 Task: Look for space in Murcia, Spain from 8th June, 2023 to 16th June, 2023 for 2 adults in price range Rs.10000 to Rs.15000. Place can be entire place with 1  bedroom having 1 bed and 1 bathroom. Property type can be house, flat, guest house, hotel. Amenities needed are: wifi. Booking option can be shelf check-in. Required host language is English.
Action: Mouse moved to (513, 108)
Screenshot: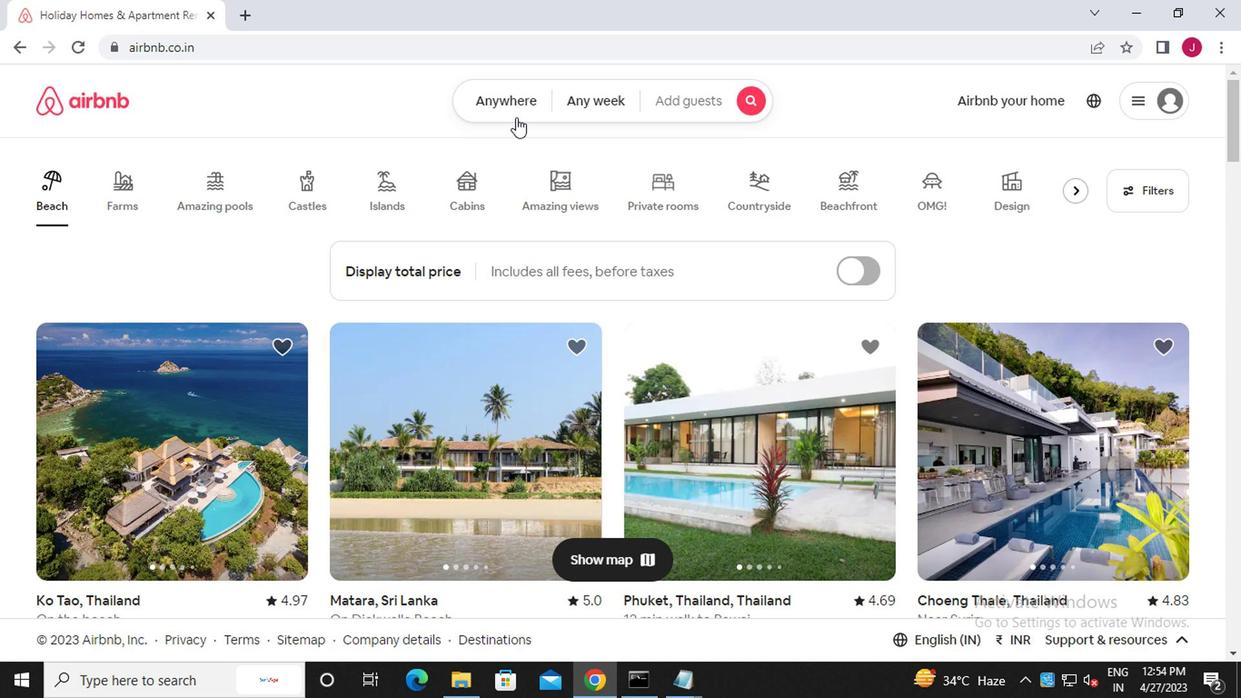 
Action: Mouse pressed left at (513, 108)
Screenshot: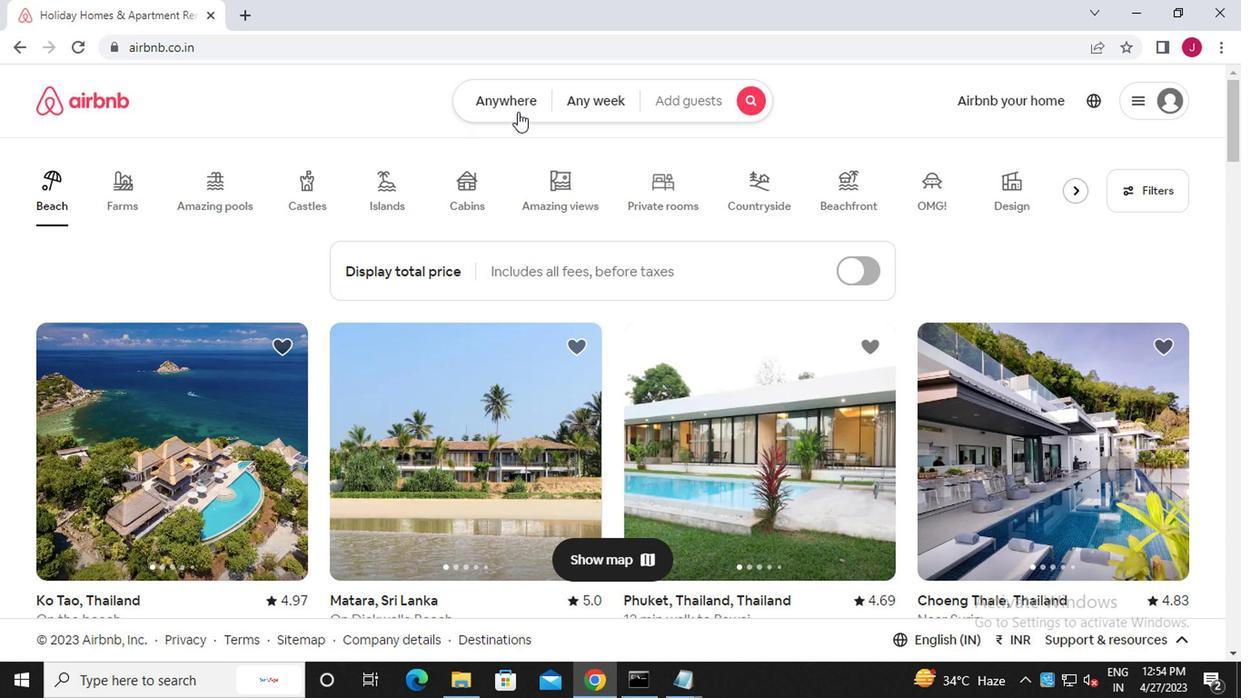 
Action: Mouse moved to (348, 181)
Screenshot: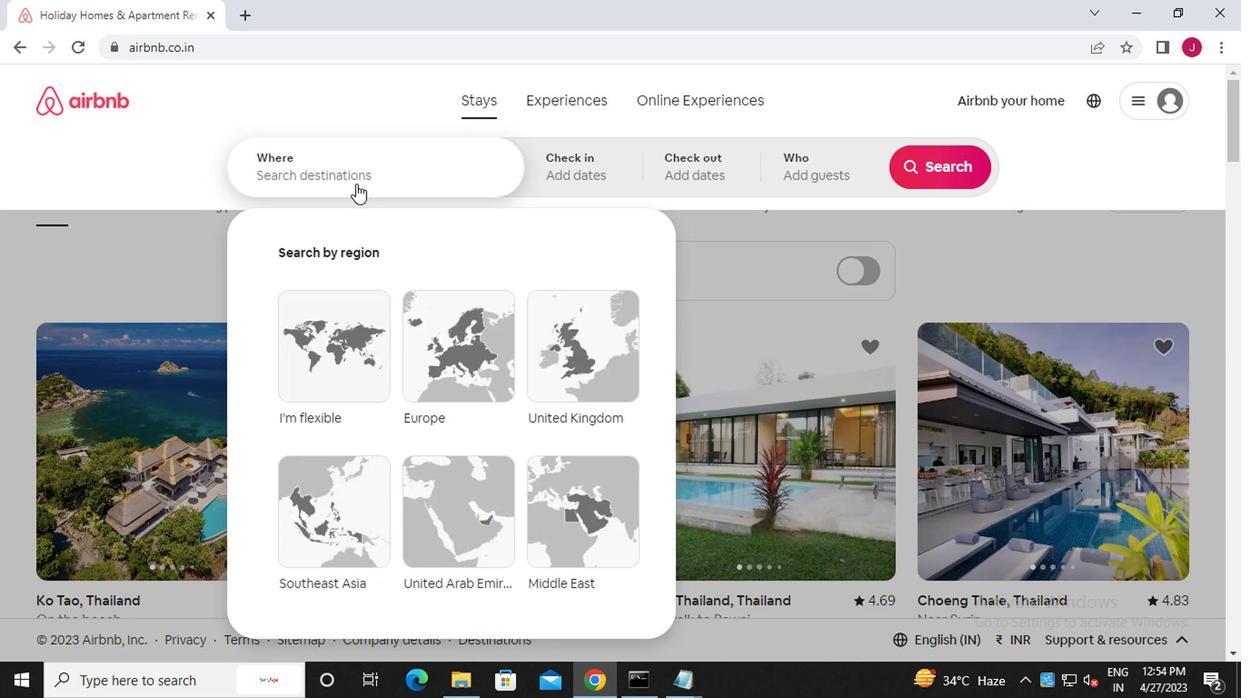 
Action: Mouse pressed left at (348, 181)
Screenshot: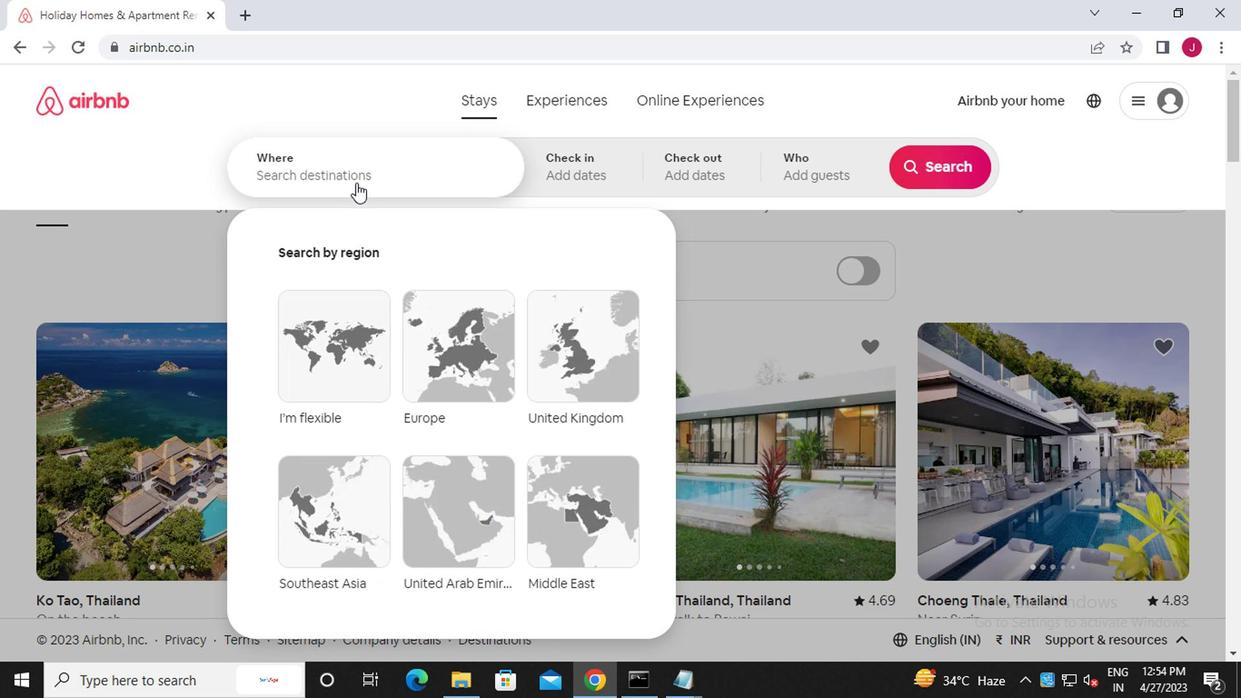 
Action: Key pressed m<Key.caps_lock>urcia
Screenshot: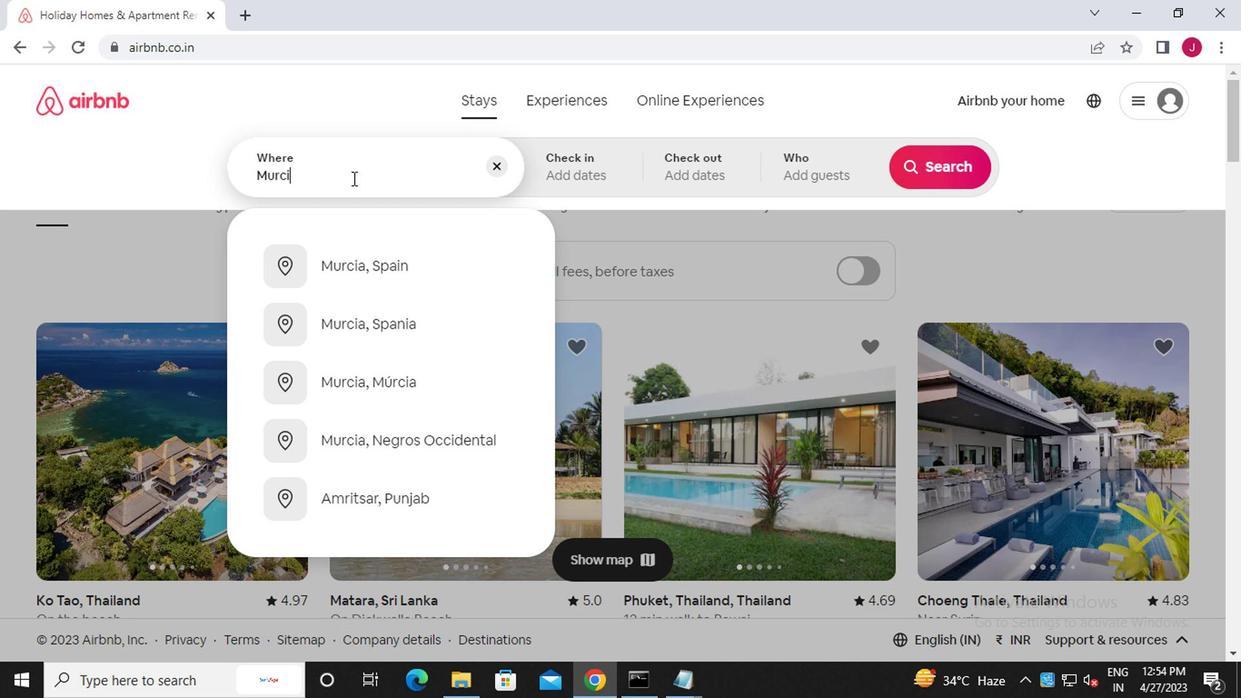 
Action: Mouse moved to (388, 265)
Screenshot: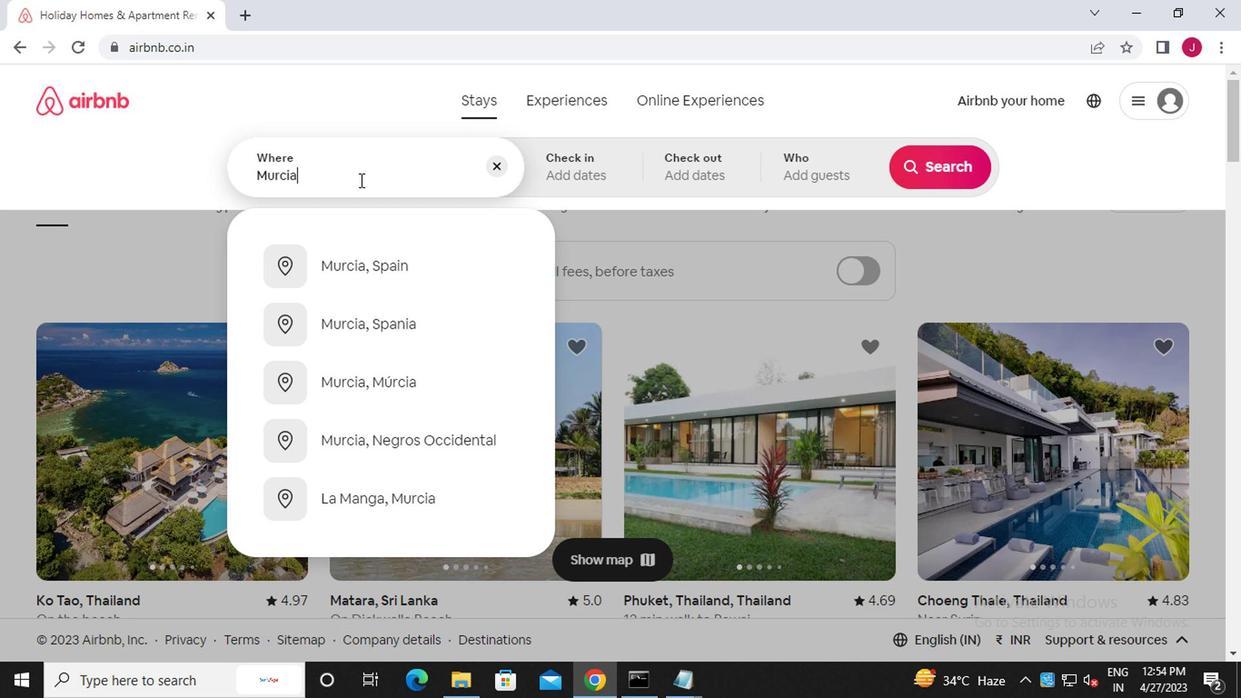 
Action: Mouse pressed left at (388, 265)
Screenshot: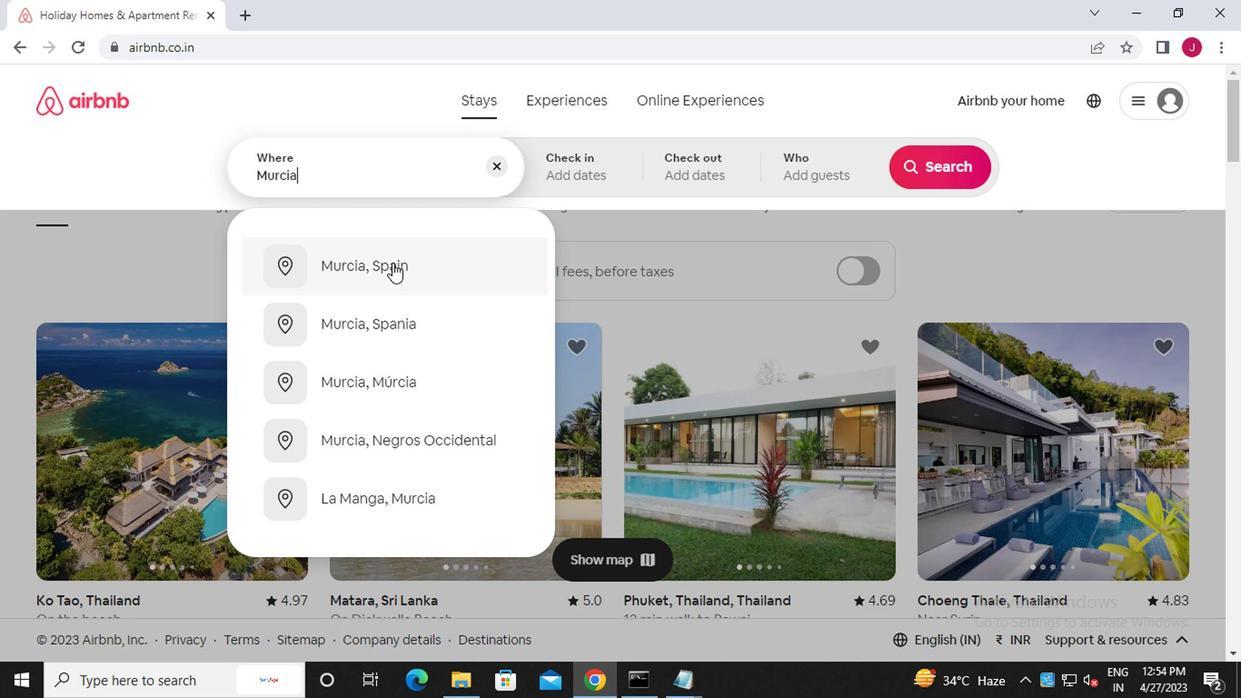 
Action: Mouse moved to (932, 320)
Screenshot: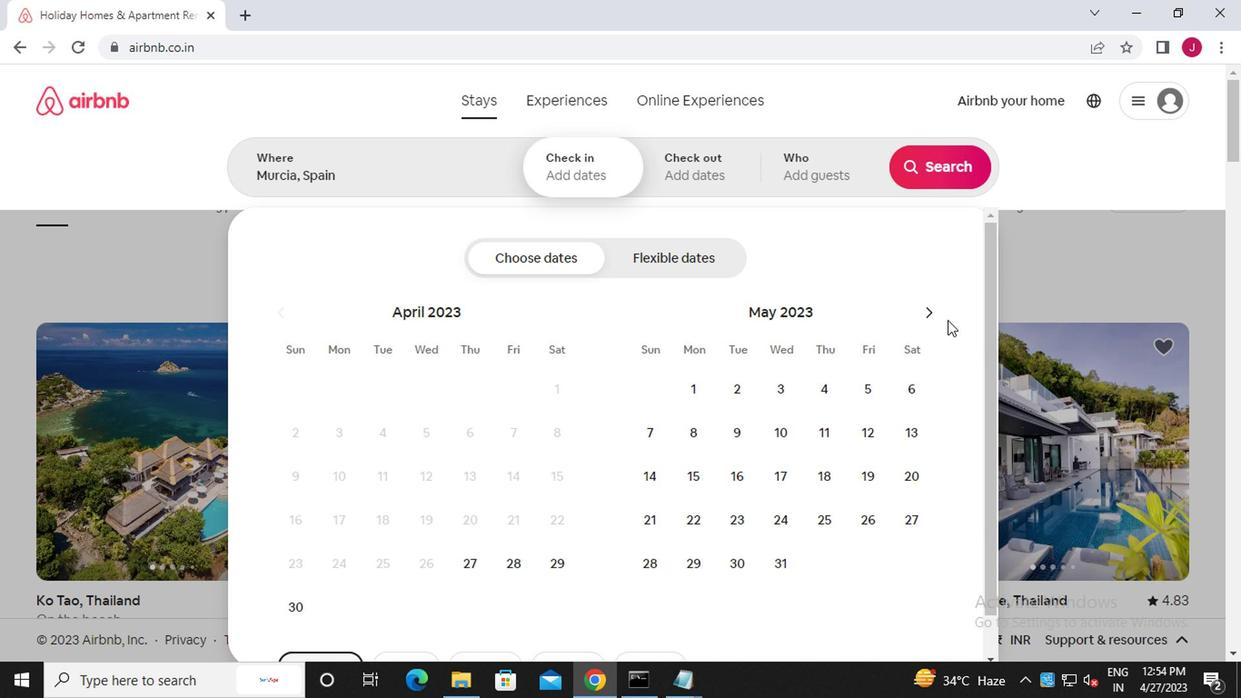 
Action: Mouse pressed left at (932, 320)
Screenshot: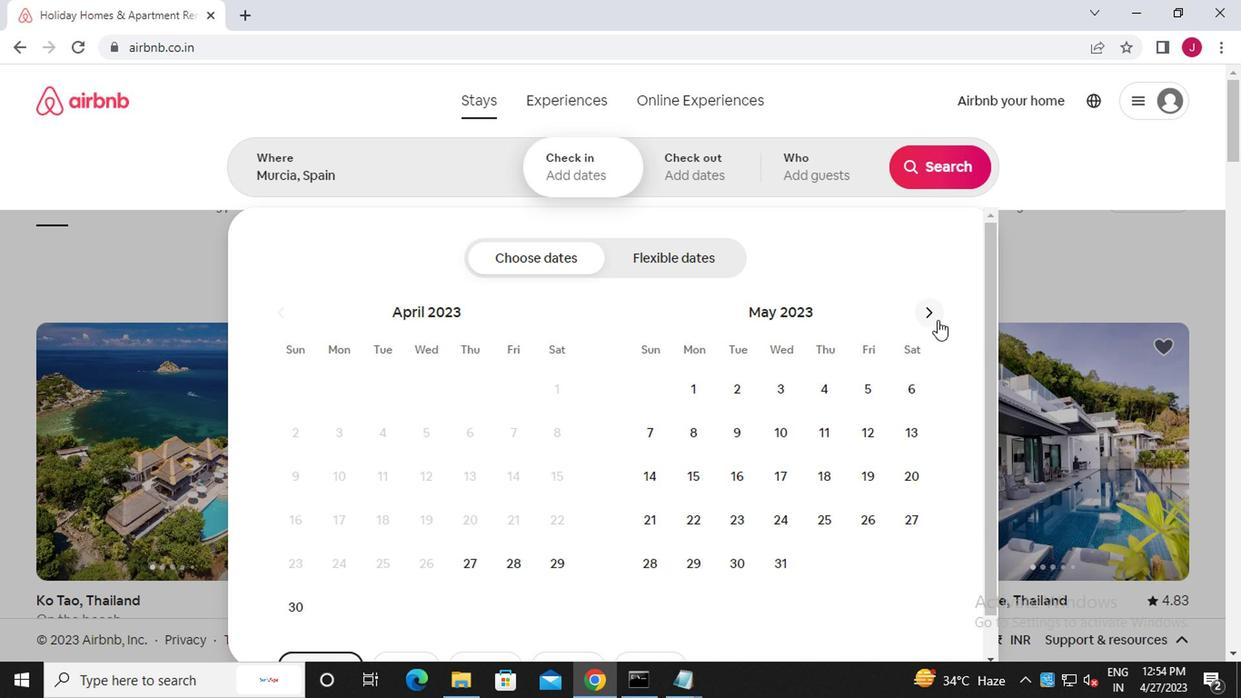 
Action: Mouse moved to (830, 434)
Screenshot: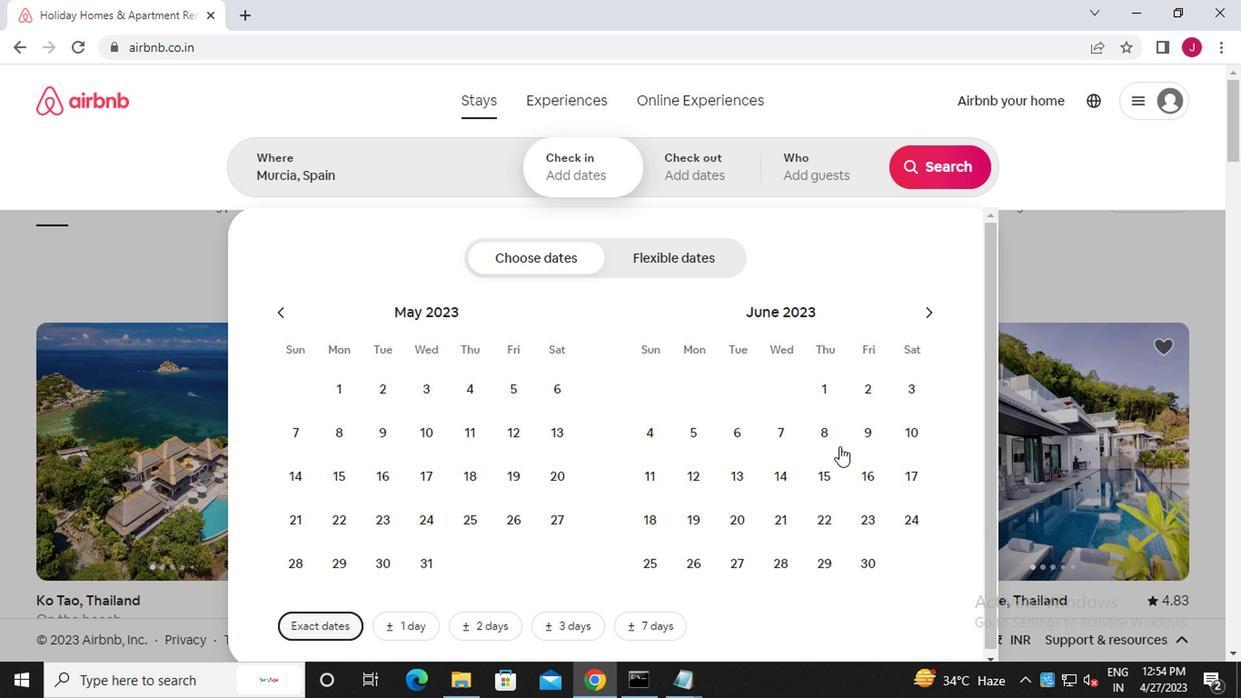 
Action: Mouse pressed left at (830, 434)
Screenshot: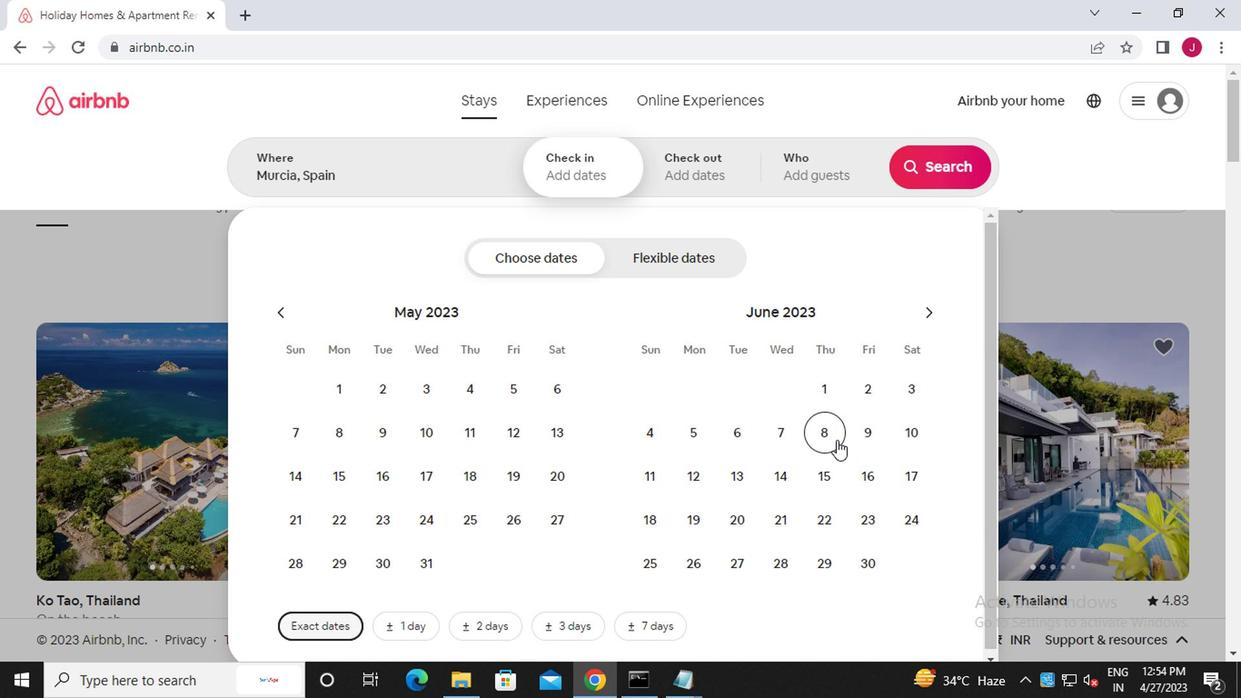 
Action: Mouse moved to (863, 470)
Screenshot: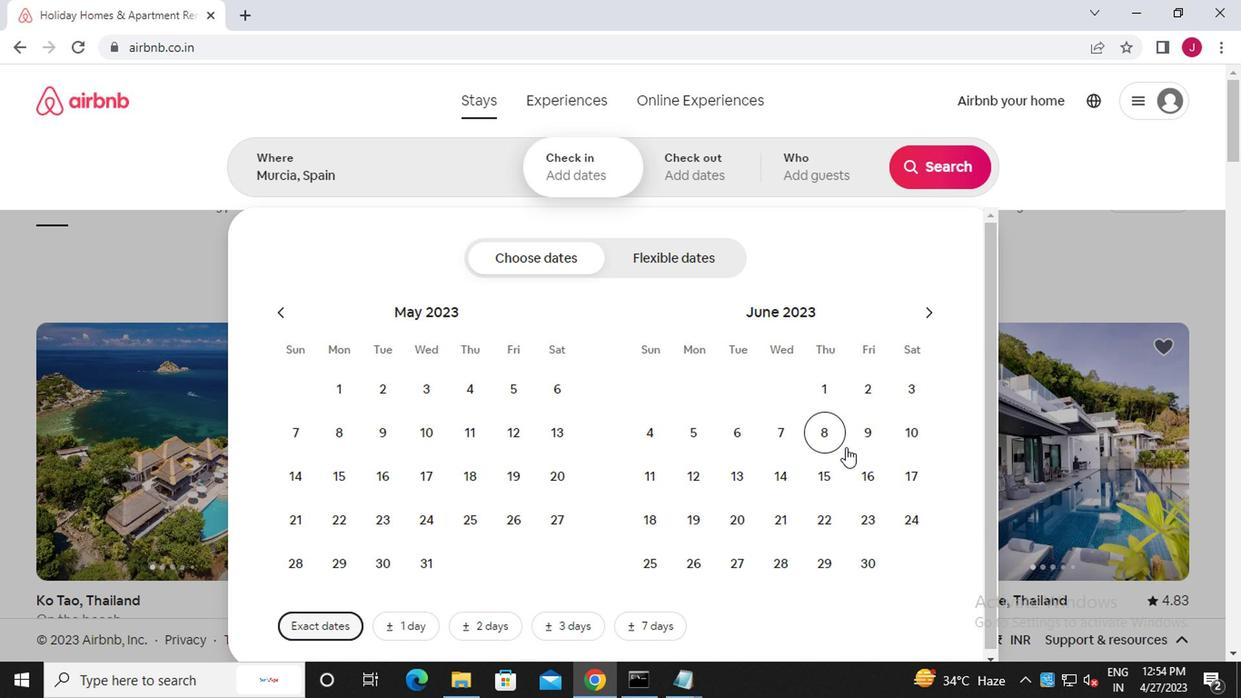 
Action: Mouse pressed left at (863, 470)
Screenshot: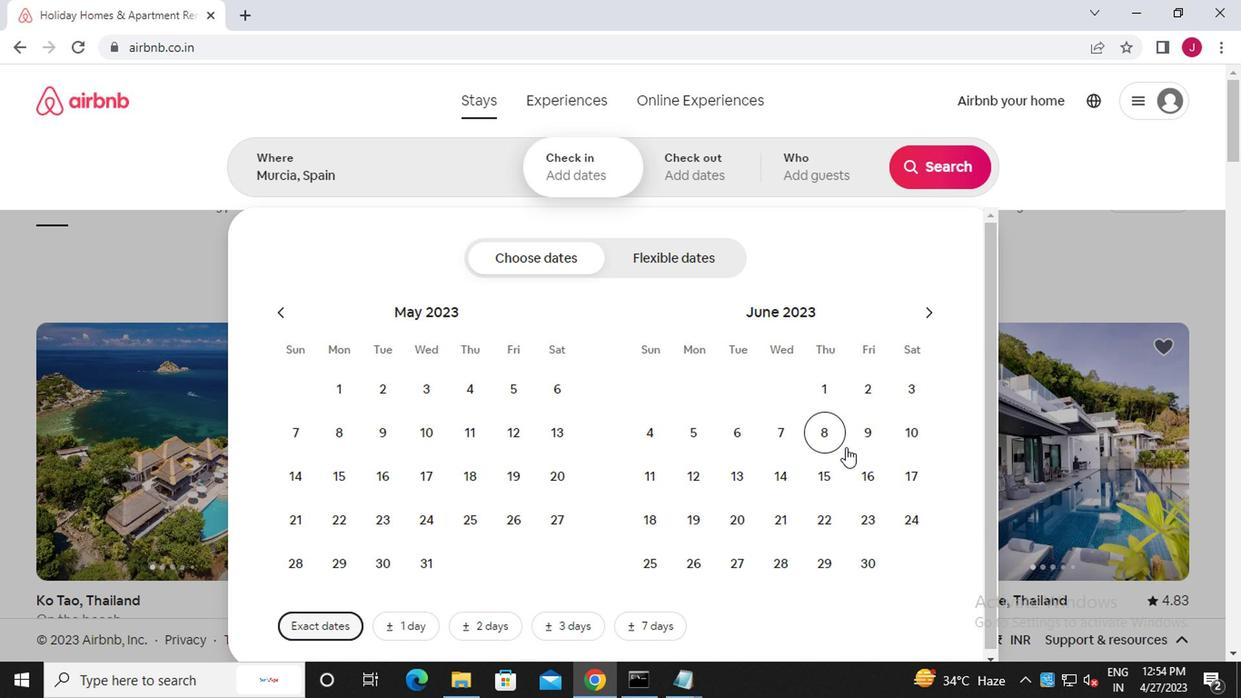 
Action: Mouse moved to (822, 177)
Screenshot: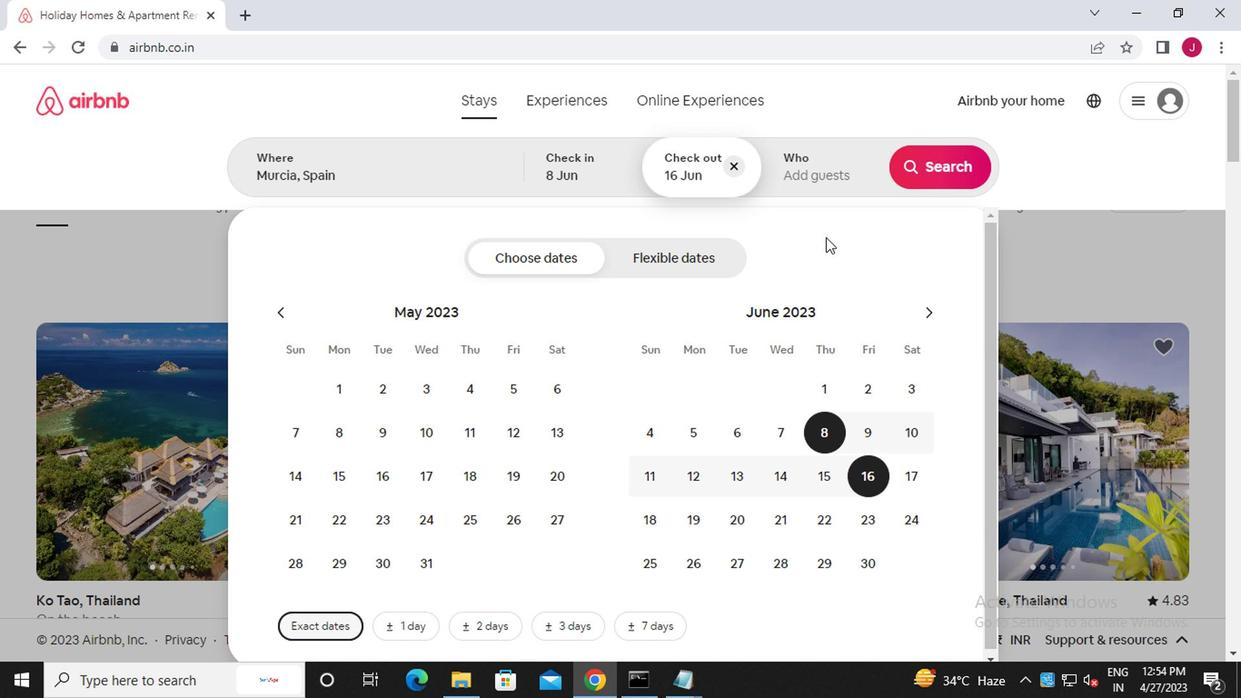 
Action: Mouse pressed left at (822, 177)
Screenshot: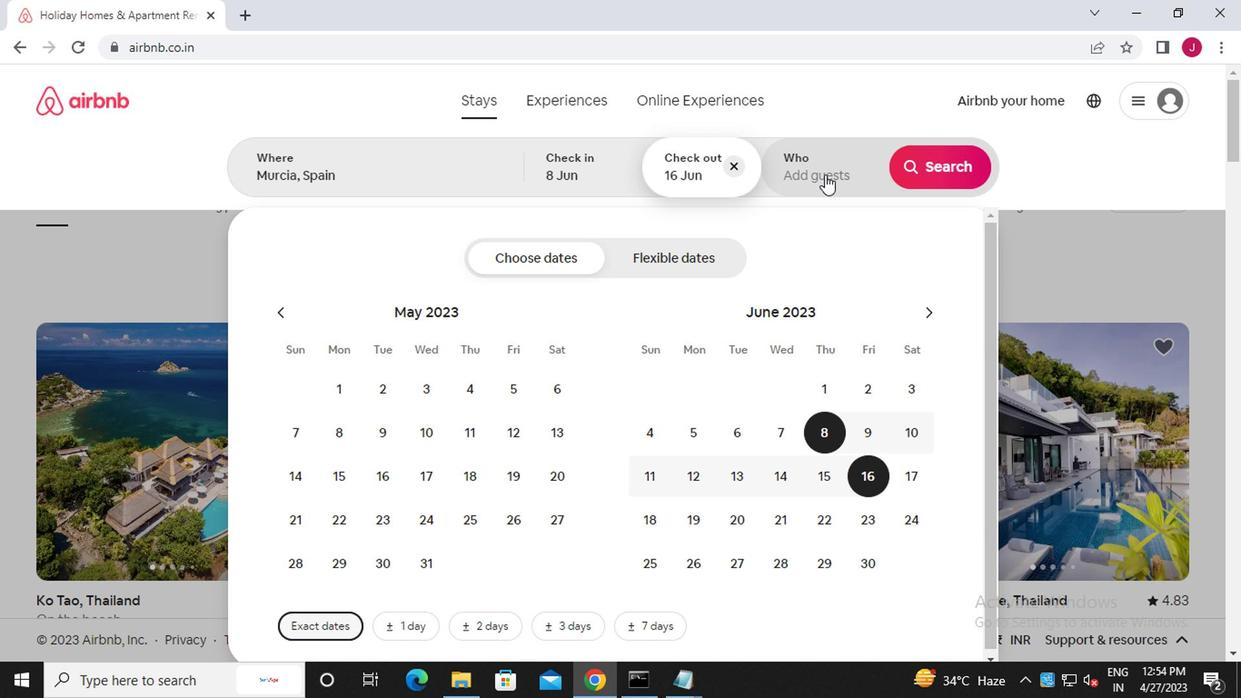 
Action: Mouse moved to (941, 261)
Screenshot: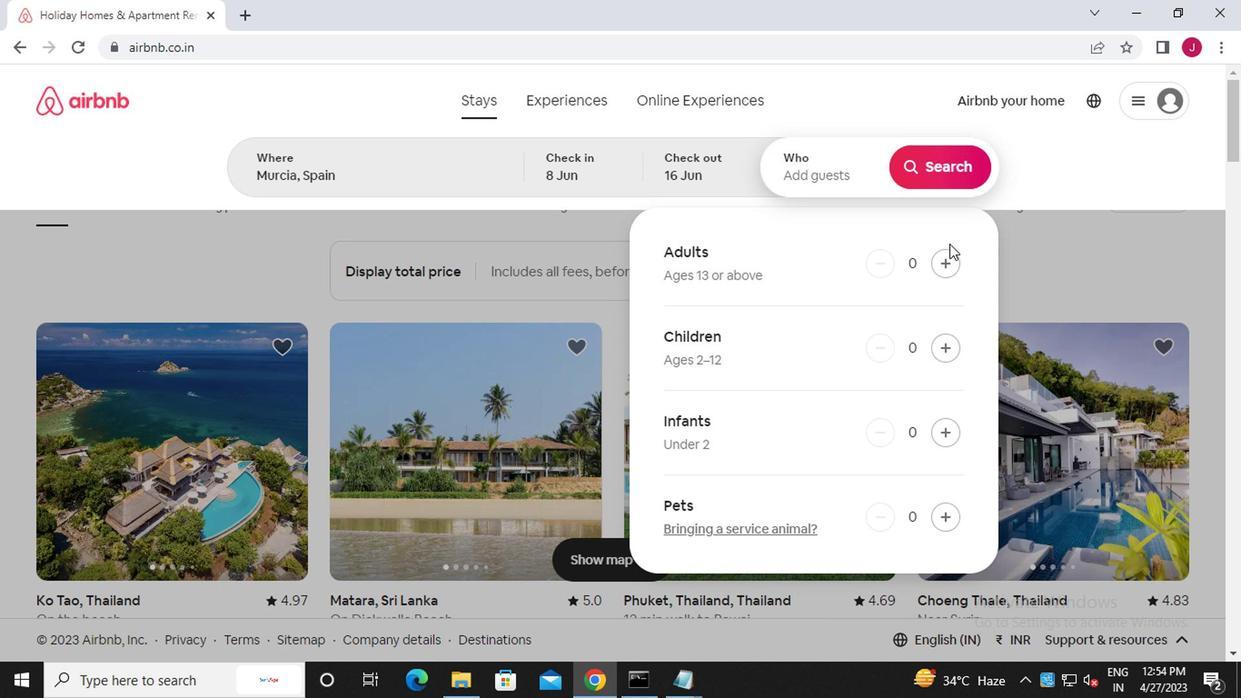
Action: Mouse pressed left at (941, 261)
Screenshot: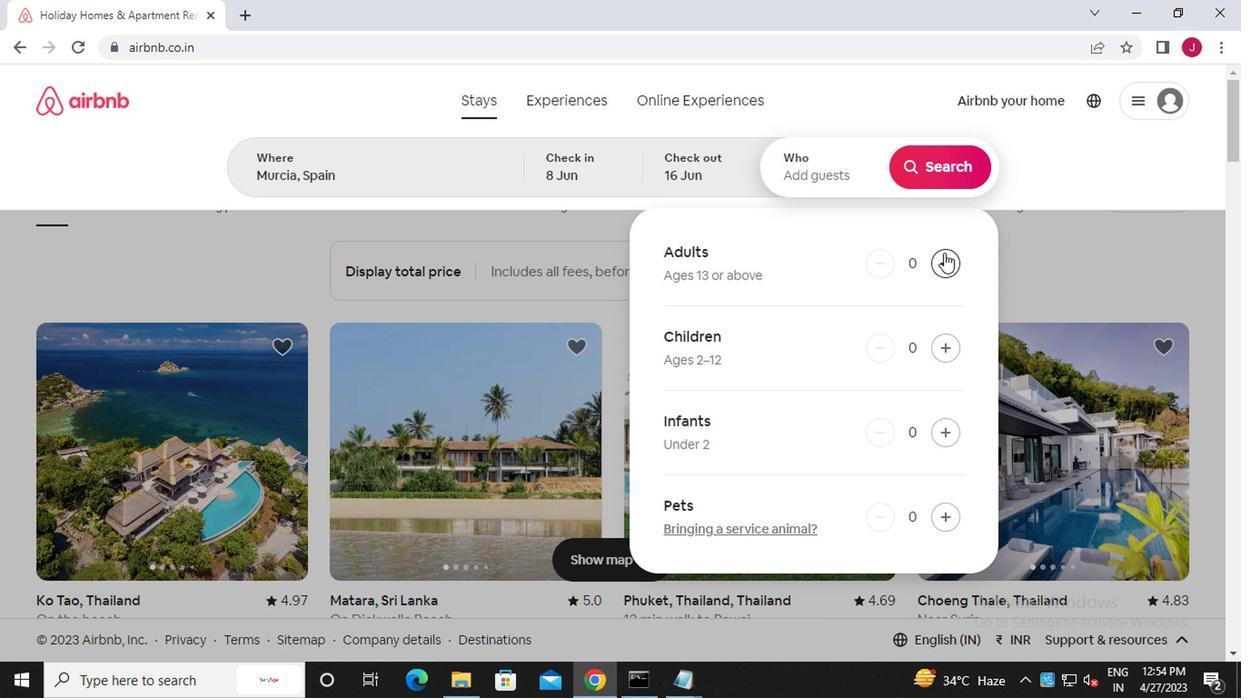 
Action: Mouse pressed left at (941, 261)
Screenshot: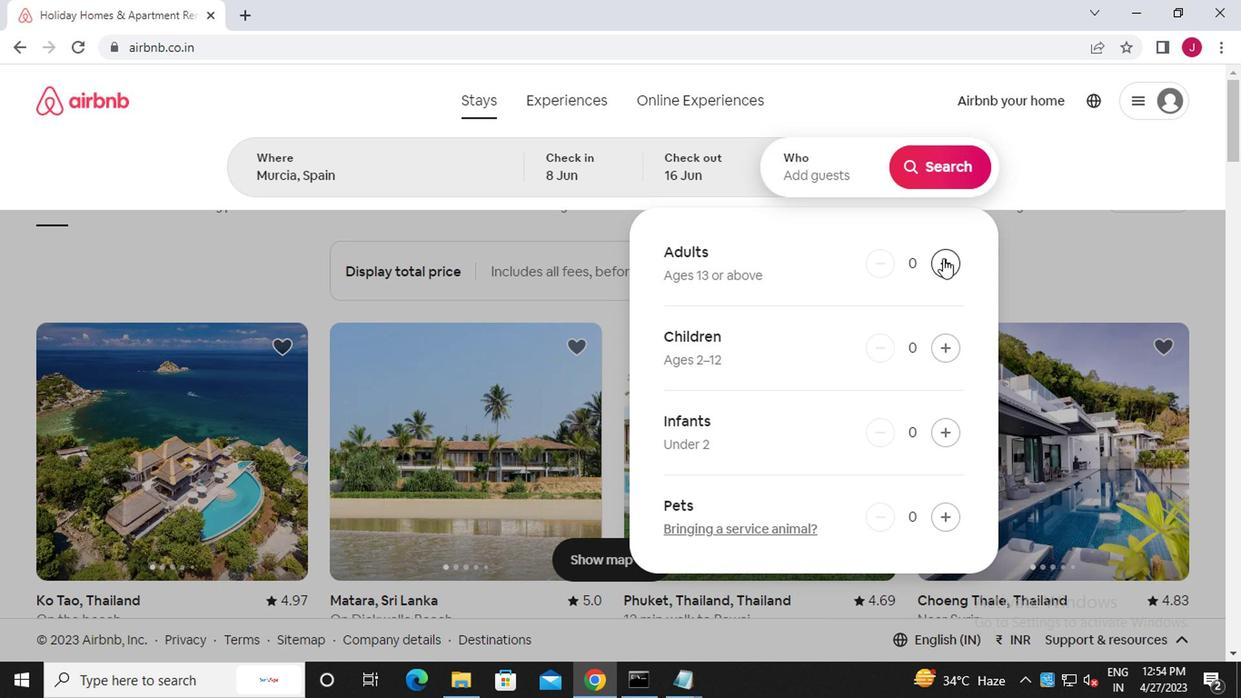
Action: Mouse moved to (937, 160)
Screenshot: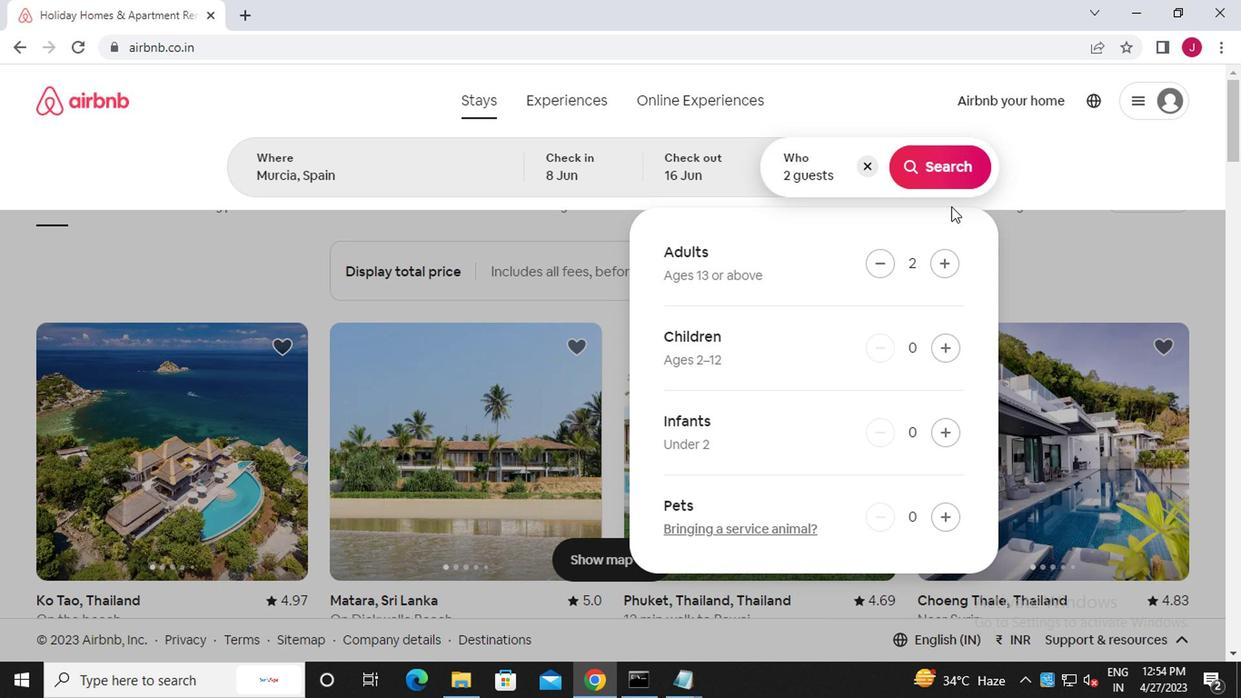 
Action: Mouse pressed left at (937, 160)
Screenshot: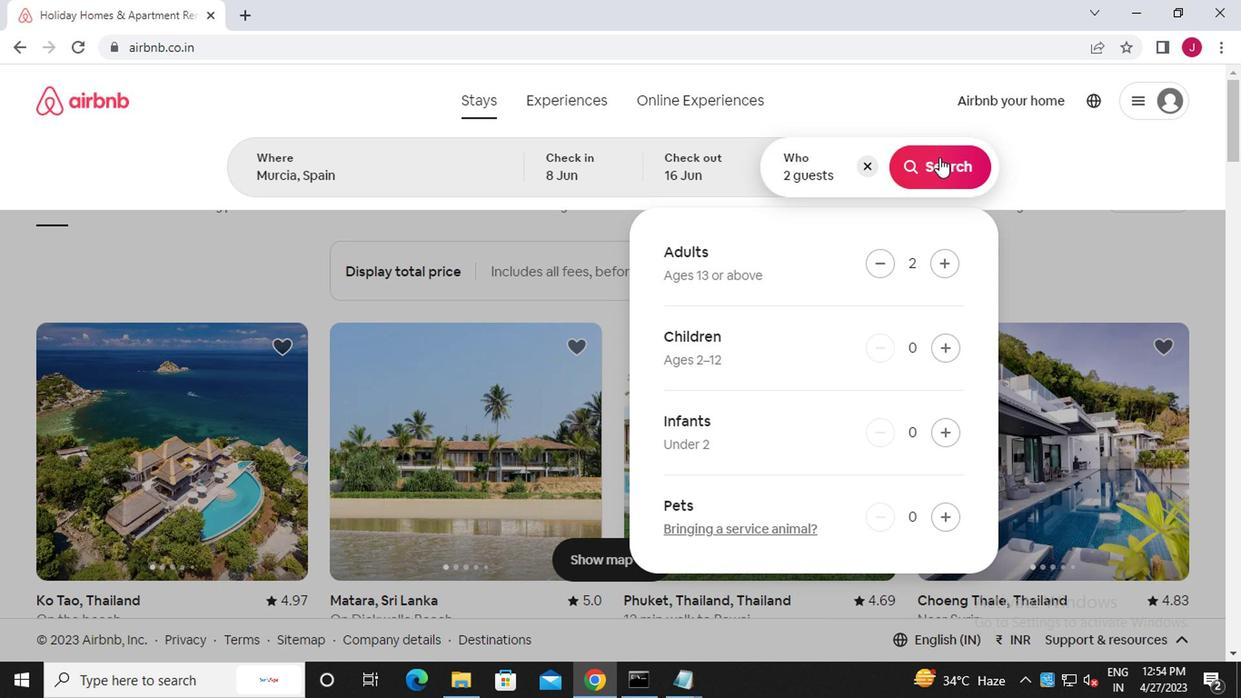 
Action: Mouse moved to (1165, 182)
Screenshot: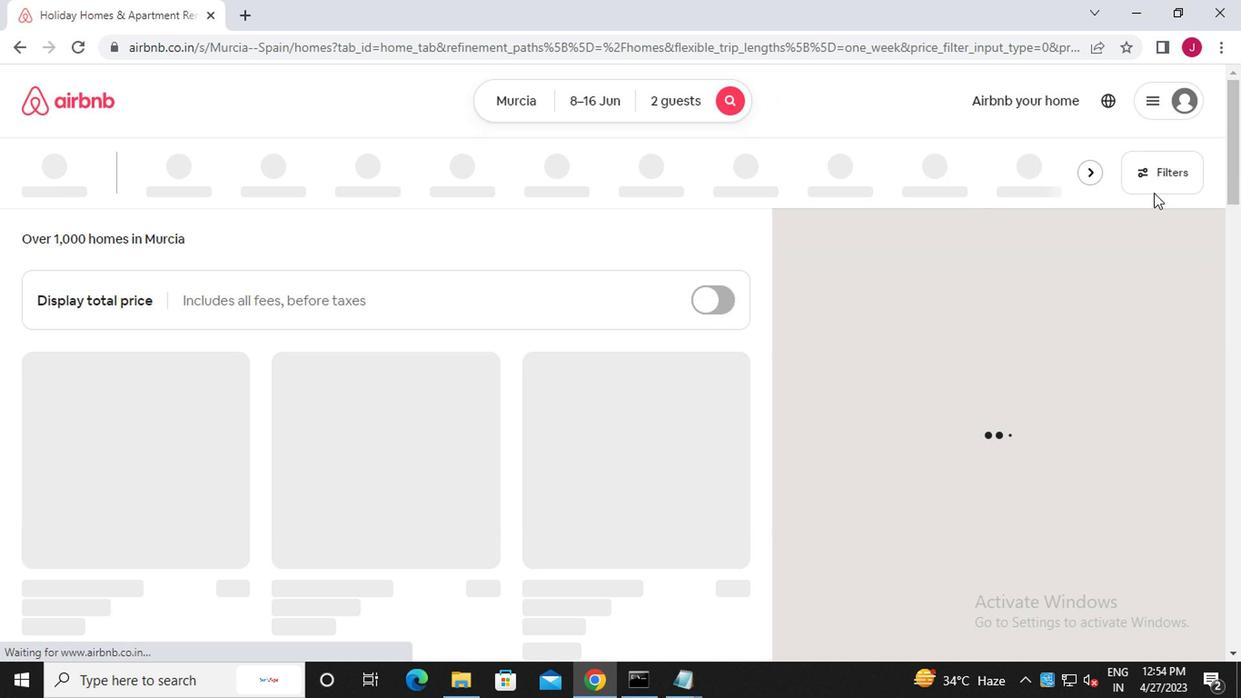 
Action: Mouse pressed left at (1165, 182)
Screenshot: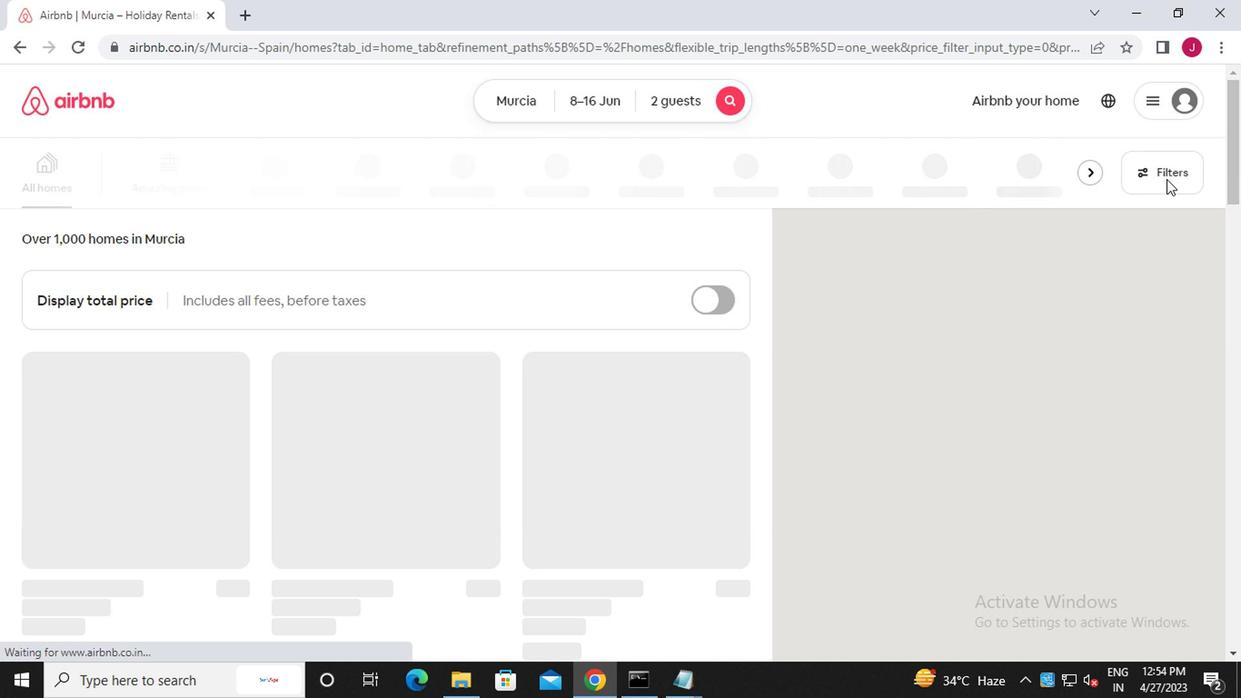 
Action: Mouse moved to (389, 409)
Screenshot: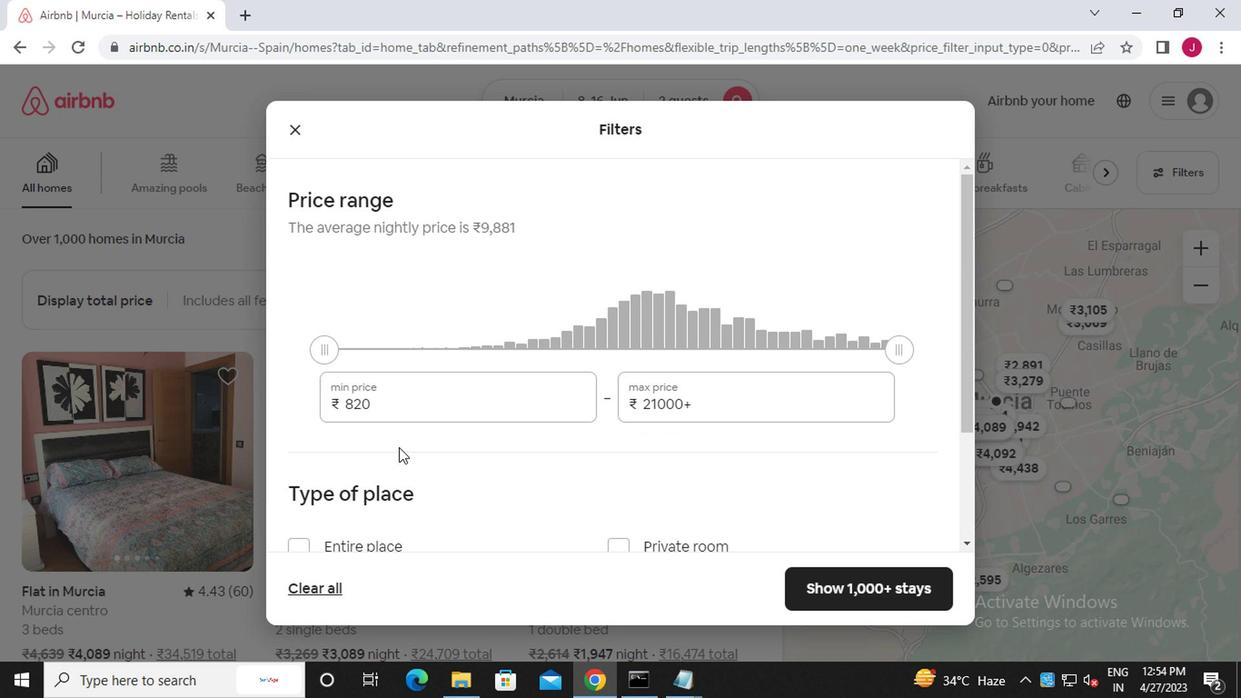 
Action: Mouse pressed left at (389, 409)
Screenshot: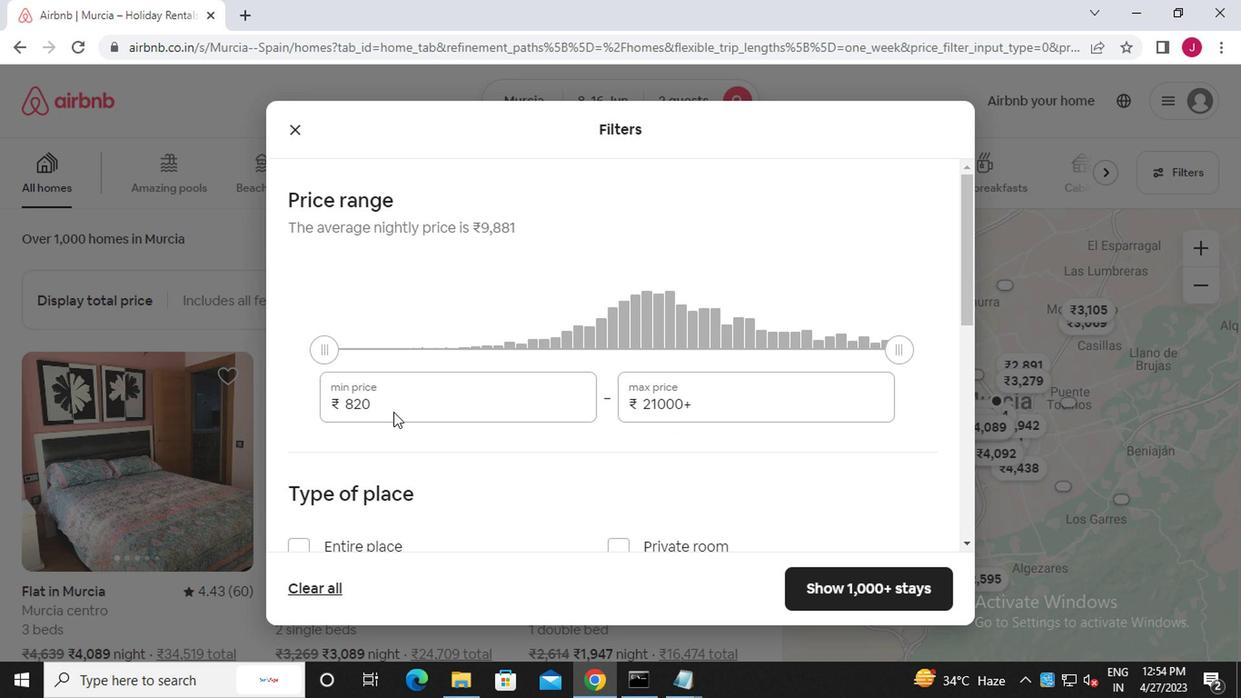 
Action: Mouse moved to (380, 404)
Screenshot: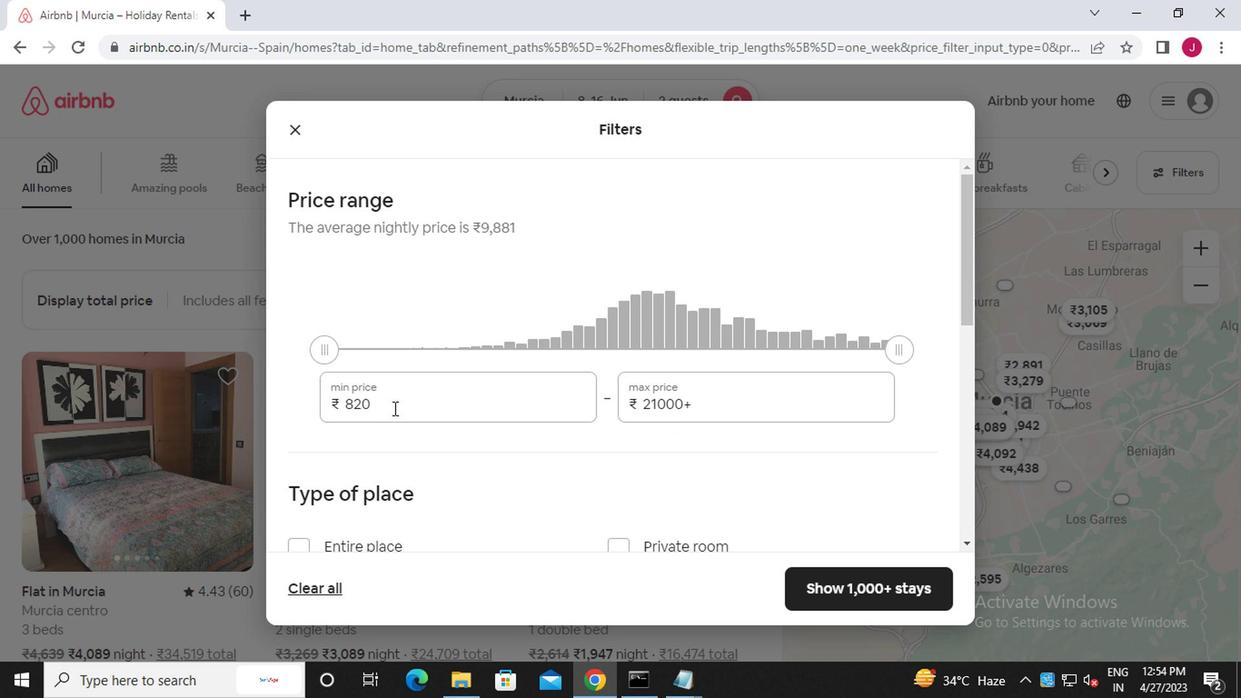 
Action: Key pressed <Key.backspace><Key.backspace><Key.backspace><<100>><Key.backspace><<97>><<96>><<96>><<96>>
Screenshot: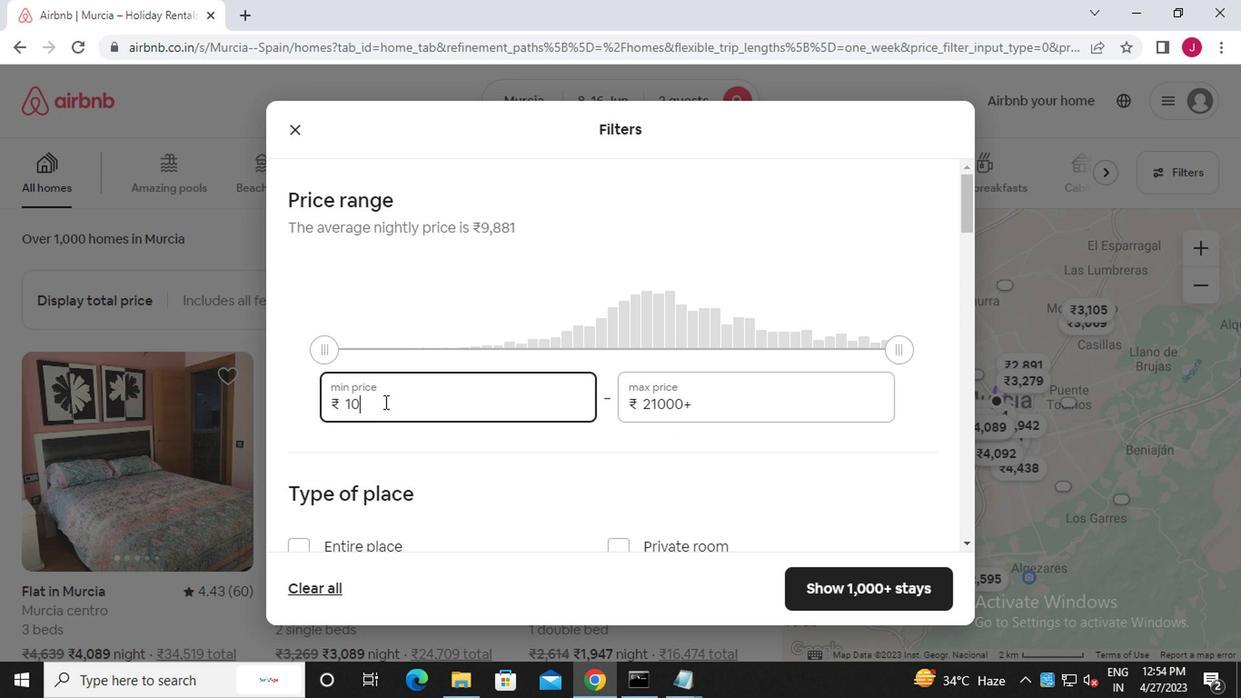 
Action: Mouse moved to (626, 391)
Screenshot: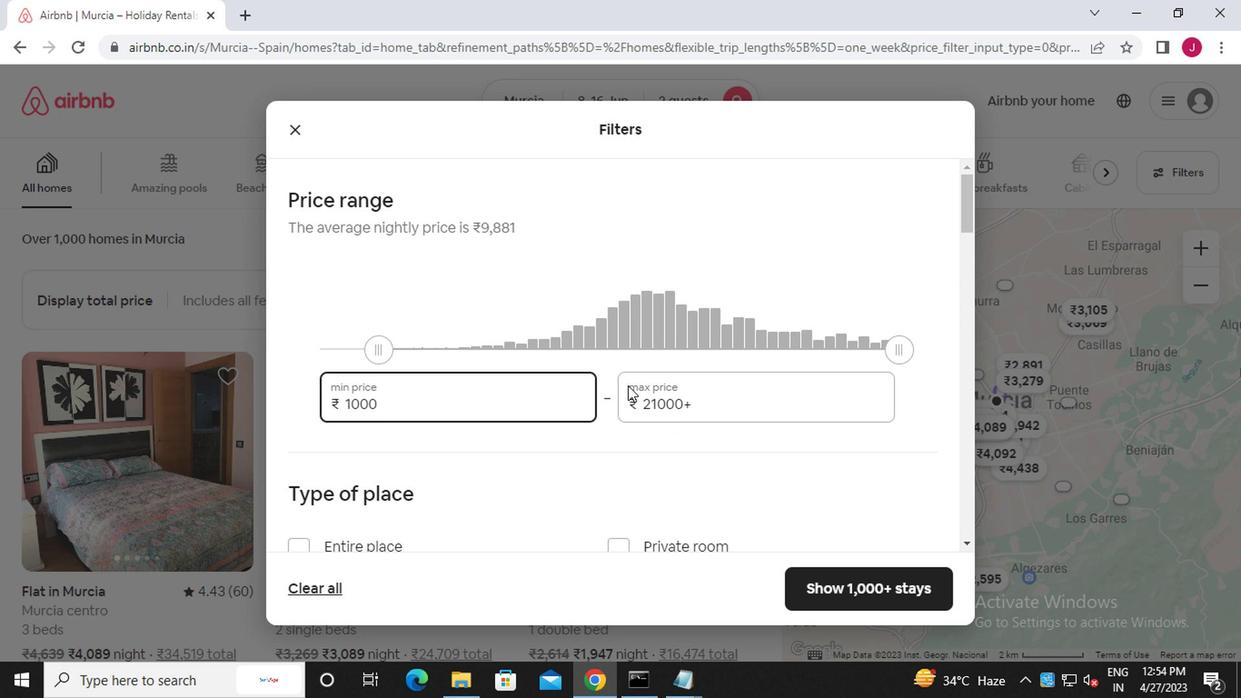 
Action: Key pressed <<96>>
Screenshot: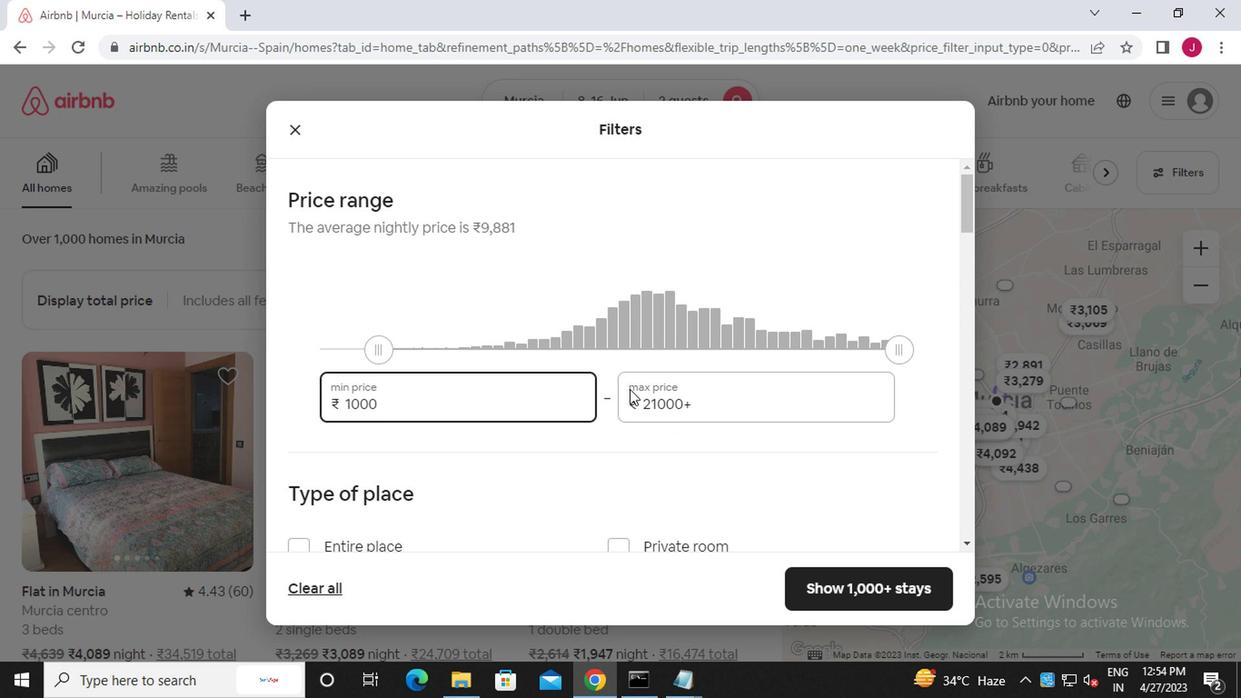 
Action: Mouse moved to (834, 391)
Screenshot: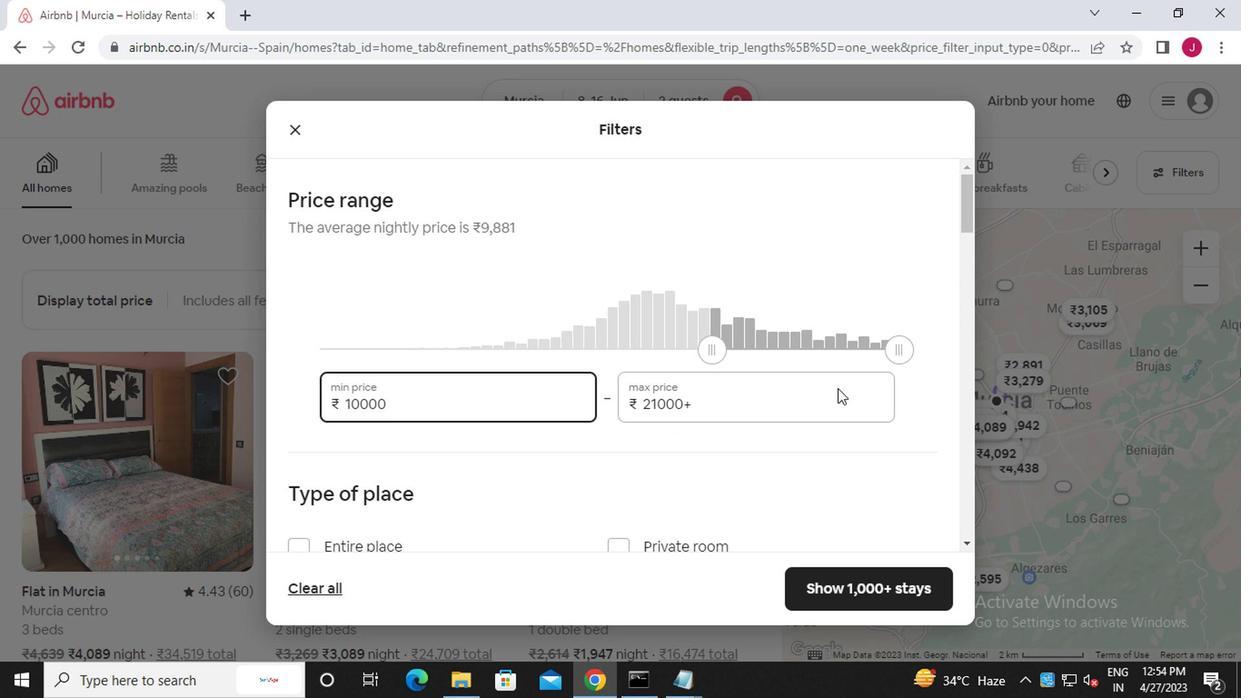 
Action: Mouse pressed left at (834, 391)
Screenshot: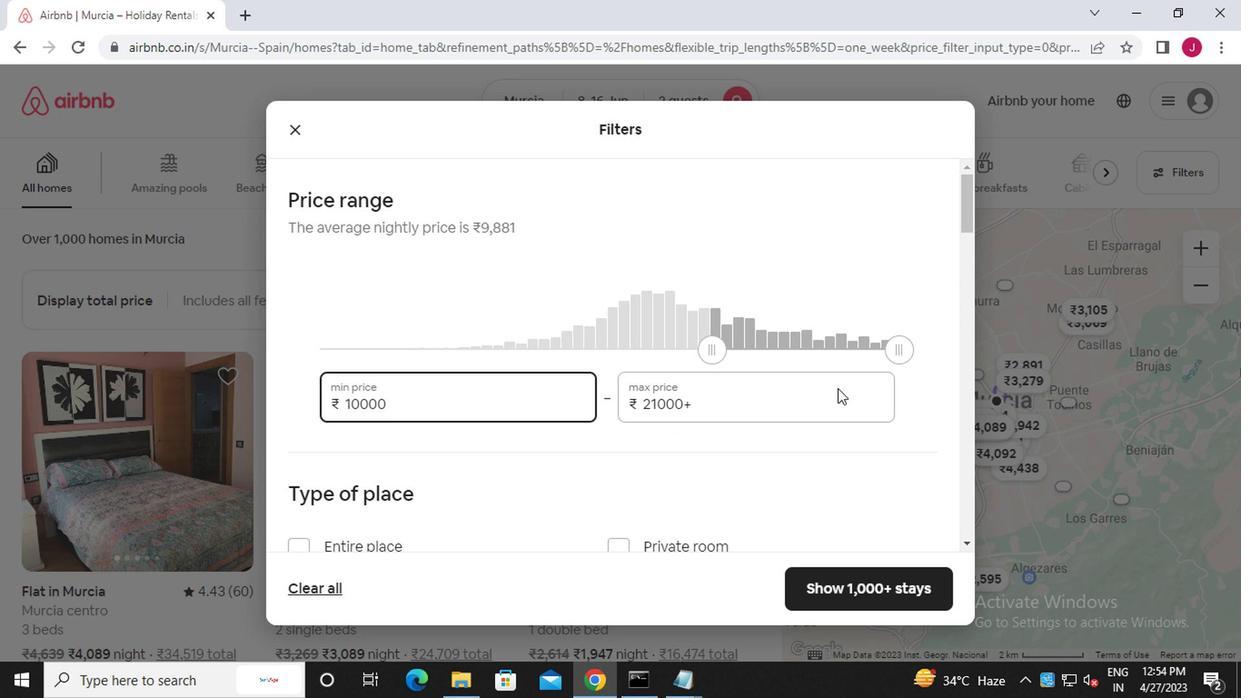 
Action: Key pressed <Key.backspace><Key.backspace><Key.backspace><Key.backspace><Key.backspace><Key.backspace><Key.backspace><Key.backspace><Key.backspace><Key.backspace><Key.backspace><<97>><<101>><<96>><<96>><<96>>
Screenshot: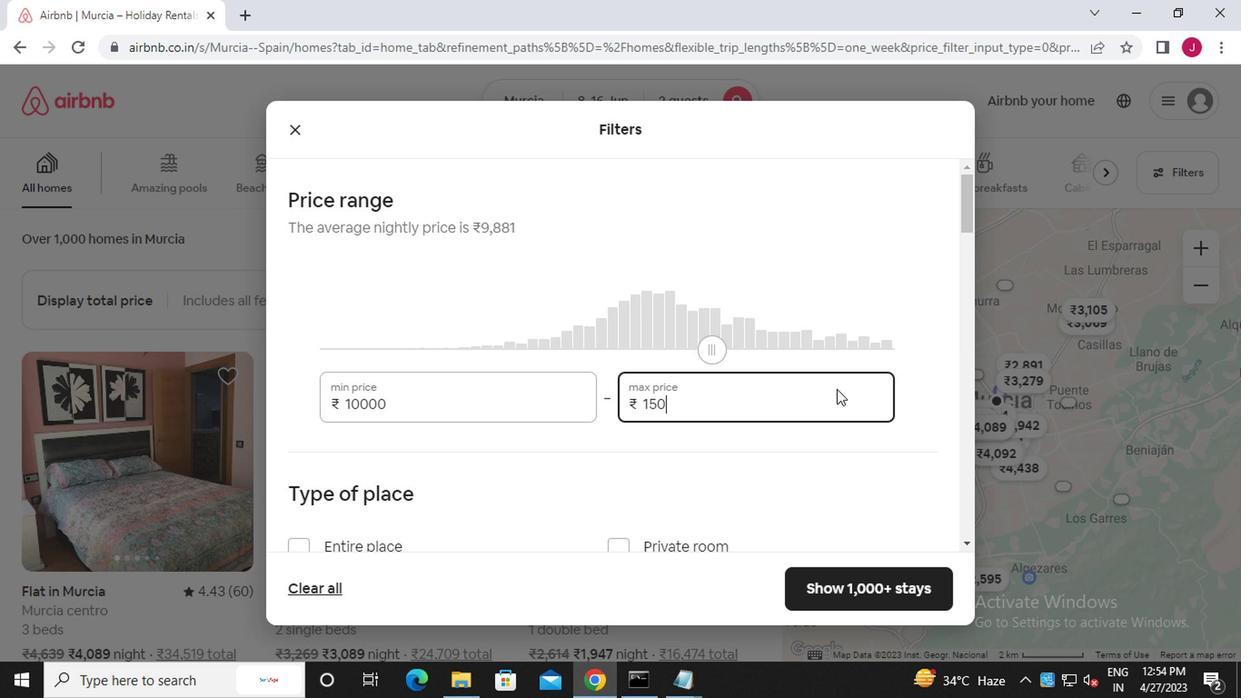 
Action: Mouse scrolled (834, 390) with delta (0, 0)
Screenshot: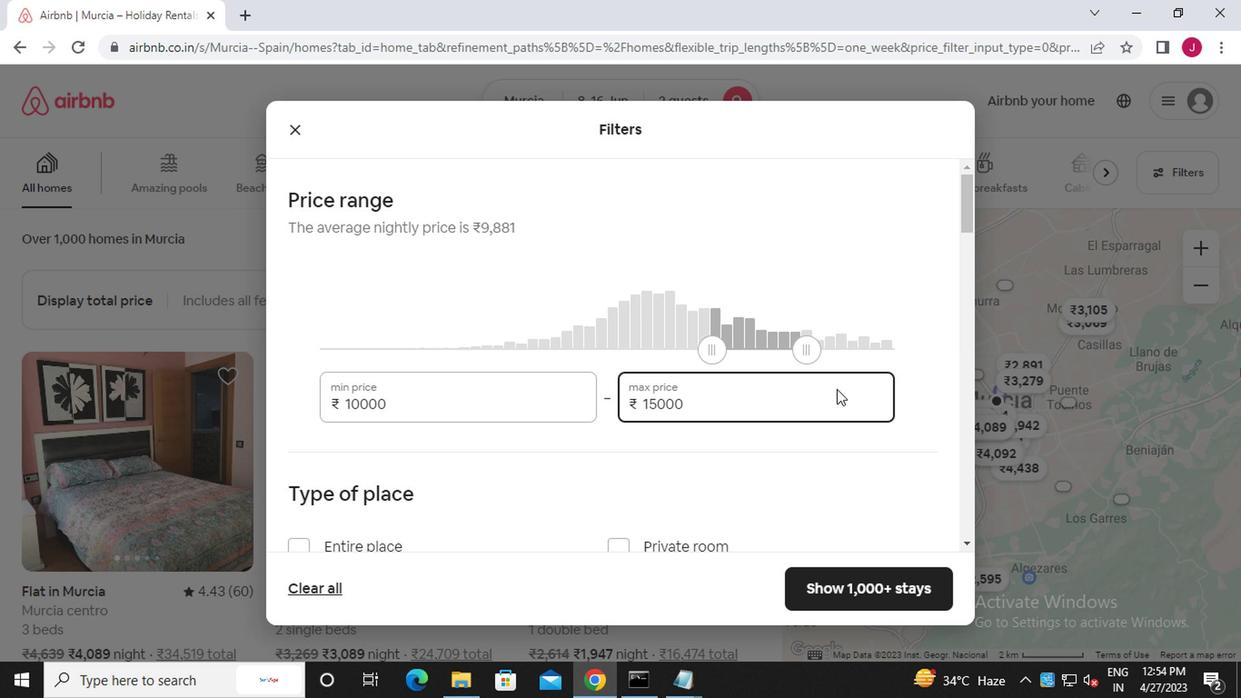 
Action: Mouse scrolled (834, 390) with delta (0, 0)
Screenshot: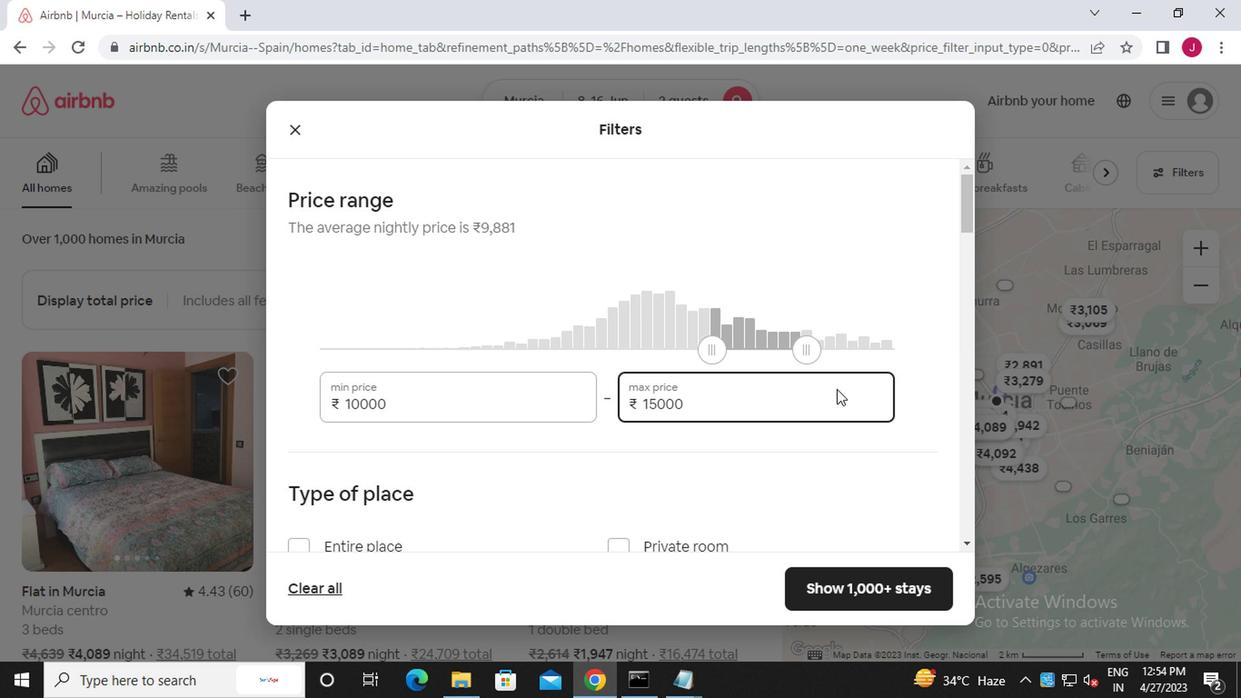 
Action: Mouse scrolled (834, 390) with delta (0, 0)
Screenshot: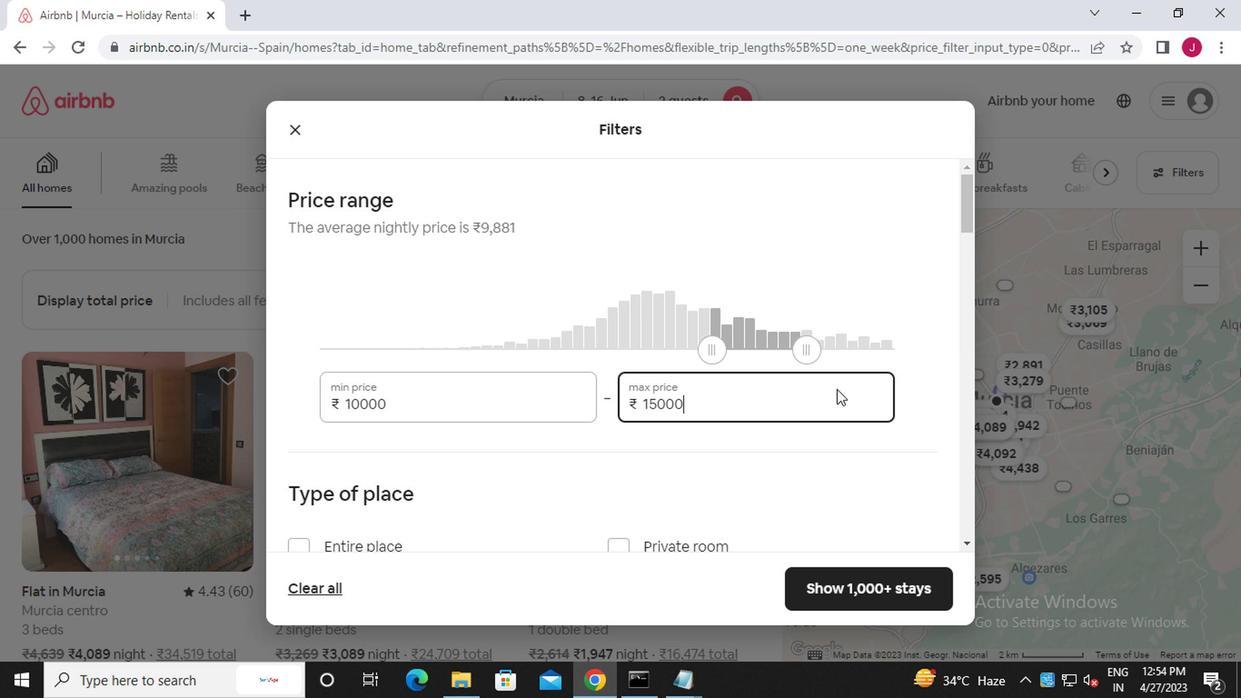 
Action: Mouse moved to (293, 272)
Screenshot: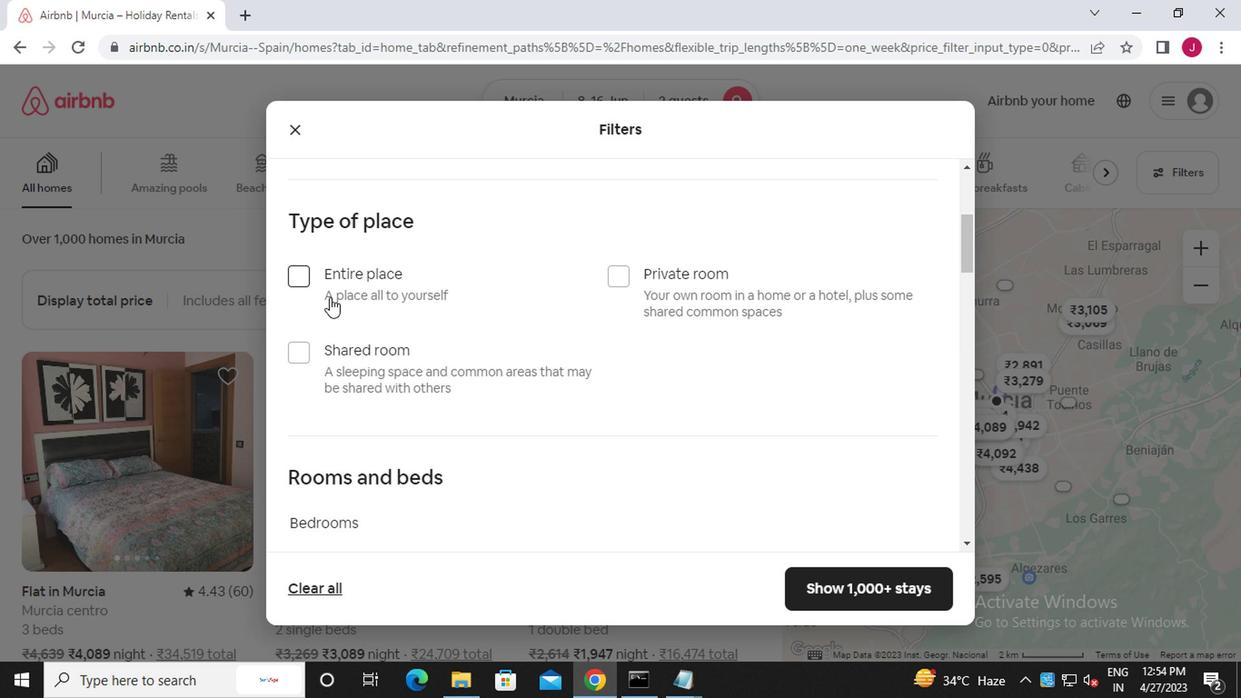 
Action: Mouse pressed left at (293, 272)
Screenshot: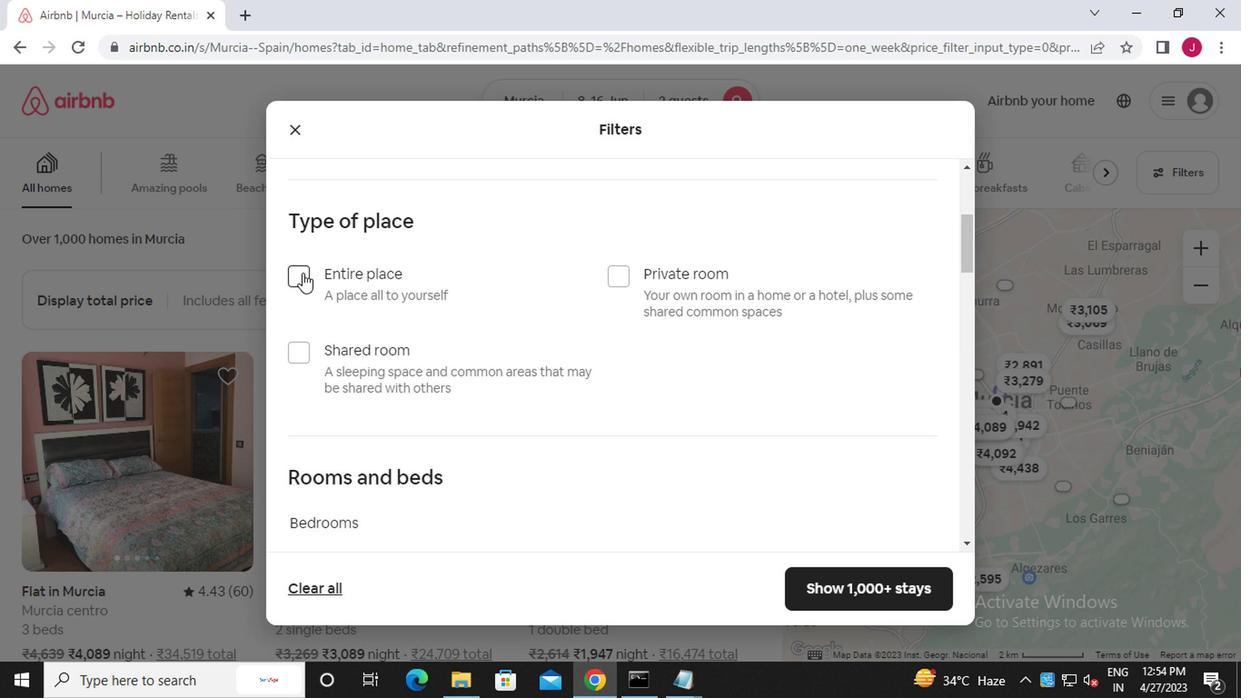 
Action: Mouse moved to (362, 338)
Screenshot: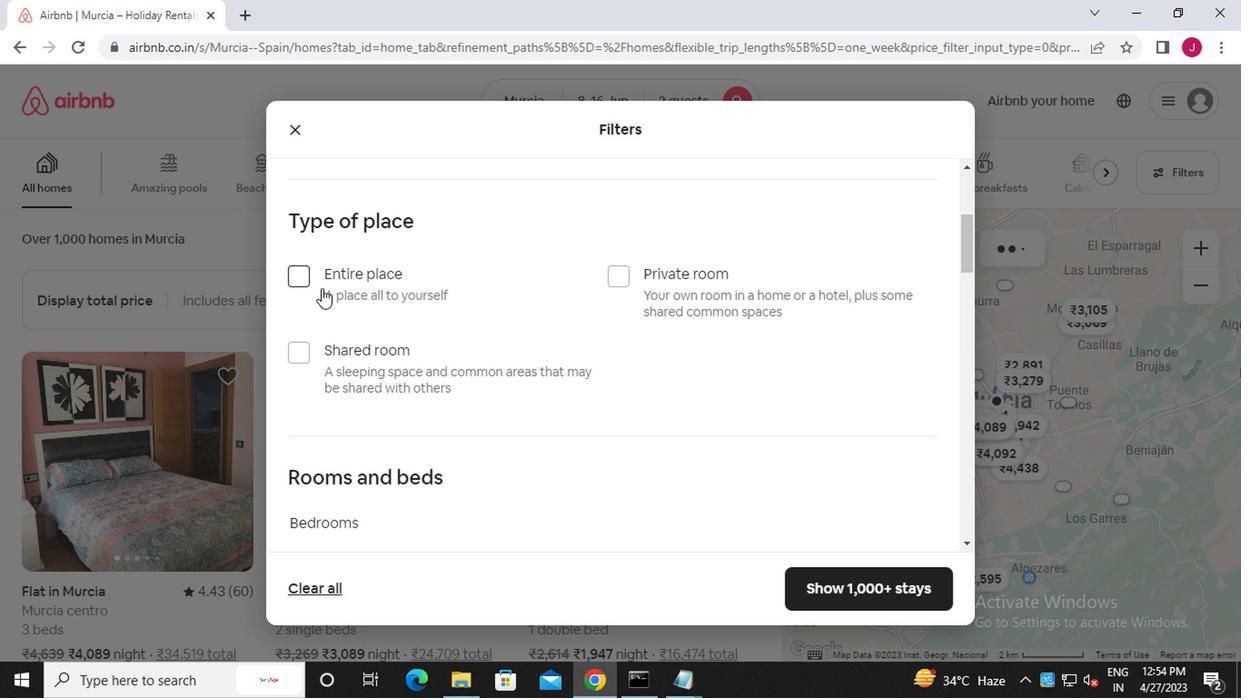 
Action: Mouse scrolled (362, 336) with delta (0, -1)
Screenshot: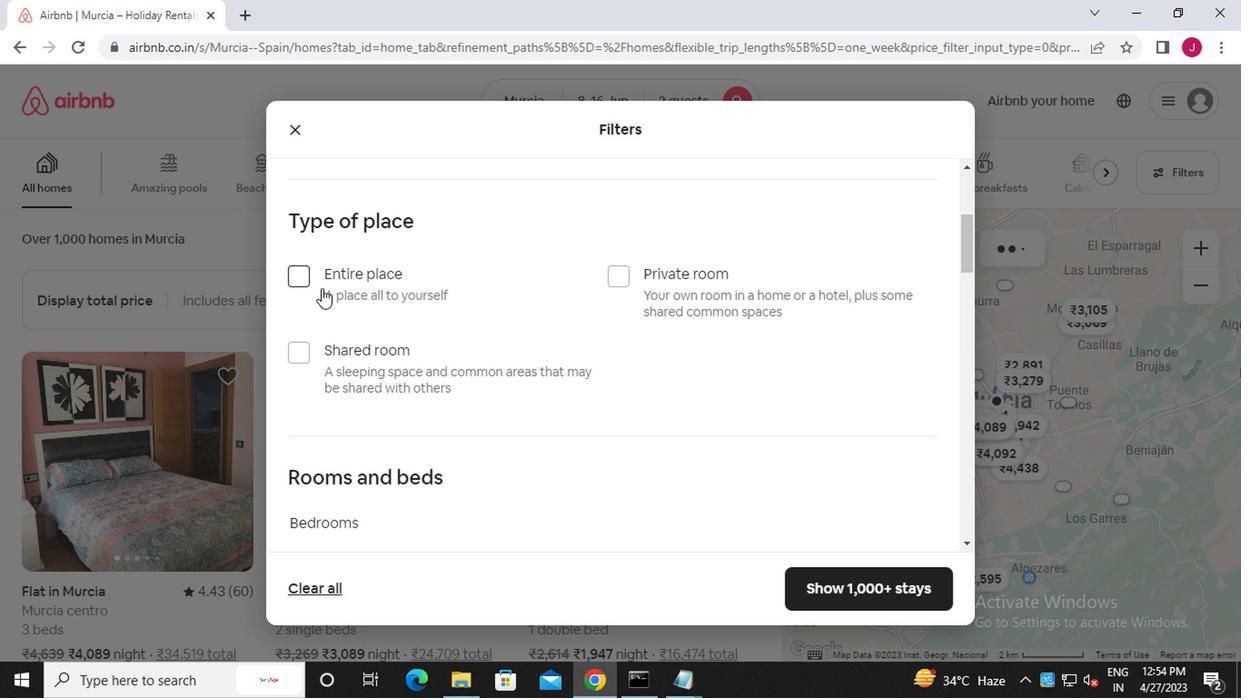
Action: Mouse moved to (362, 338)
Screenshot: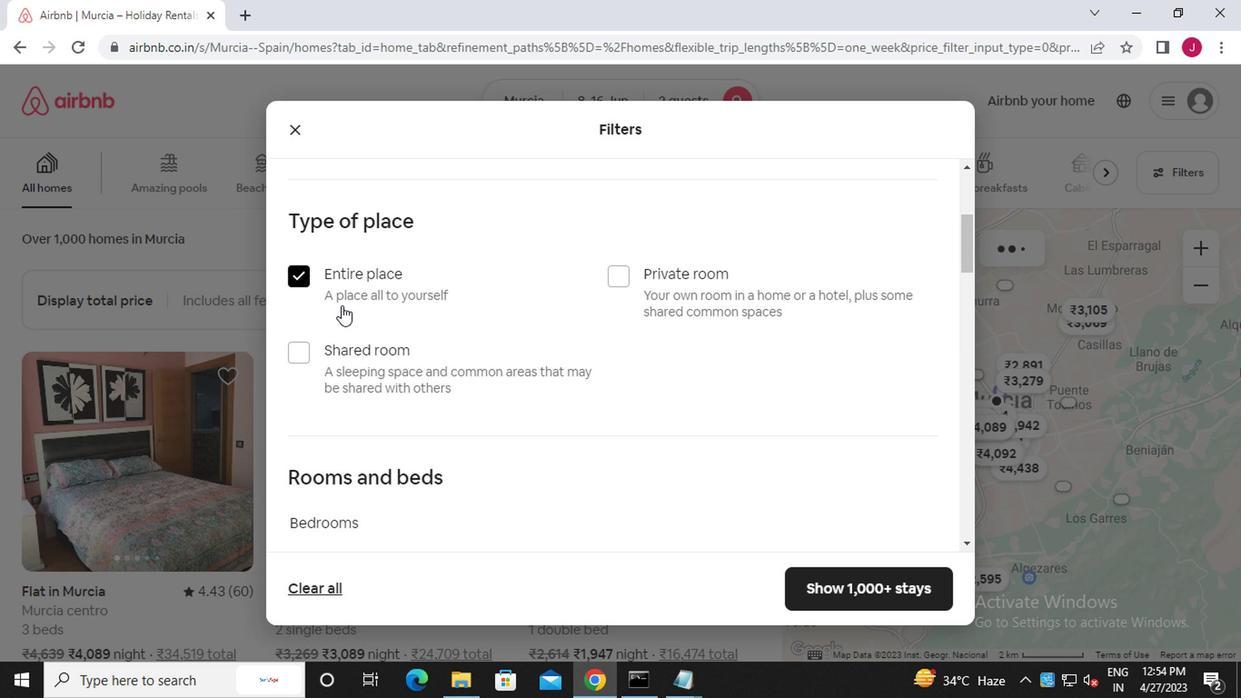 
Action: Mouse scrolled (362, 338) with delta (0, 0)
Screenshot: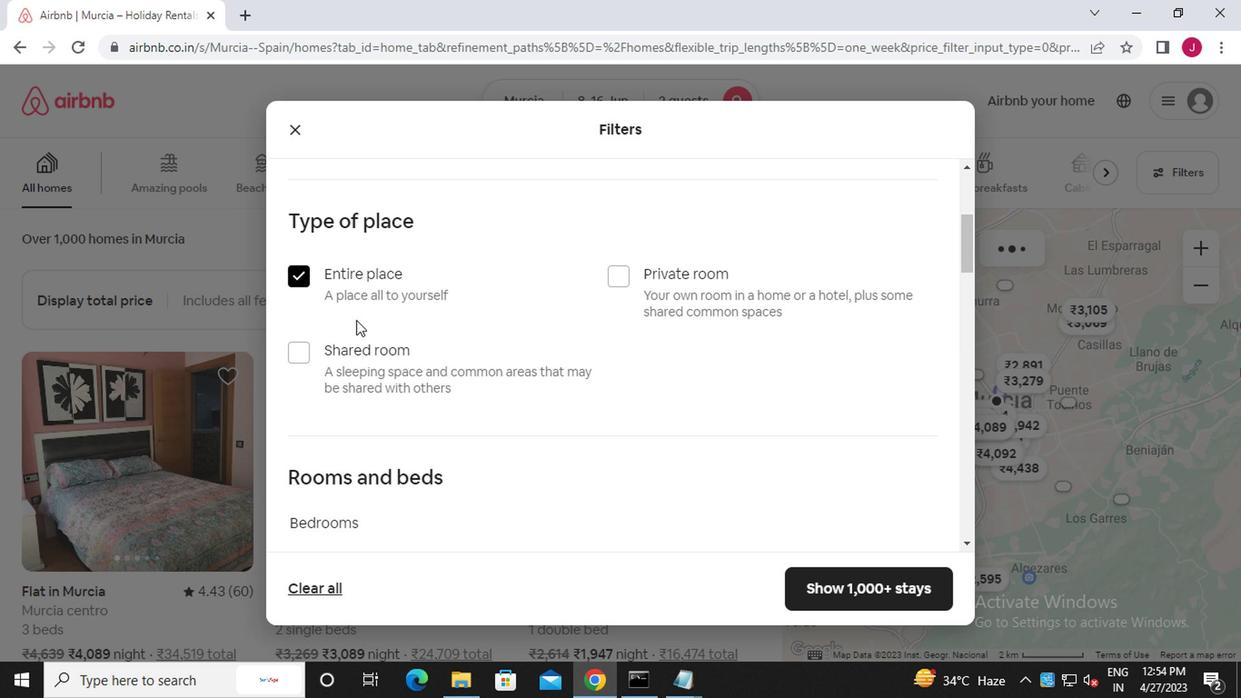 
Action: Mouse scrolled (362, 338) with delta (0, 0)
Screenshot: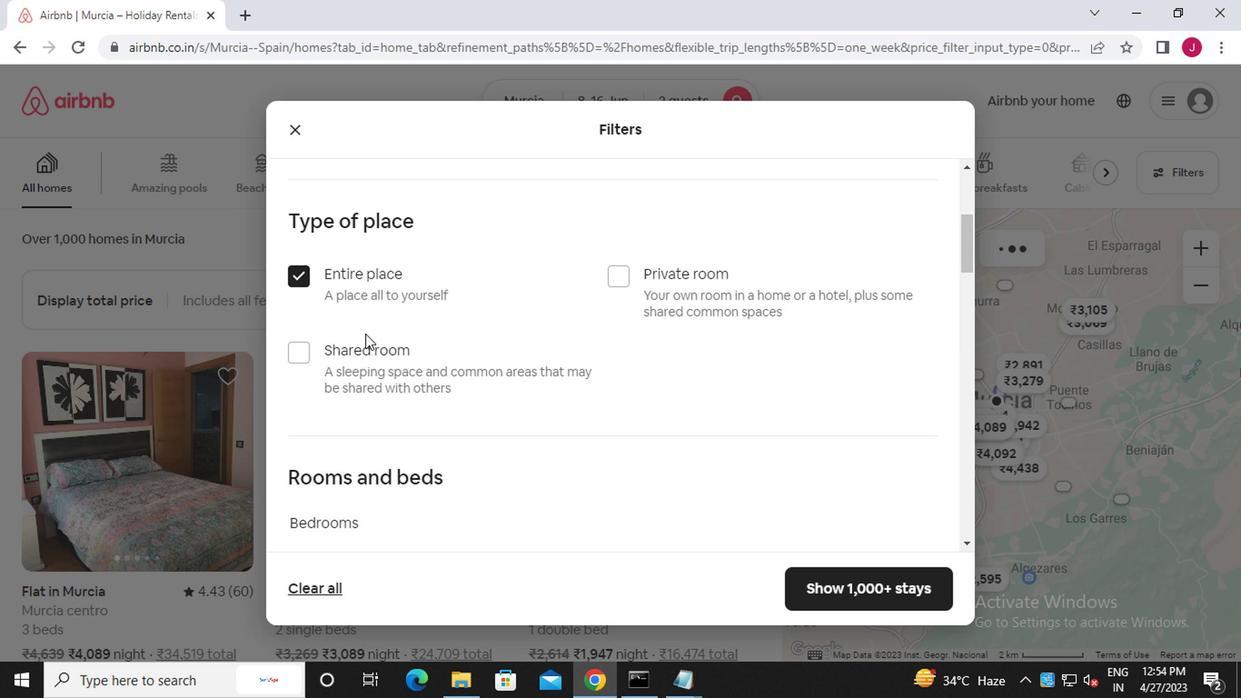 
Action: Mouse moved to (376, 299)
Screenshot: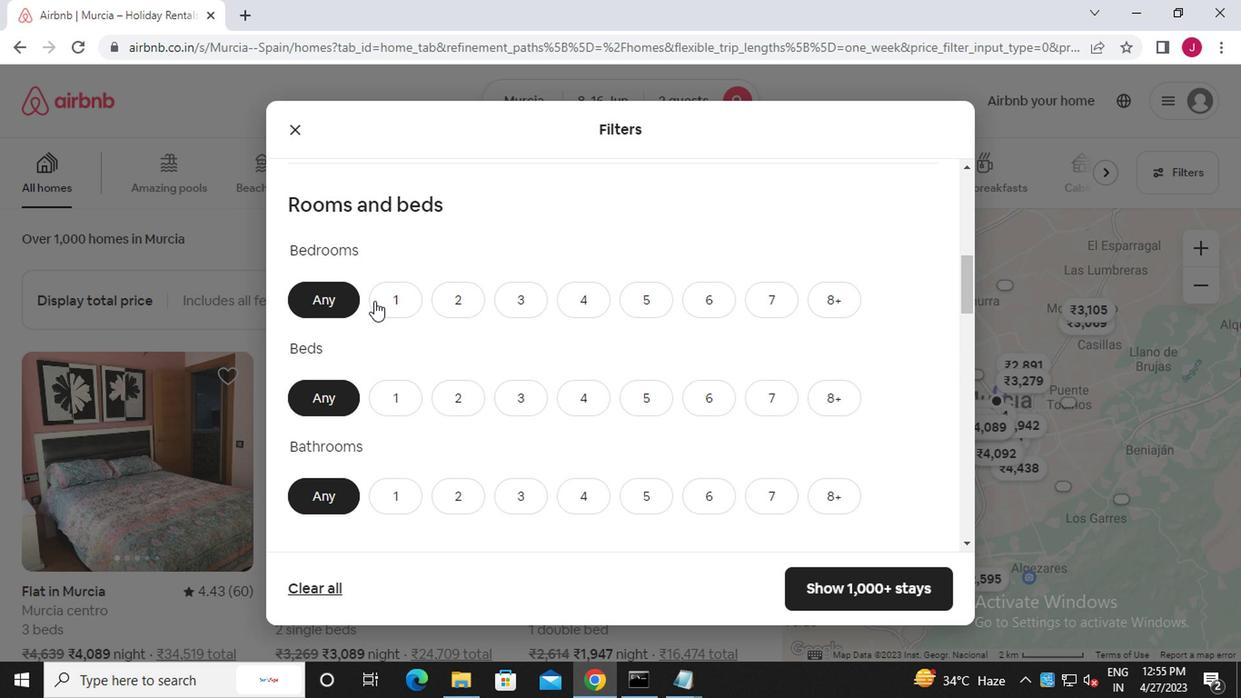 
Action: Mouse pressed left at (376, 299)
Screenshot: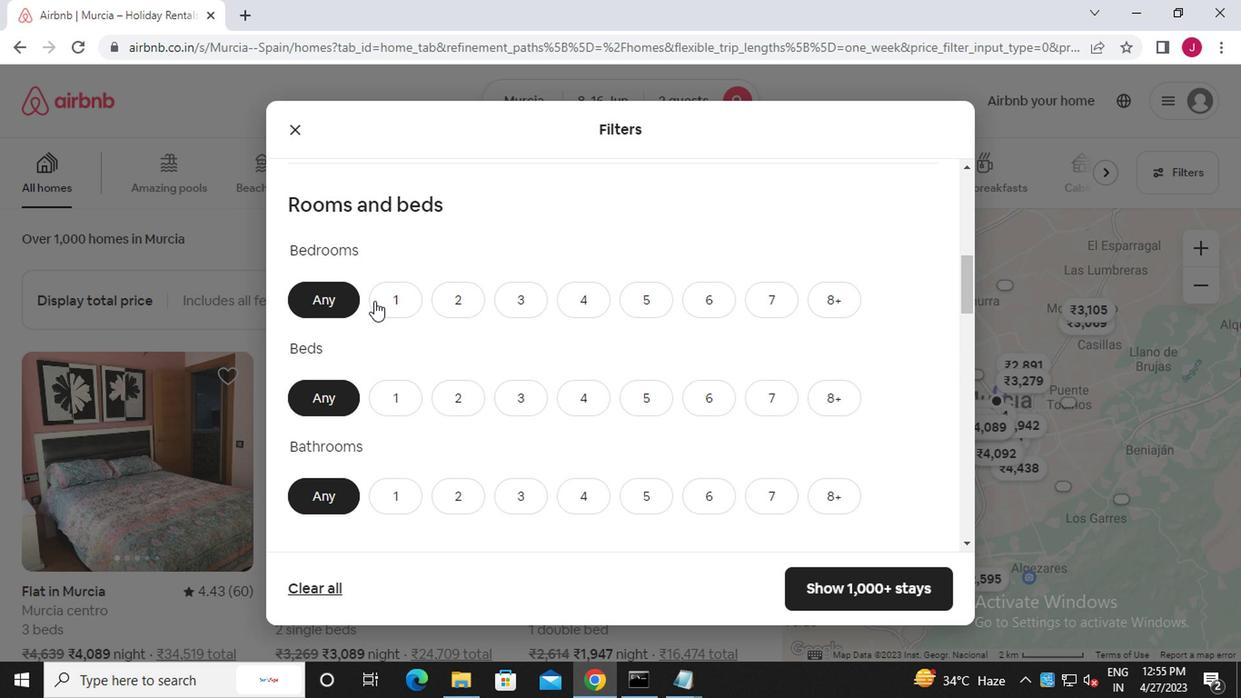 
Action: Mouse moved to (382, 386)
Screenshot: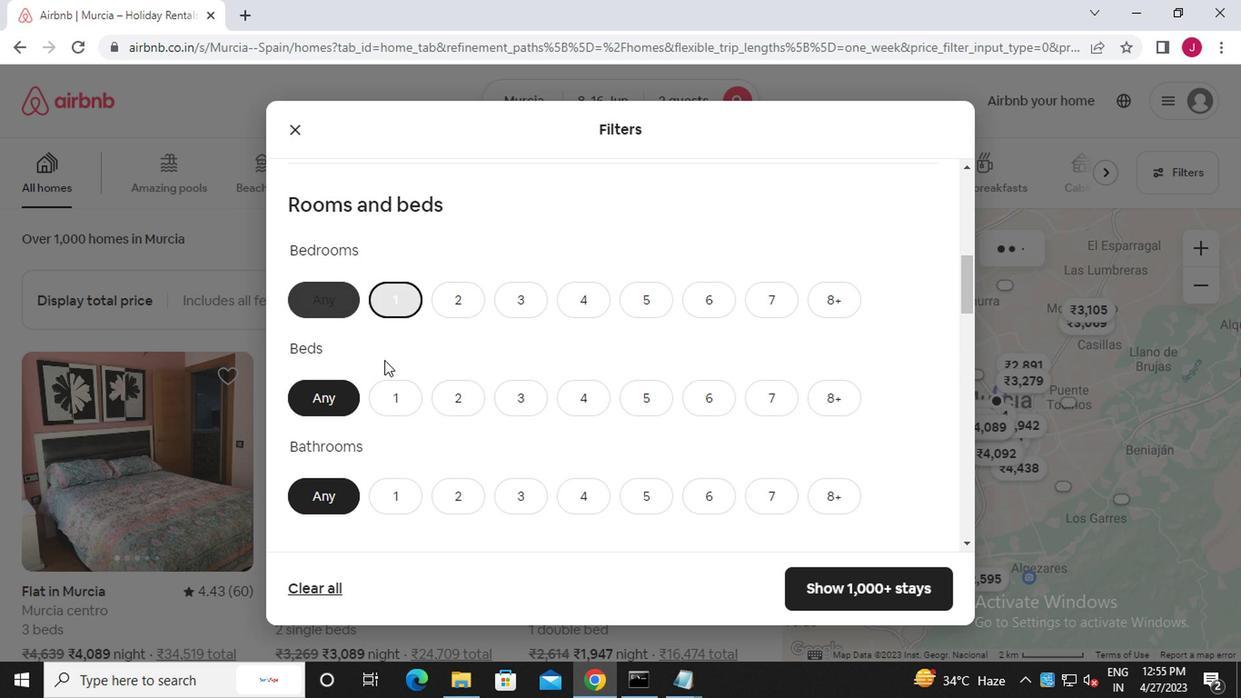 
Action: Mouse pressed left at (382, 386)
Screenshot: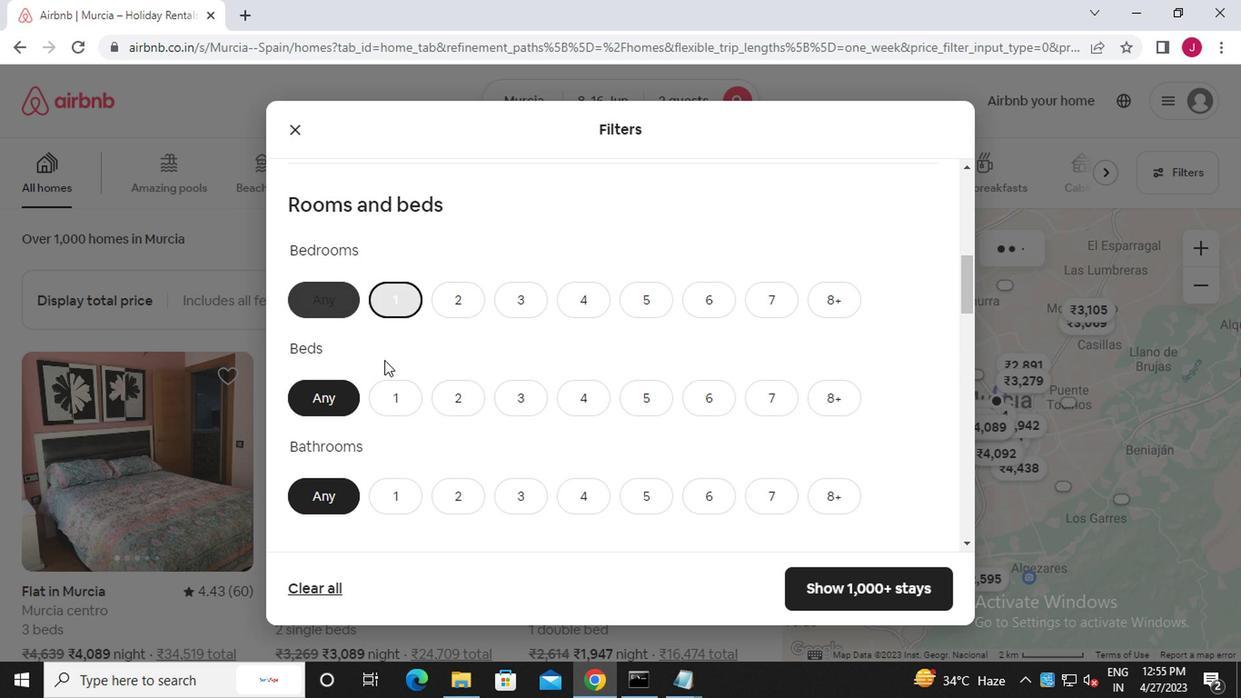 
Action: Mouse moved to (393, 496)
Screenshot: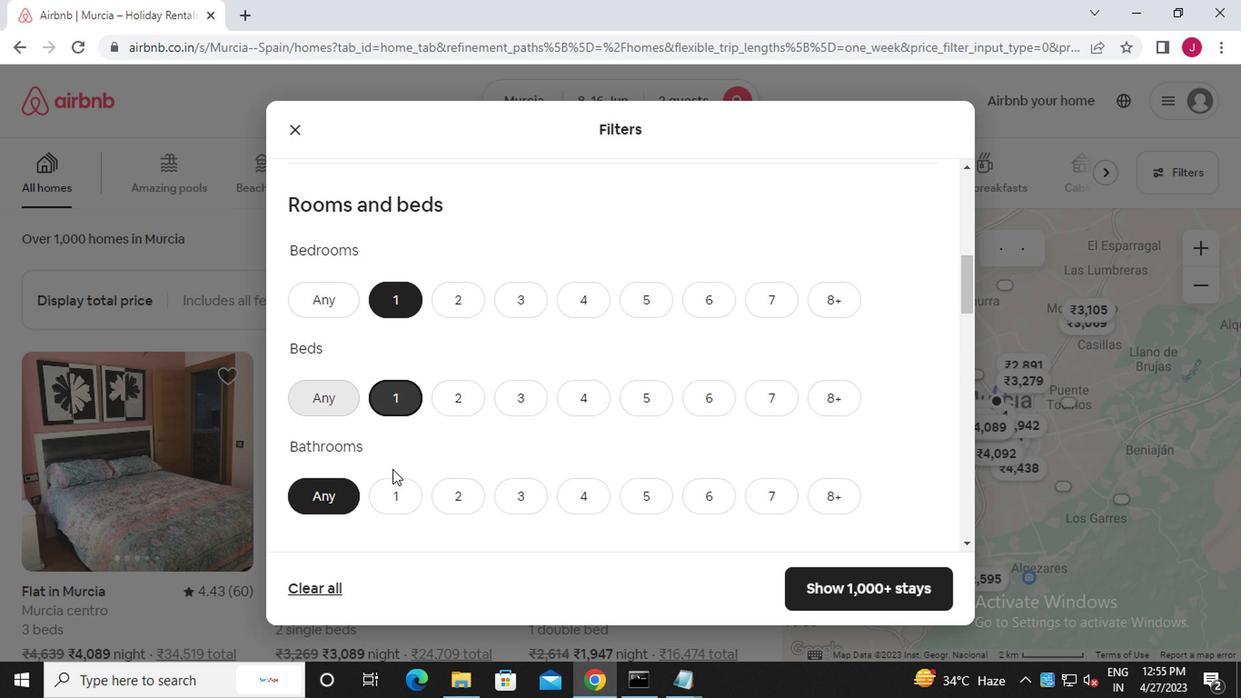 
Action: Mouse pressed left at (393, 496)
Screenshot: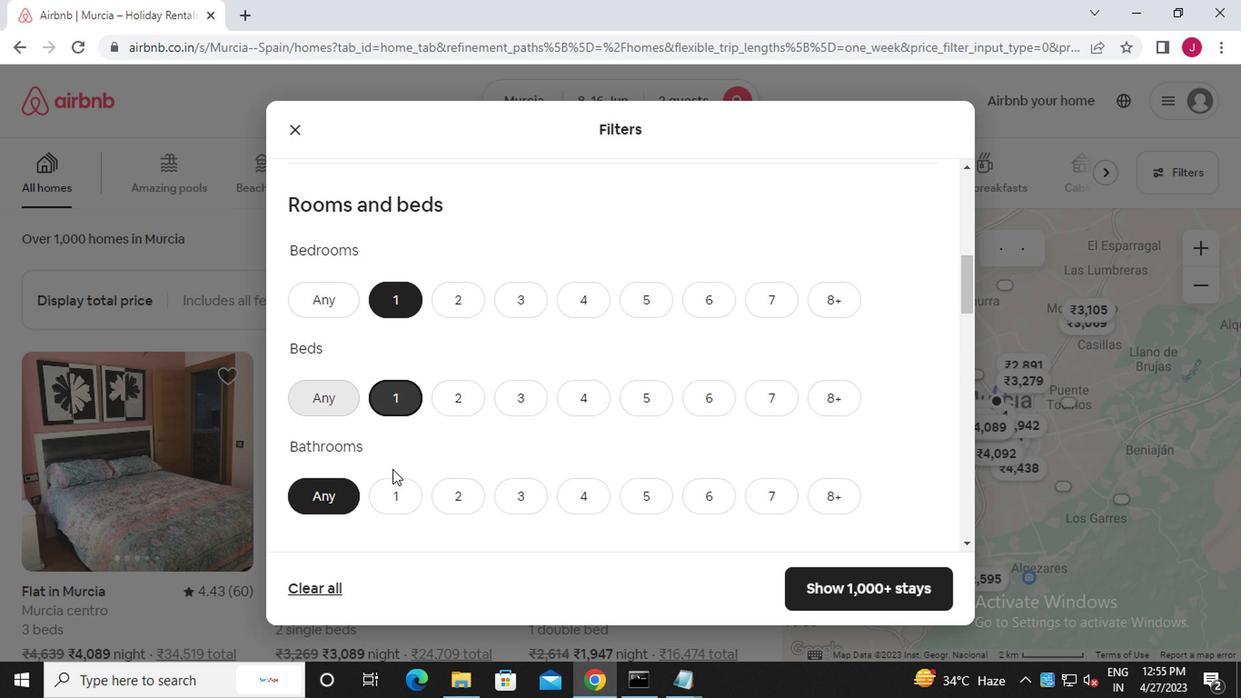 
Action: Mouse moved to (417, 462)
Screenshot: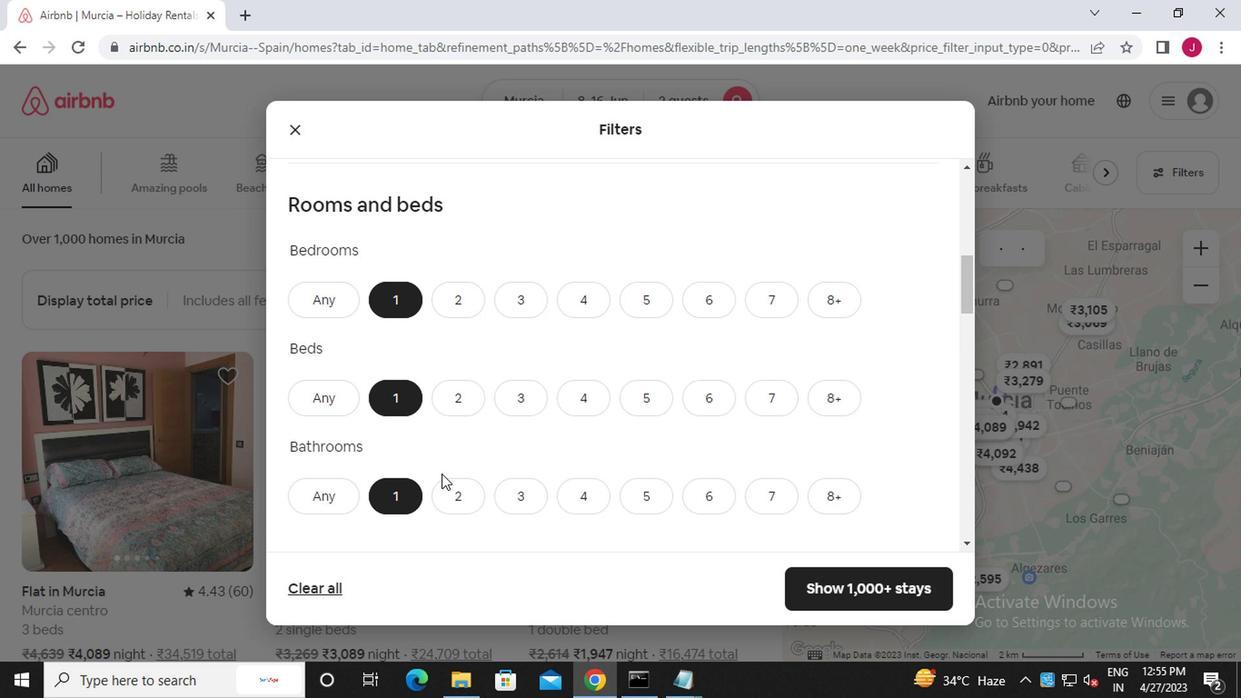
Action: Mouse scrolled (417, 461) with delta (0, 0)
Screenshot: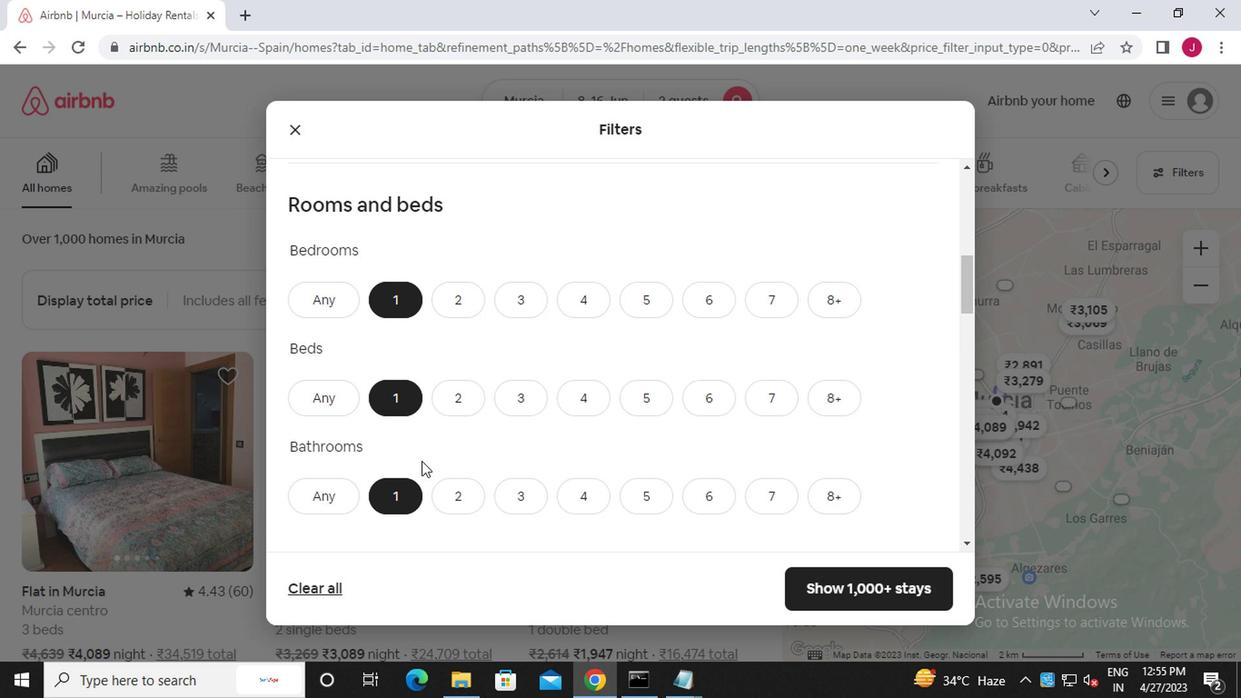 
Action: Mouse scrolled (417, 461) with delta (0, 0)
Screenshot: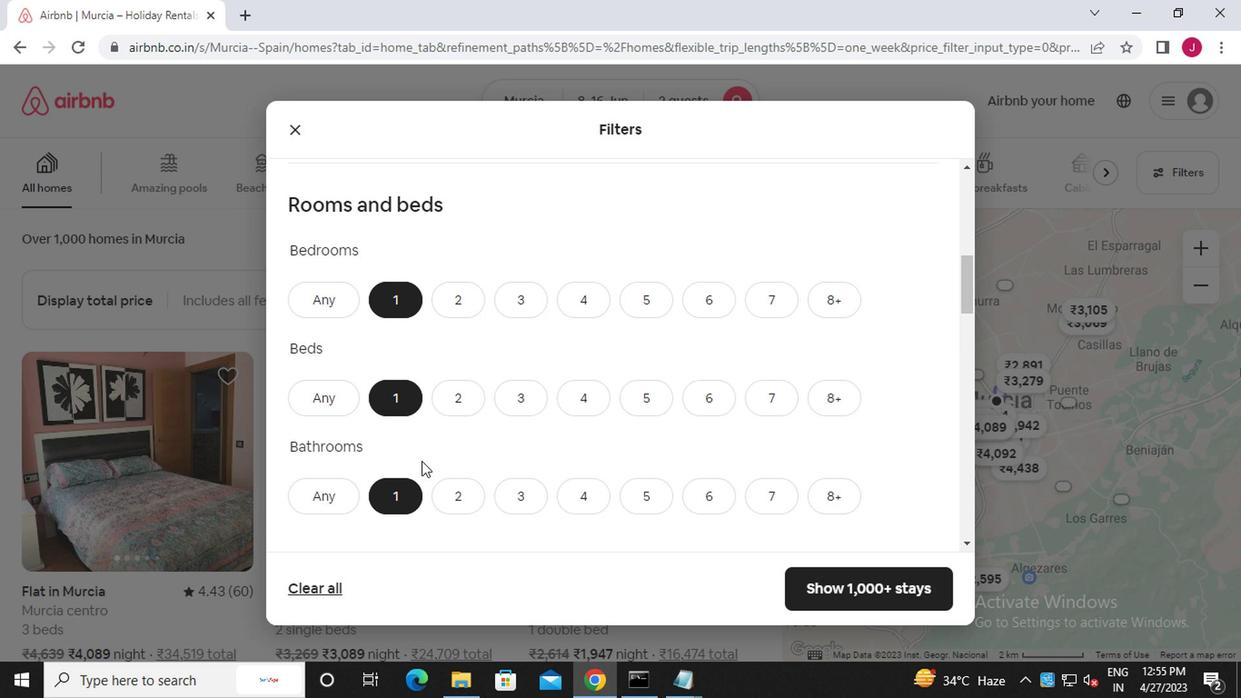 
Action: Mouse moved to (398, 495)
Screenshot: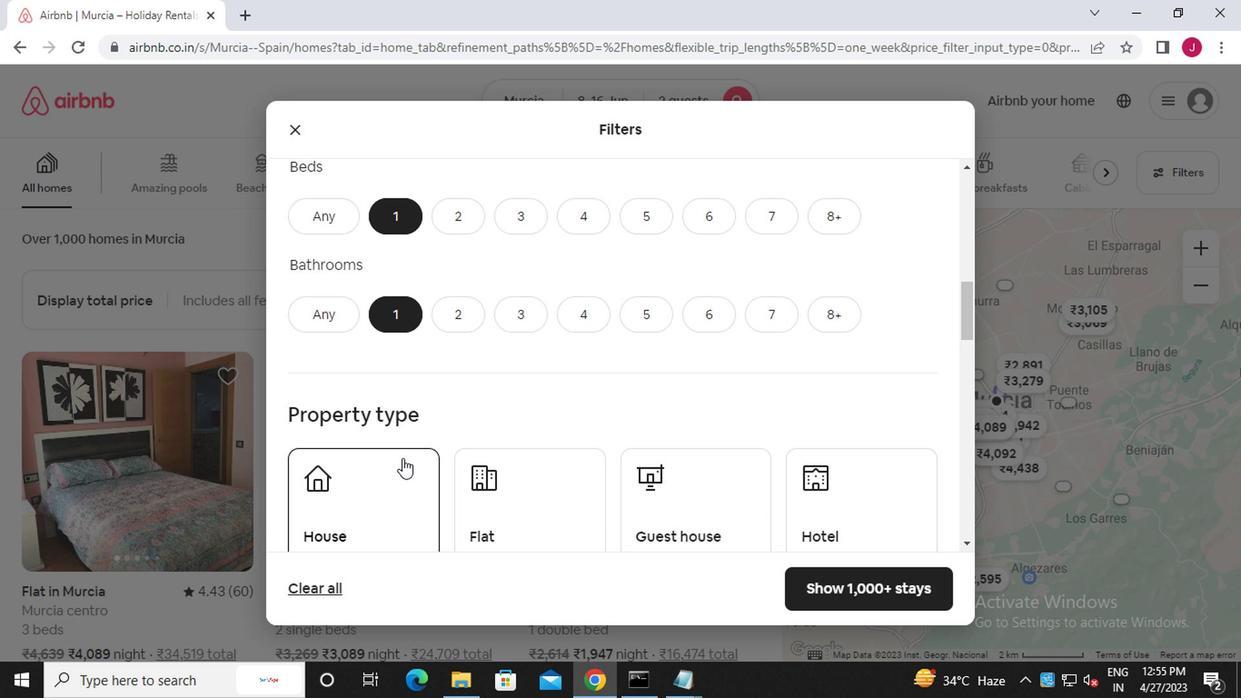 
Action: Mouse pressed left at (398, 495)
Screenshot: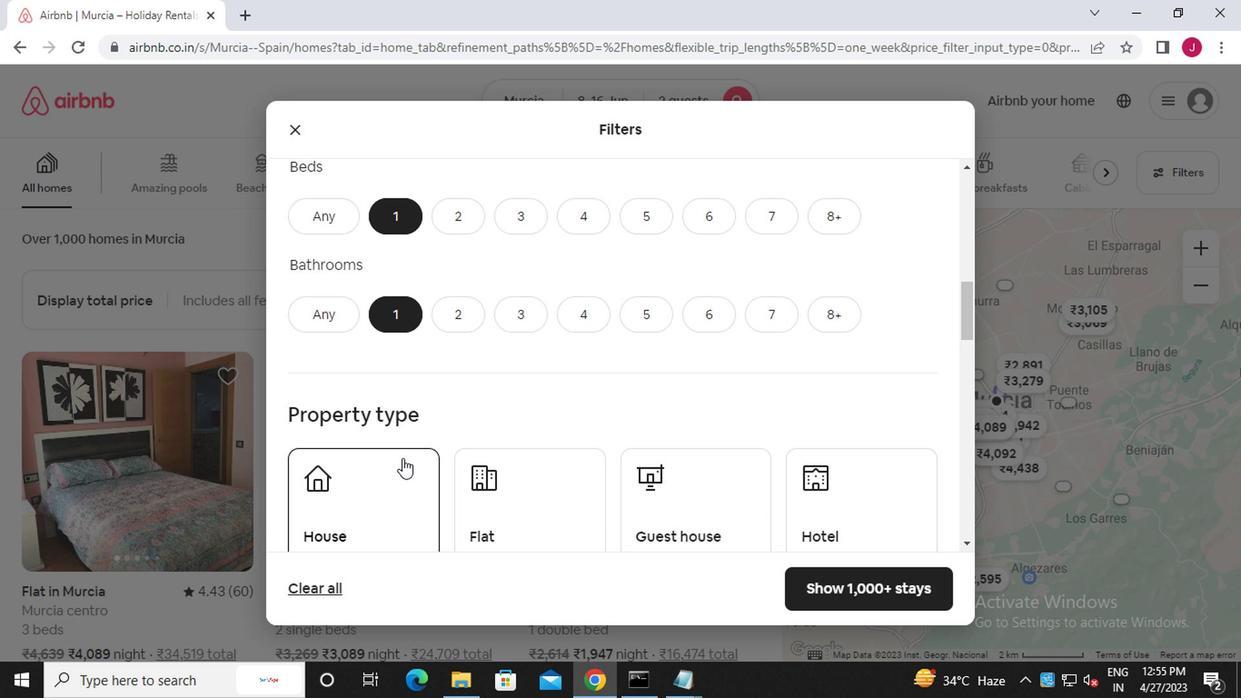 
Action: Mouse moved to (512, 500)
Screenshot: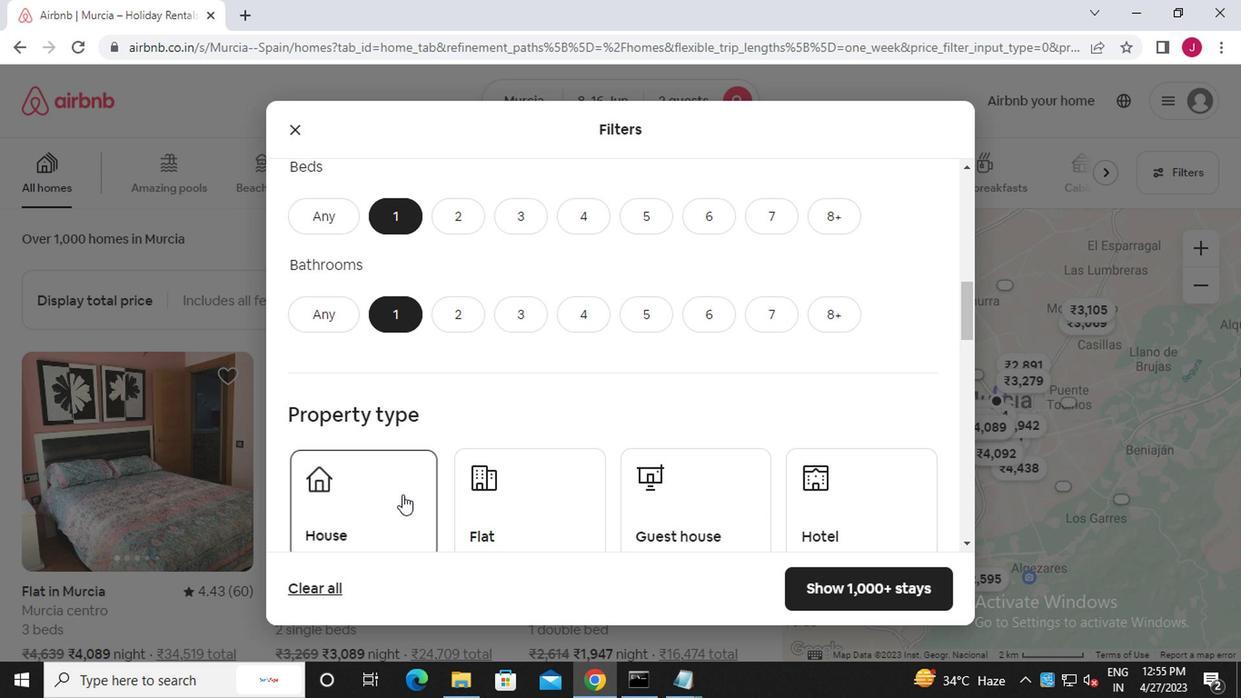 
Action: Mouse pressed left at (512, 500)
Screenshot: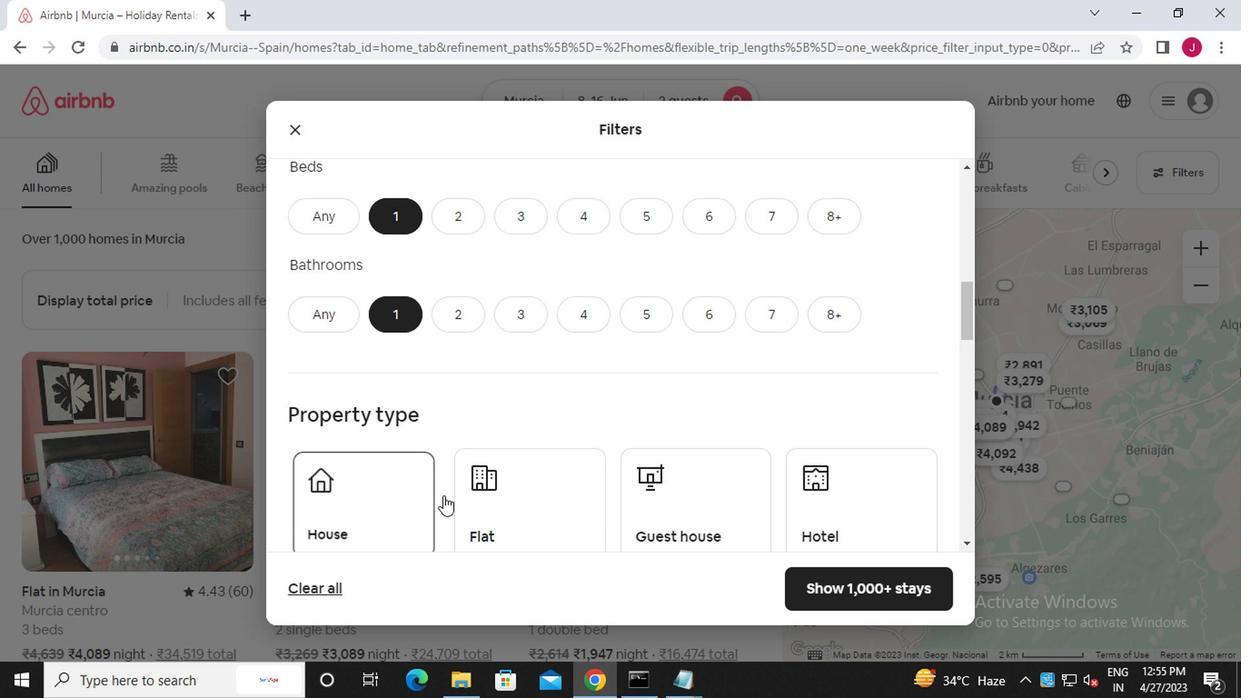 
Action: Mouse moved to (644, 511)
Screenshot: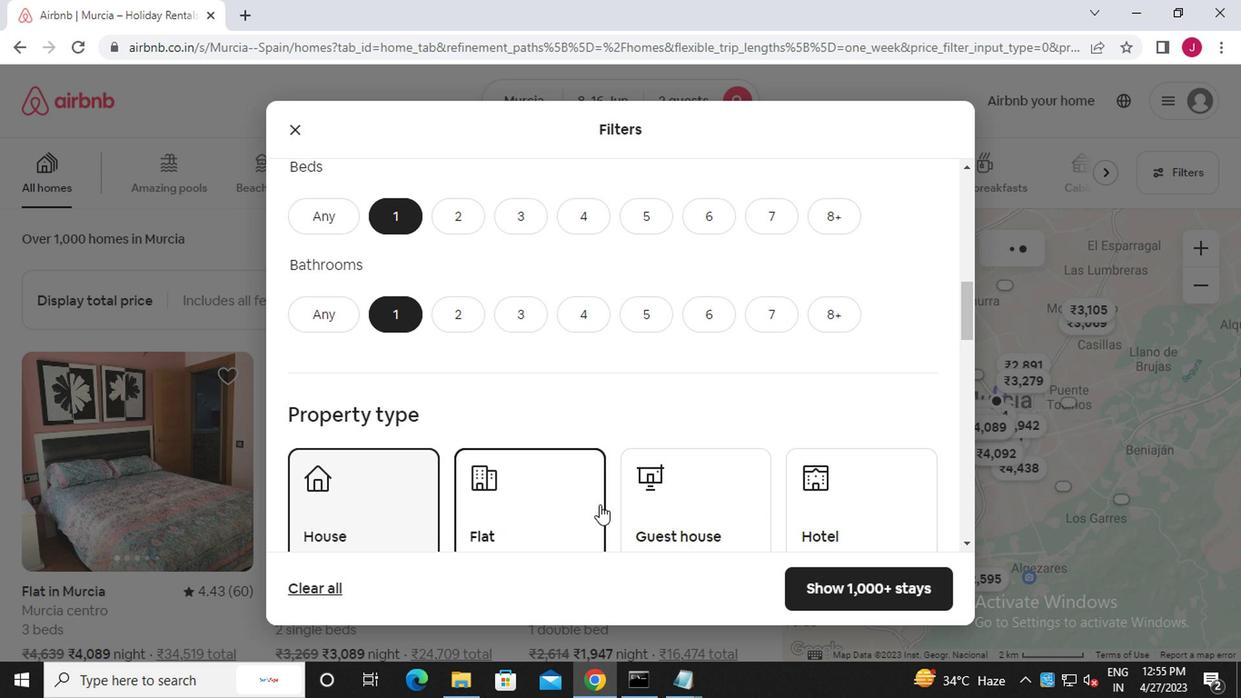 
Action: Mouse pressed left at (644, 511)
Screenshot: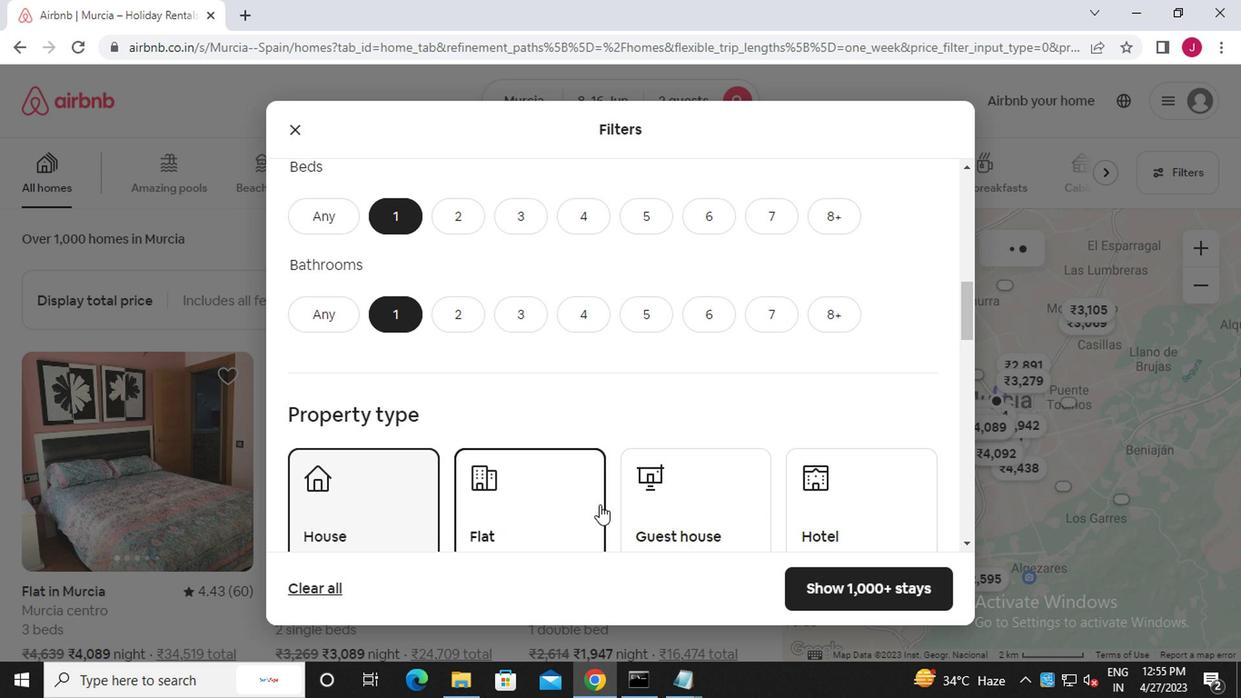 
Action: Mouse moved to (855, 513)
Screenshot: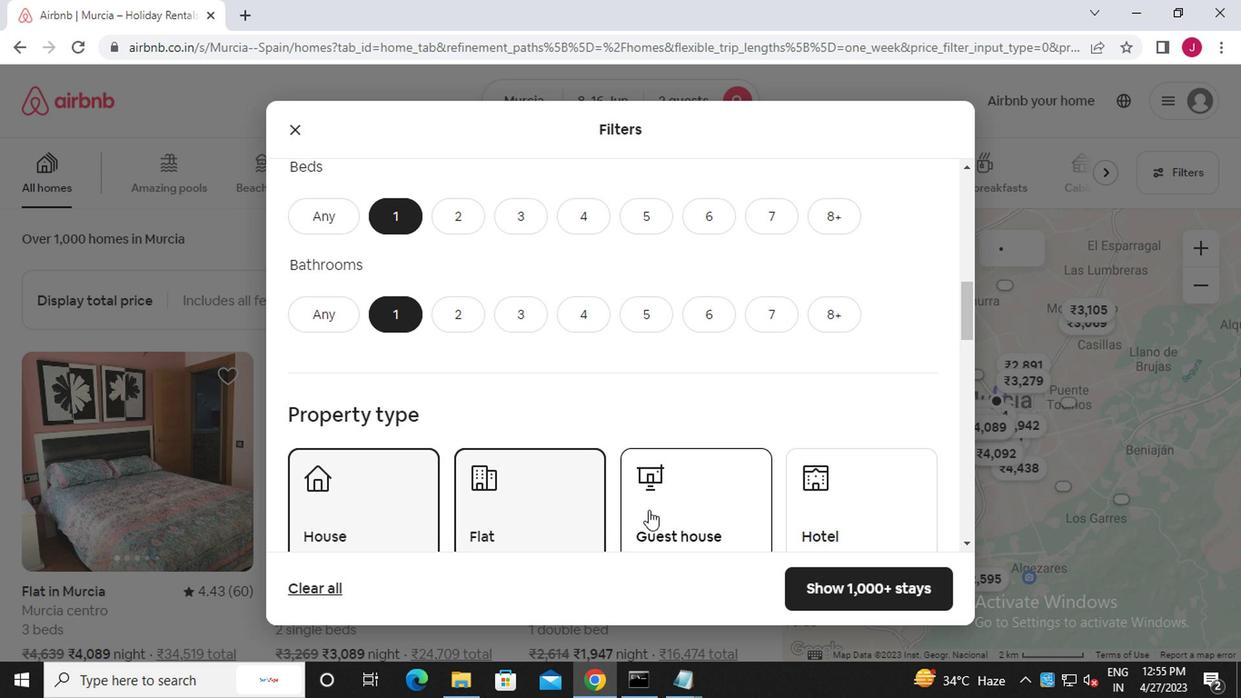 
Action: Mouse pressed left at (855, 513)
Screenshot: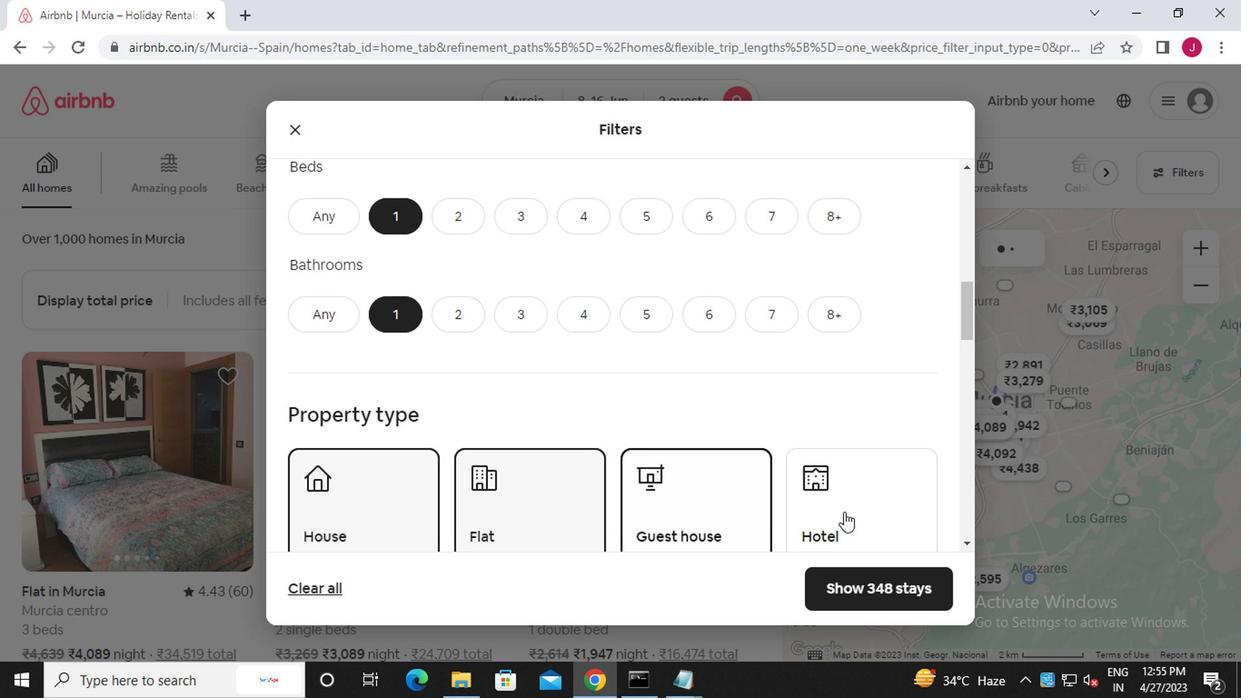 
Action: Mouse moved to (673, 484)
Screenshot: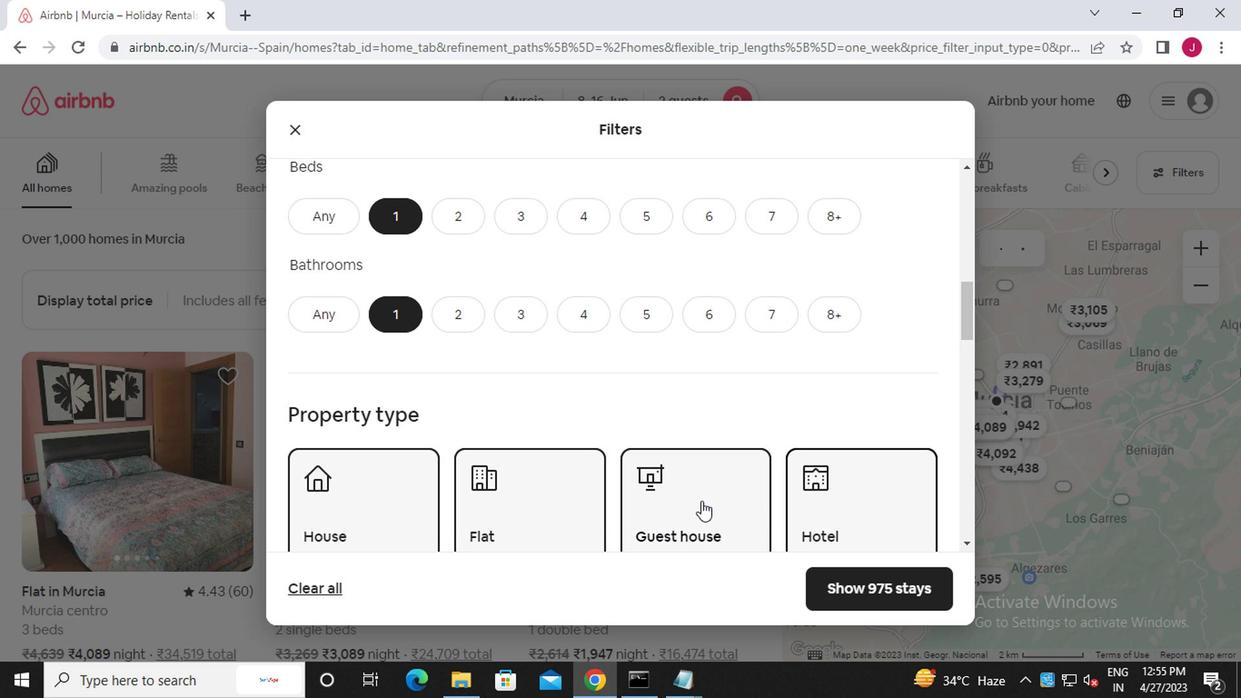 
Action: Mouse scrolled (673, 482) with delta (0, -1)
Screenshot: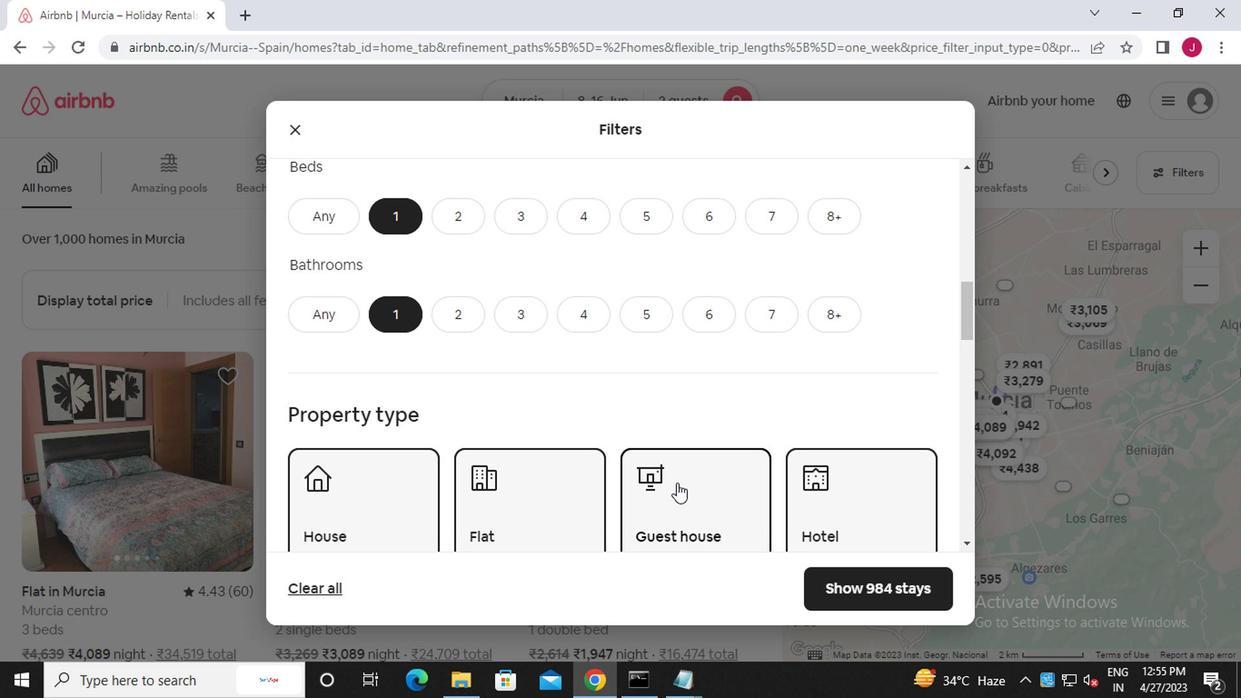 
Action: Mouse scrolled (673, 482) with delta (0, -1)
Screenshot: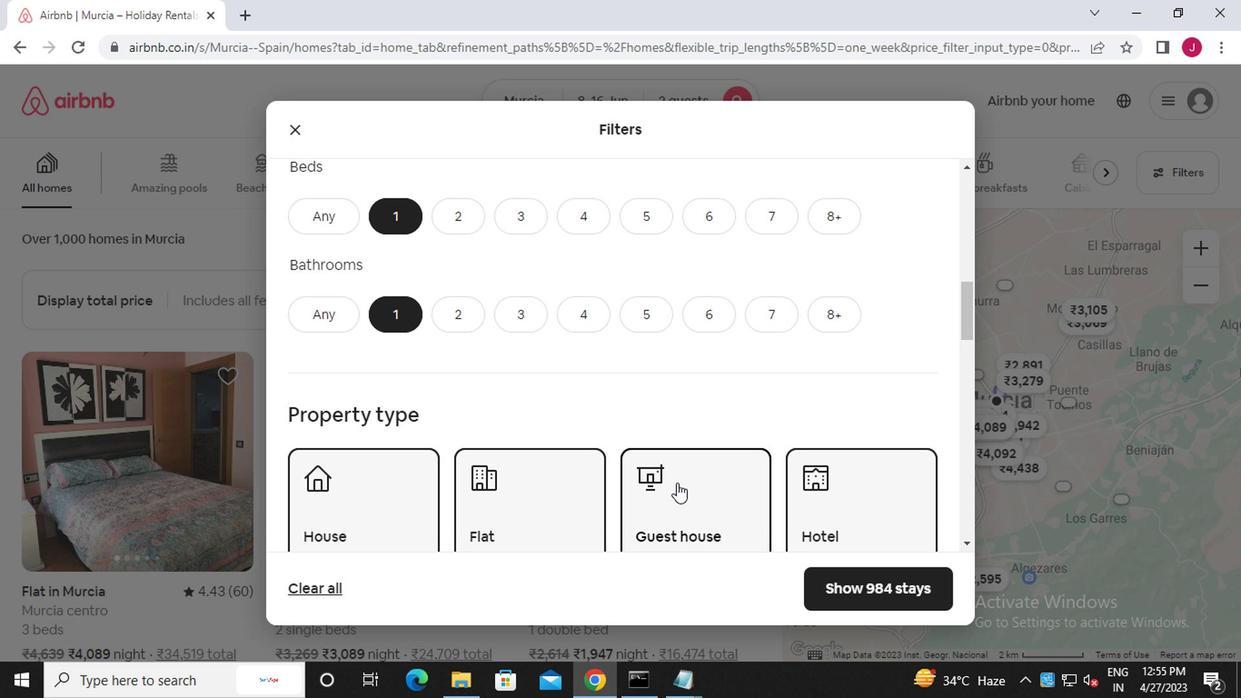 
Action: Mouse scrolled (673, 482) with delta (0, -1)
Screenshot: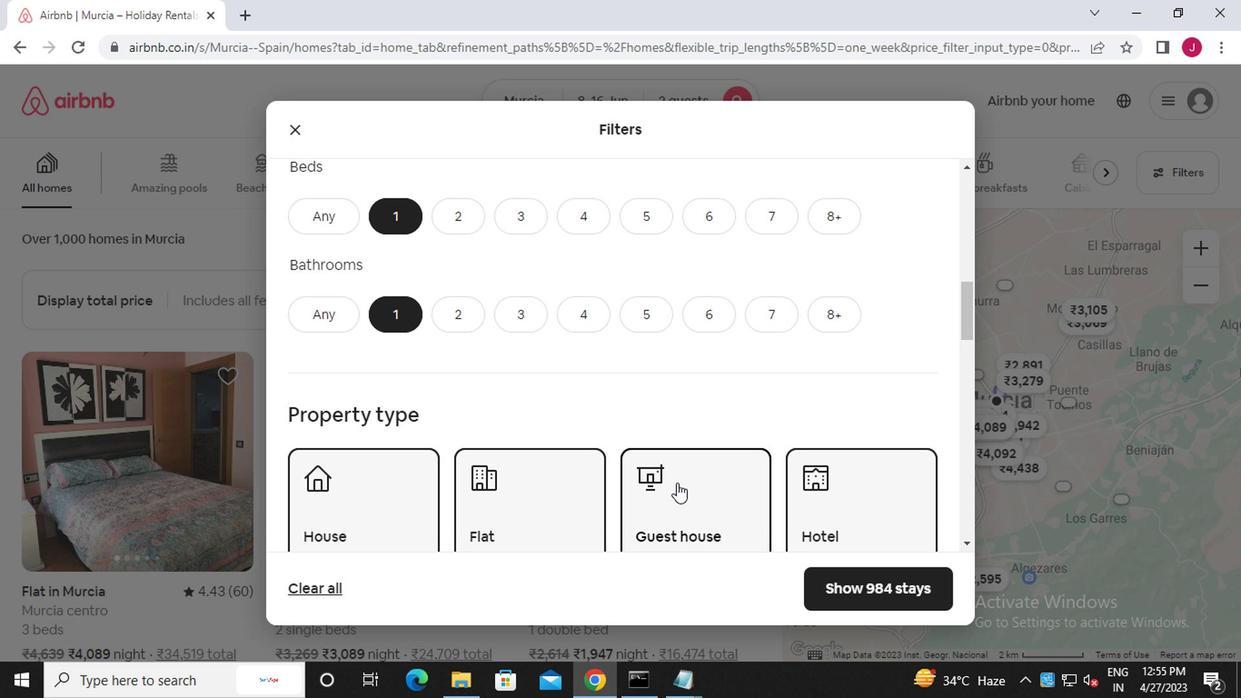 
Action: Mouse scrolled (673, 482) with delta (0, -1)
Screenshot: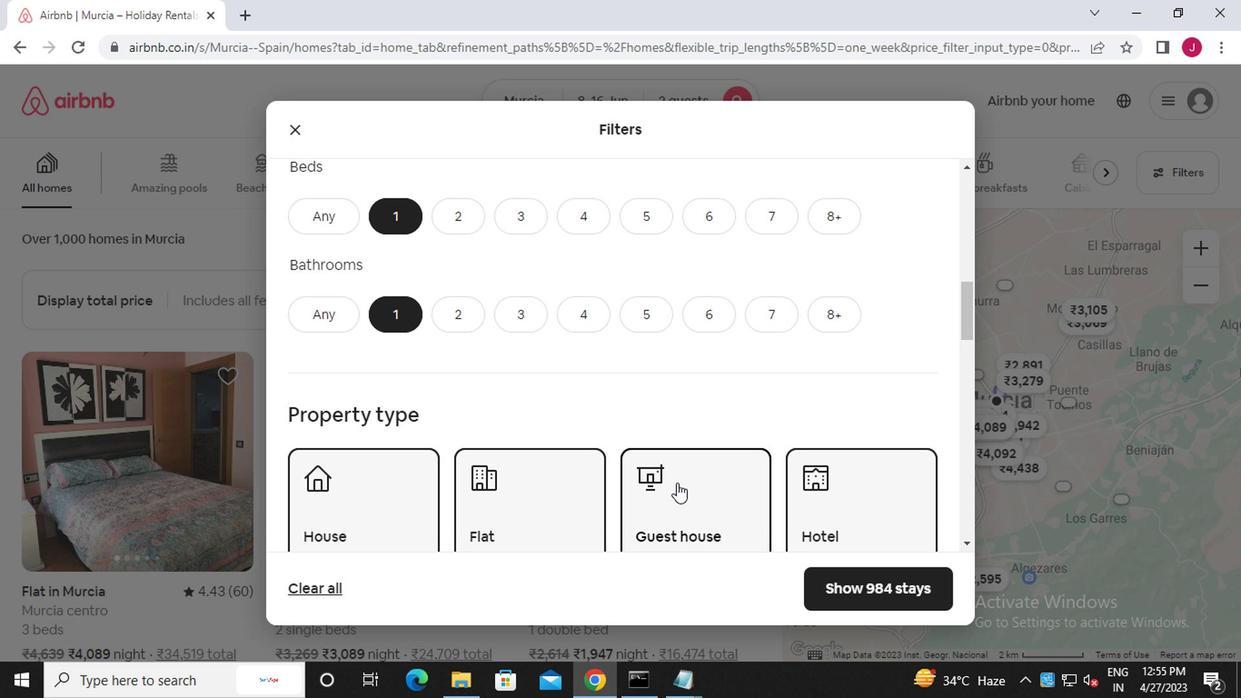 
Action: Mouse moved to (297, 361)
Screenshot: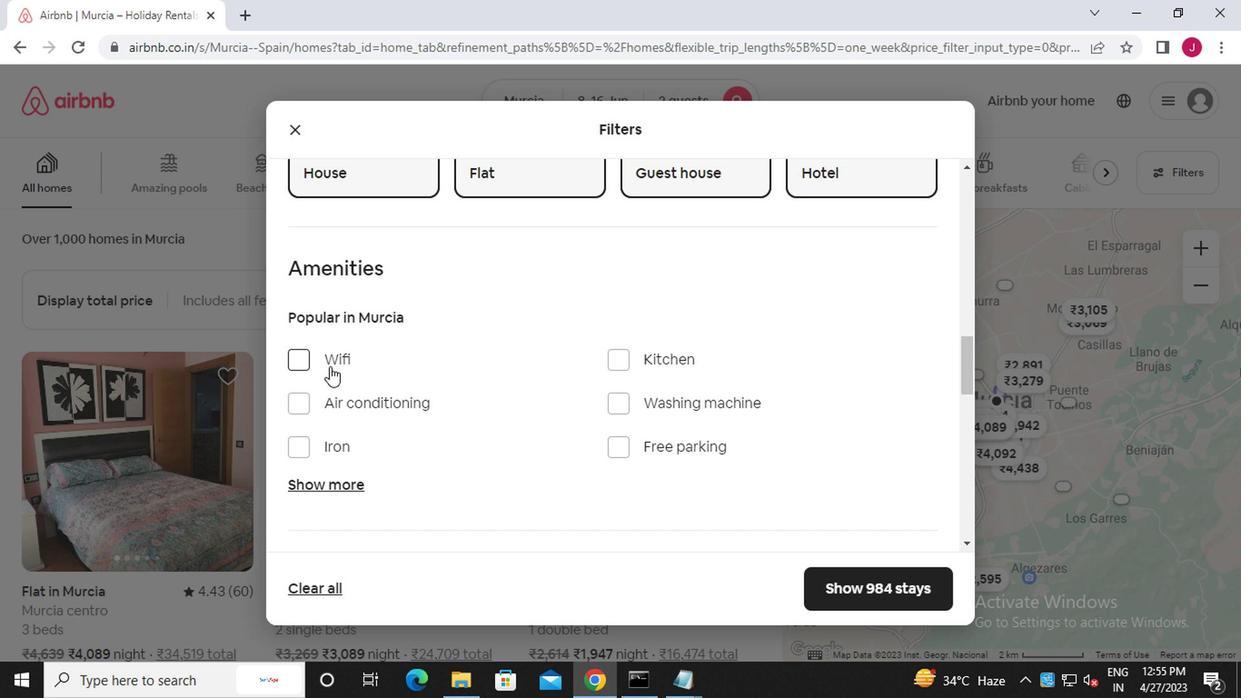 
Action: Mouse pressed left at (297, 361)
Screenshot: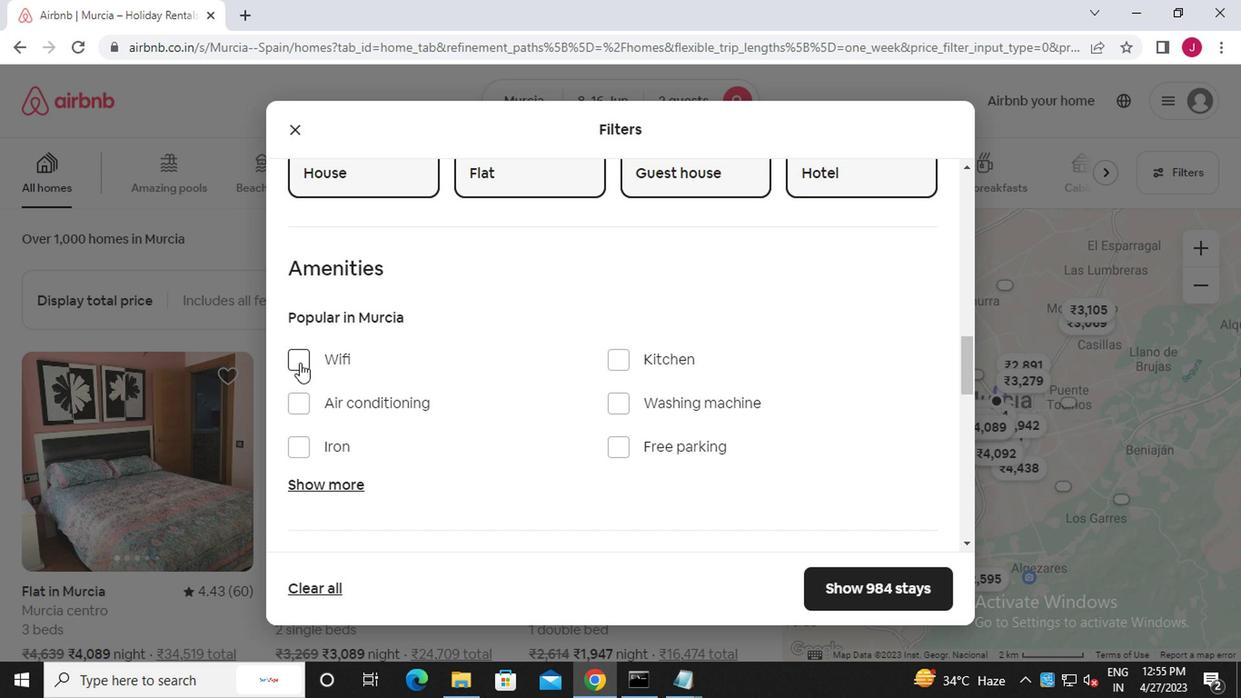 
Action: Mouse moved to (639, 445)
Screenshot: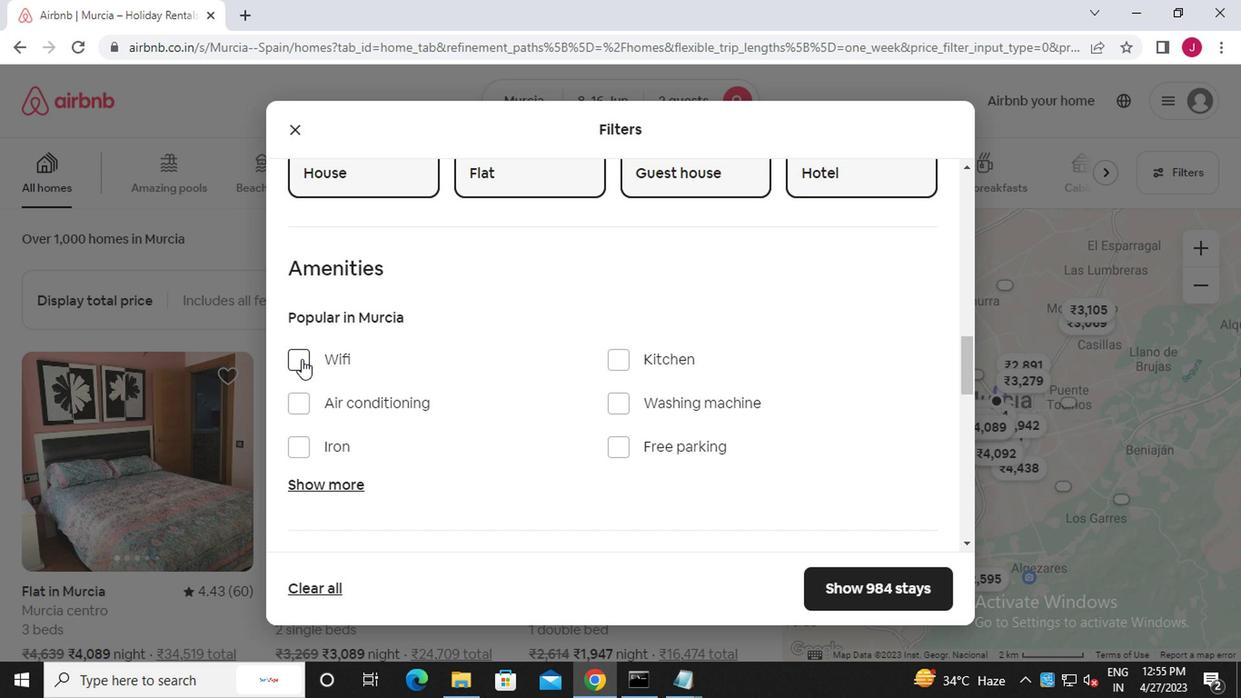 
Action: Mouse scrolled (639, 444) with delta (0, -1)
Screenshot: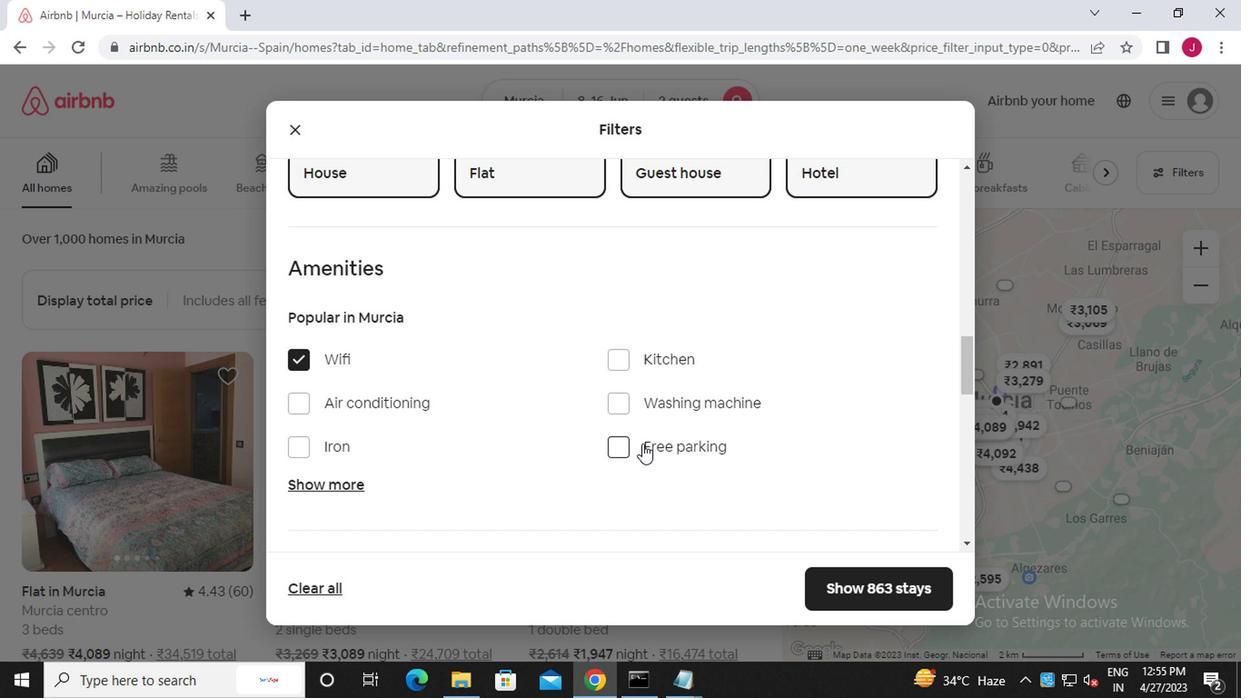 
Action: Mouse scrolled (639, 444) with delta (0, -1)
Screenshot: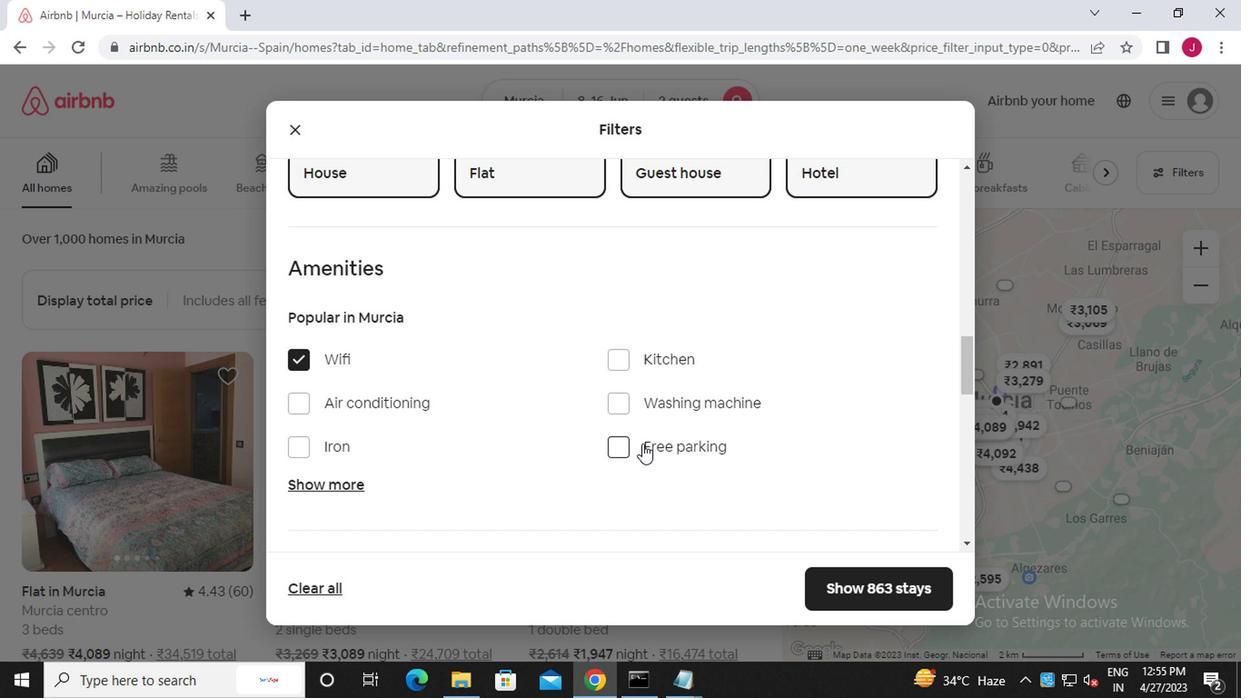 
Action: Mouse scrolled (639, 444) with delta (0, -1)
Screenshot: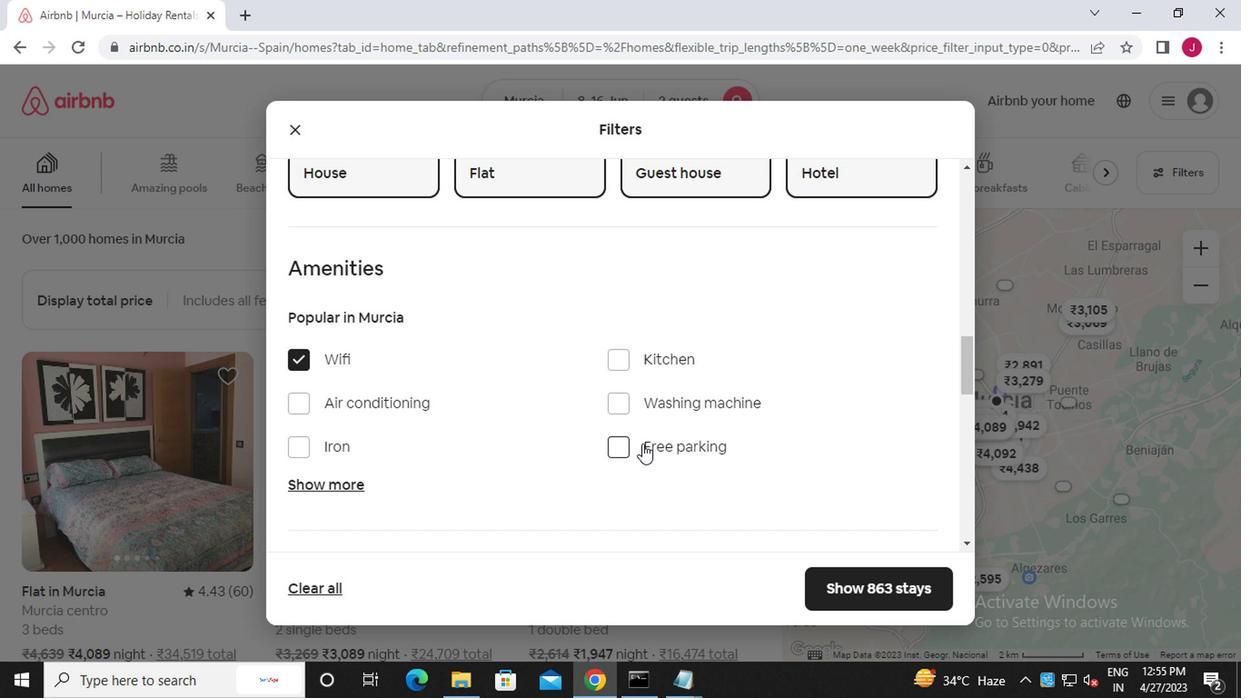 
Action: Mouse scrolled (639, 444) with delta (0, -1)
Screenshot: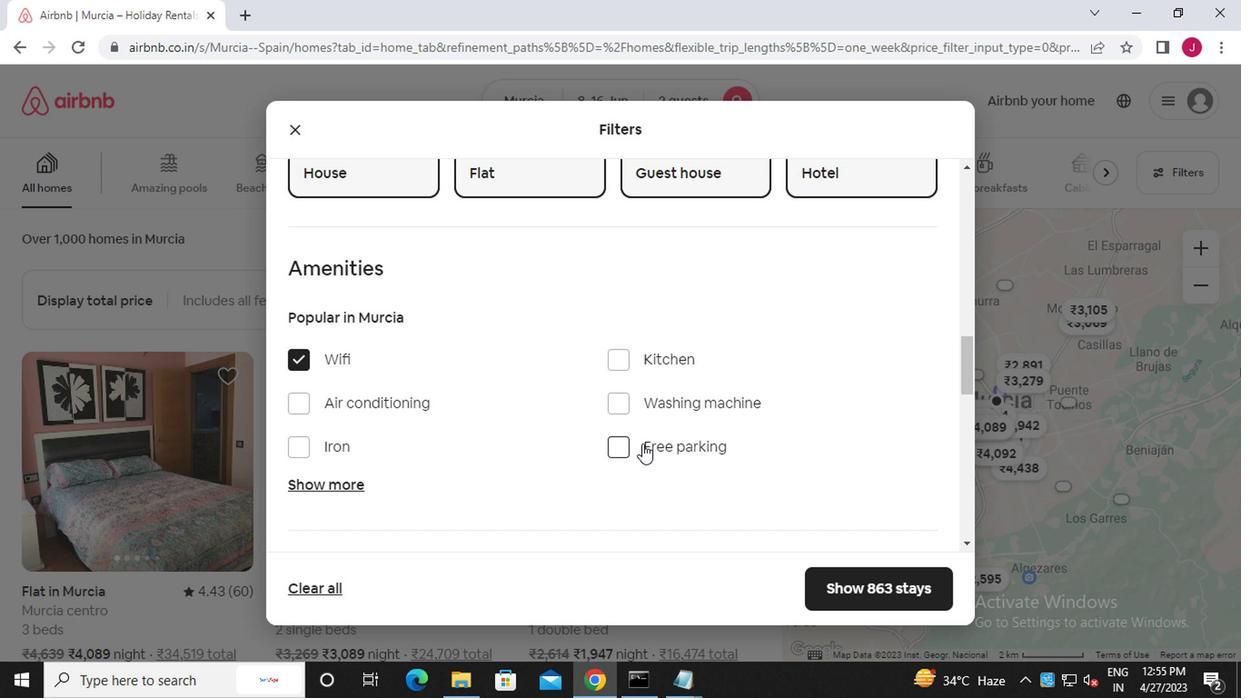 
Action: Mouse scrolled (639, 444) with delta (0, -1)
Screenshot: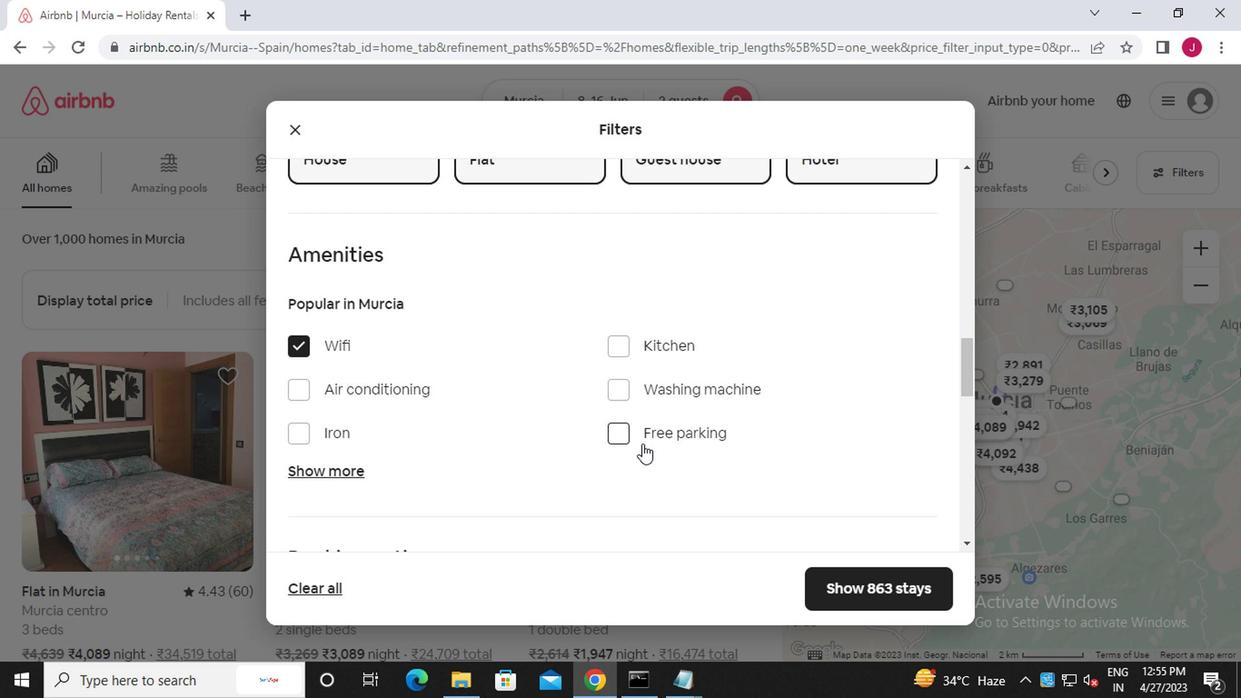 
Action: Mouse moved to (877, 247)
Screenshot: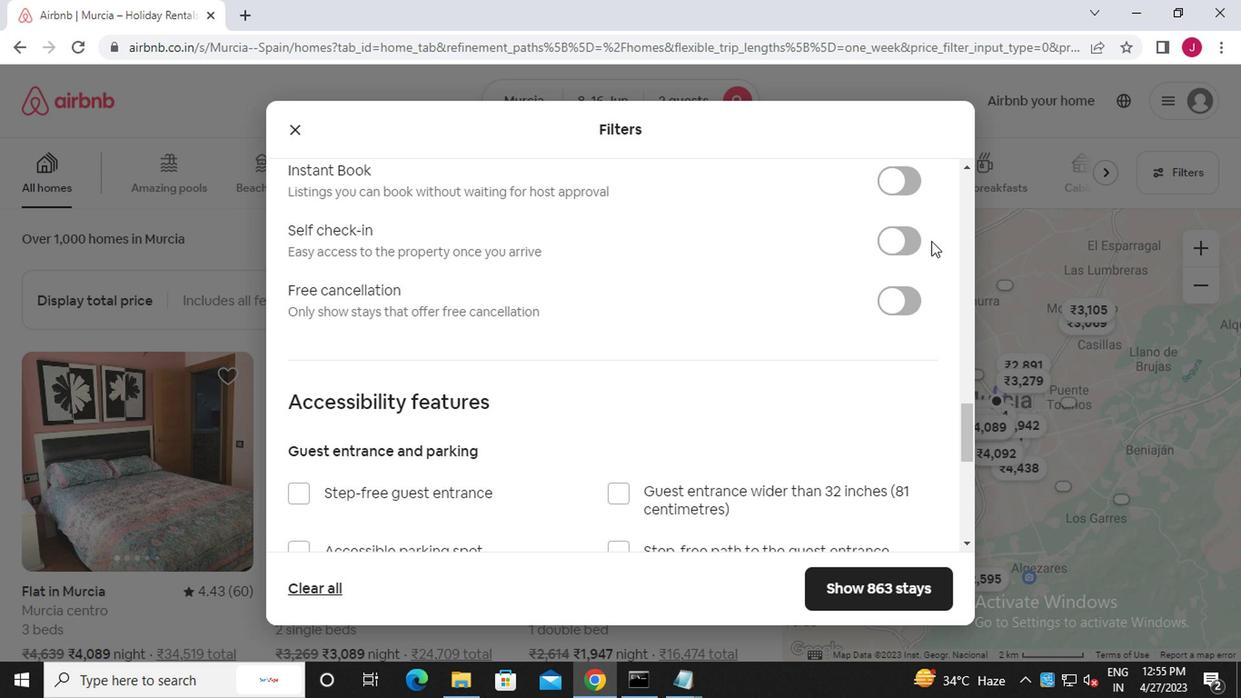 
Action: Mouse pressed left at (877, 247)
Screenshot: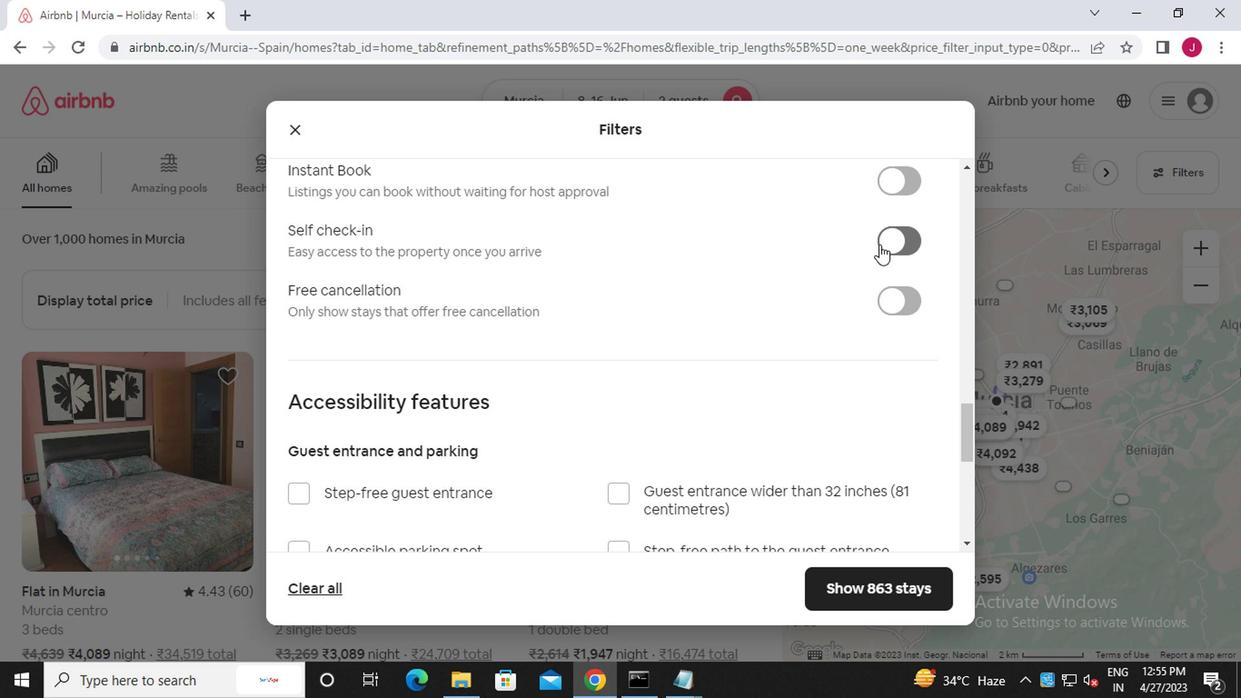 
Action: Mouse moved to (297, 502)
Screenshot: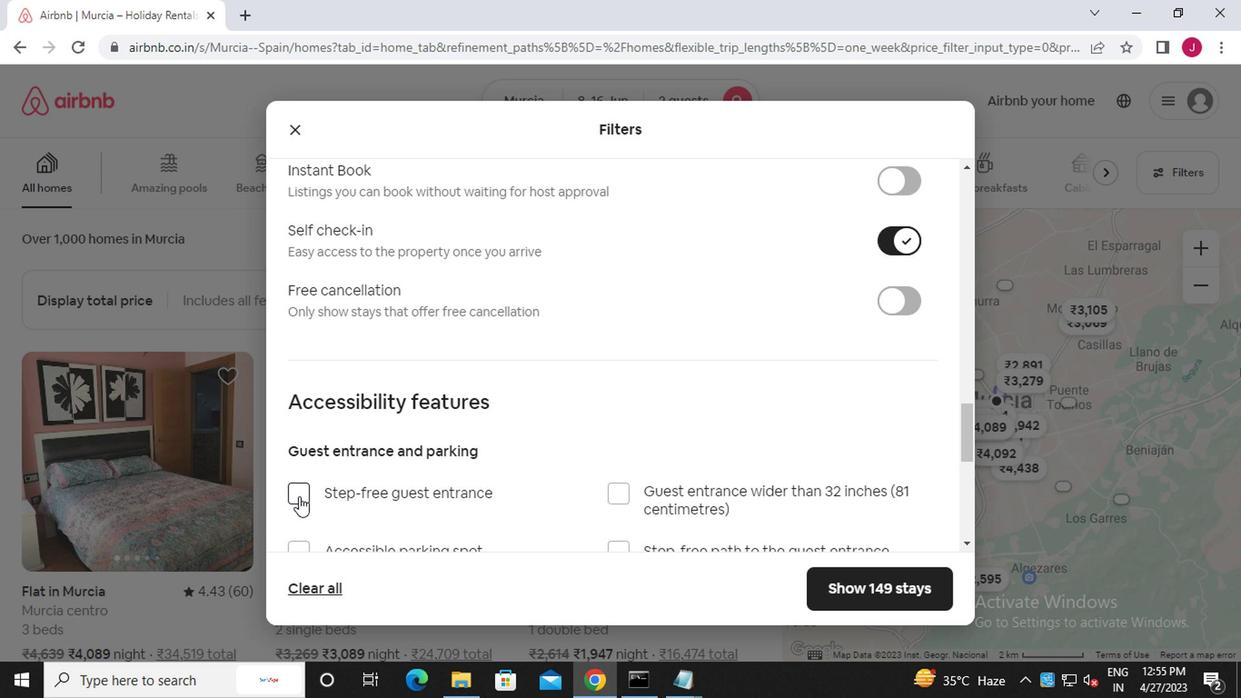 
Action: Mouse scrolled (297, 500) with delta (0, -1)
Screenshot: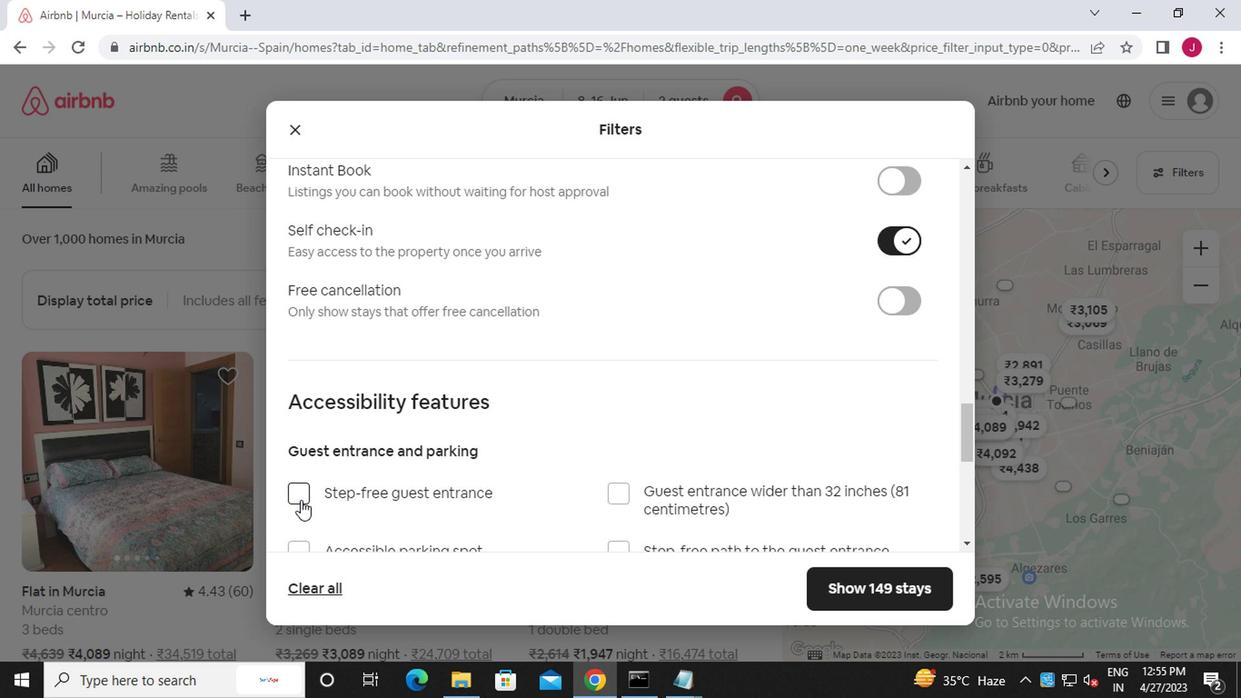 
Action: Mouse scrolled (297, 500) with delta (0, -1)
Screenshot: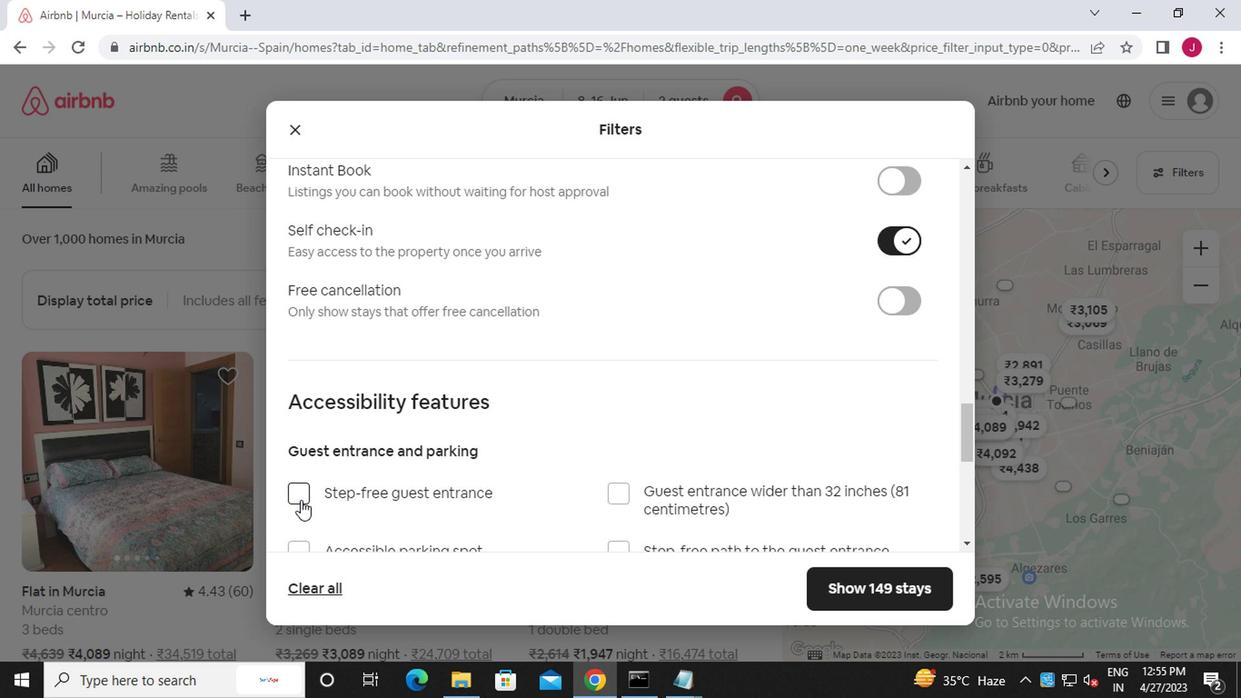 
Action: Mouse scrolled (297, 500) with delta (0, -1)
Screenshot: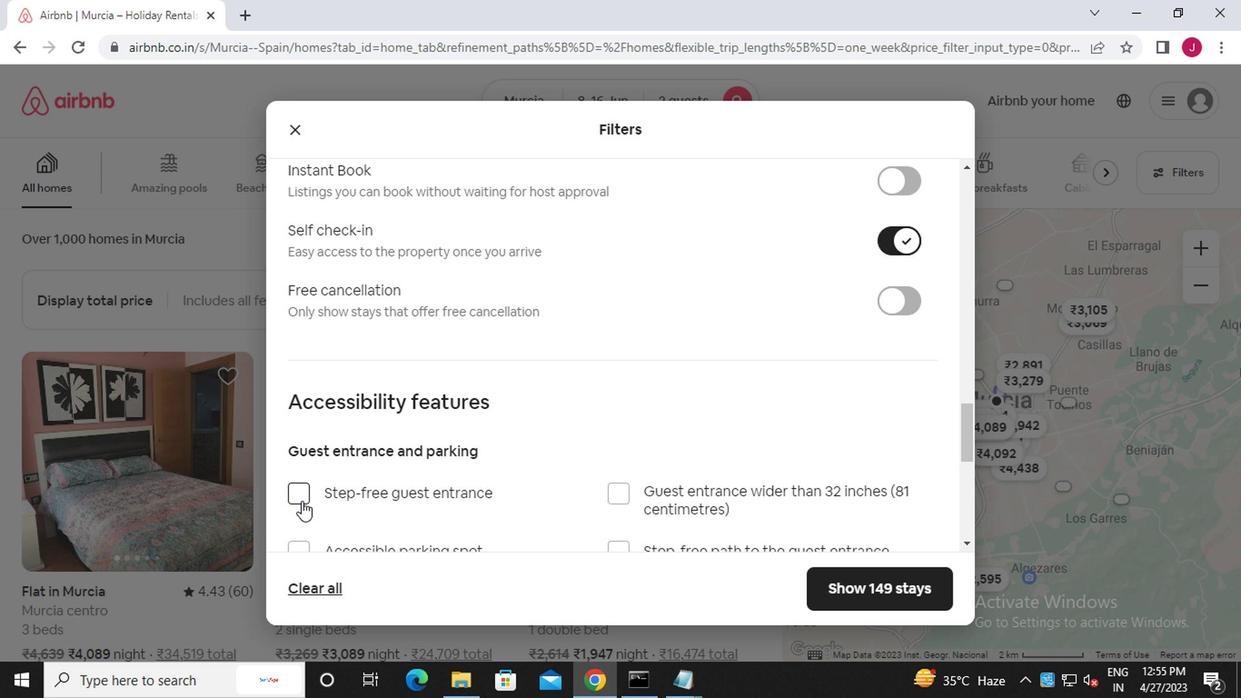 
Action: Mouse scrolled (297, 500) with delta (0, -1)
Screenshot: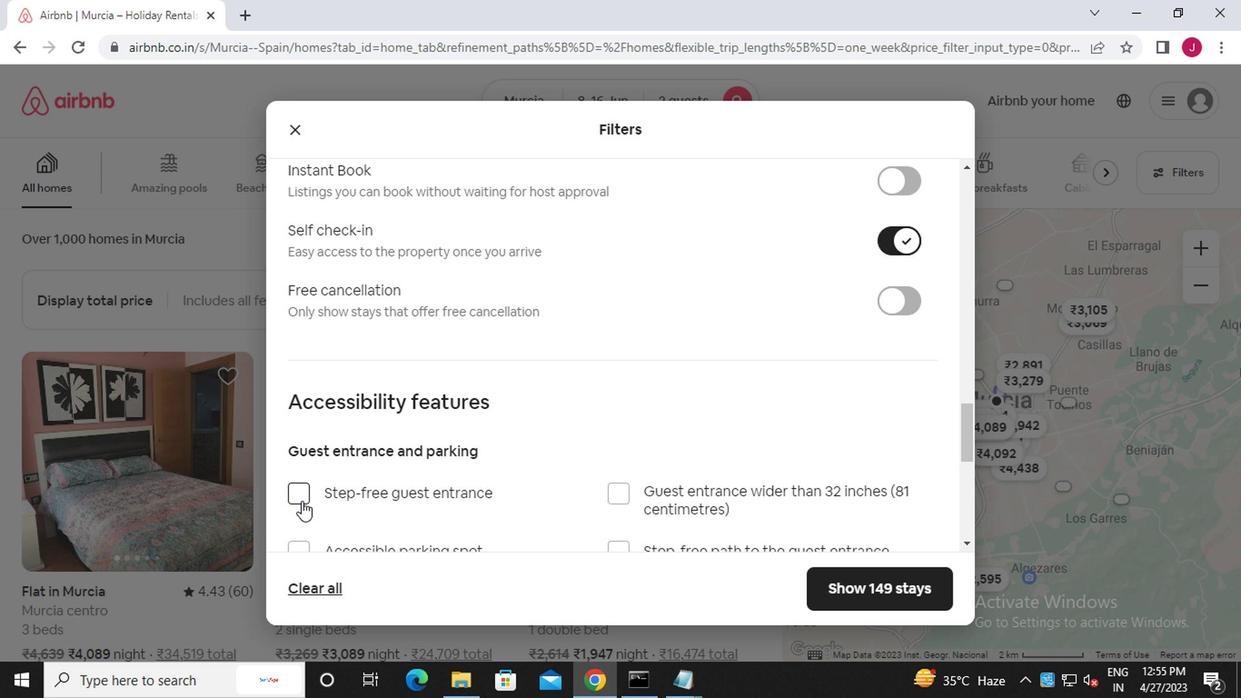 
Action: Mouse scrolled (297, 500) with delta (0, -1)
Screenshot: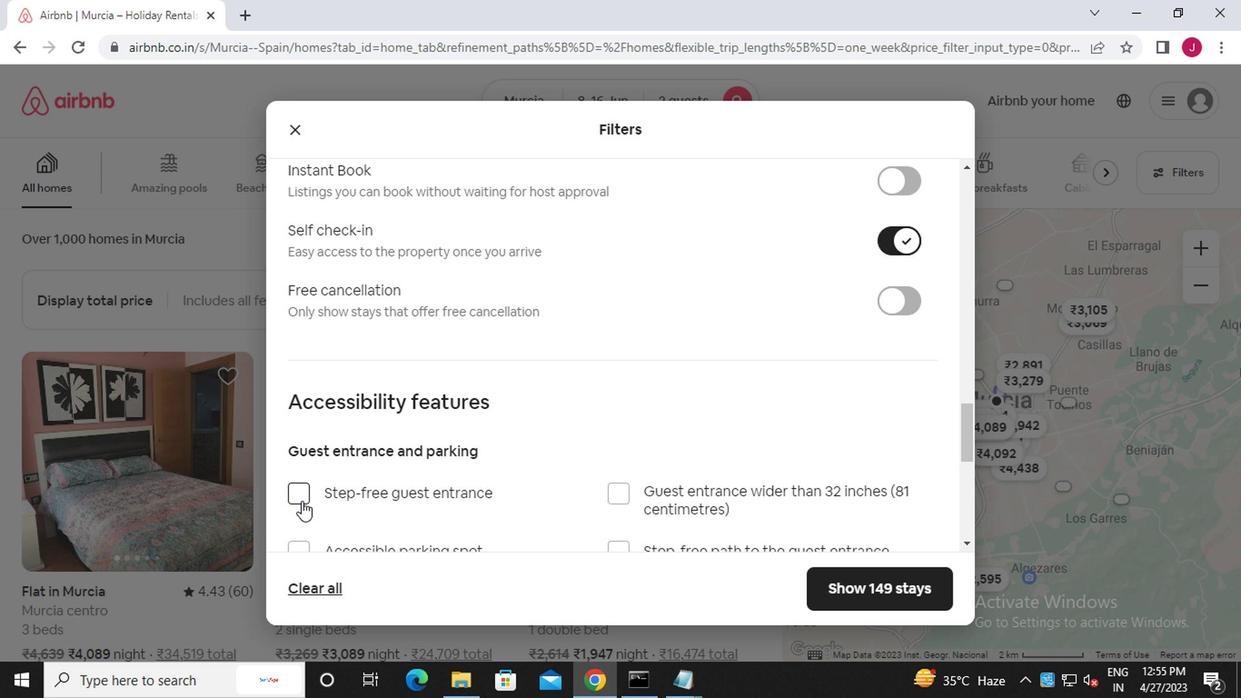 
Action: Mouse scrolled (297, 500) with delta (0, -1)
Screenshot: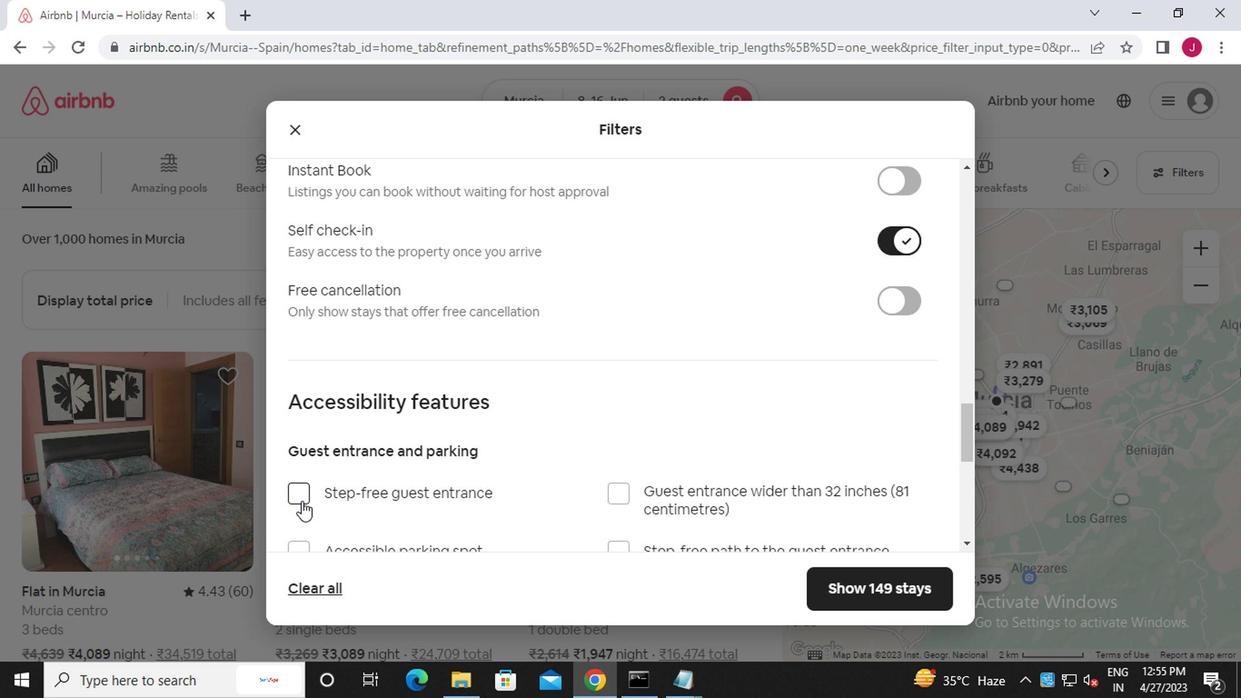 
Action: Mouse moved to (297, 427)
Screenshot: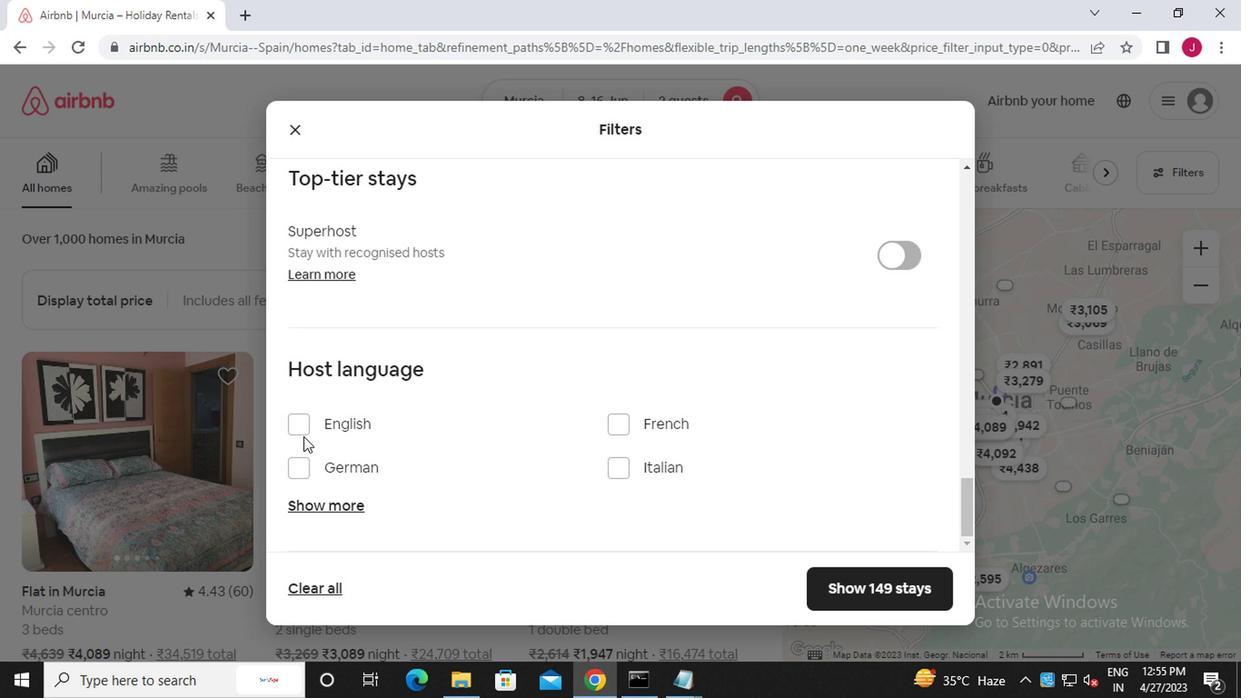 
Action: Mouse pressed left at (297, 427)
Screenshot: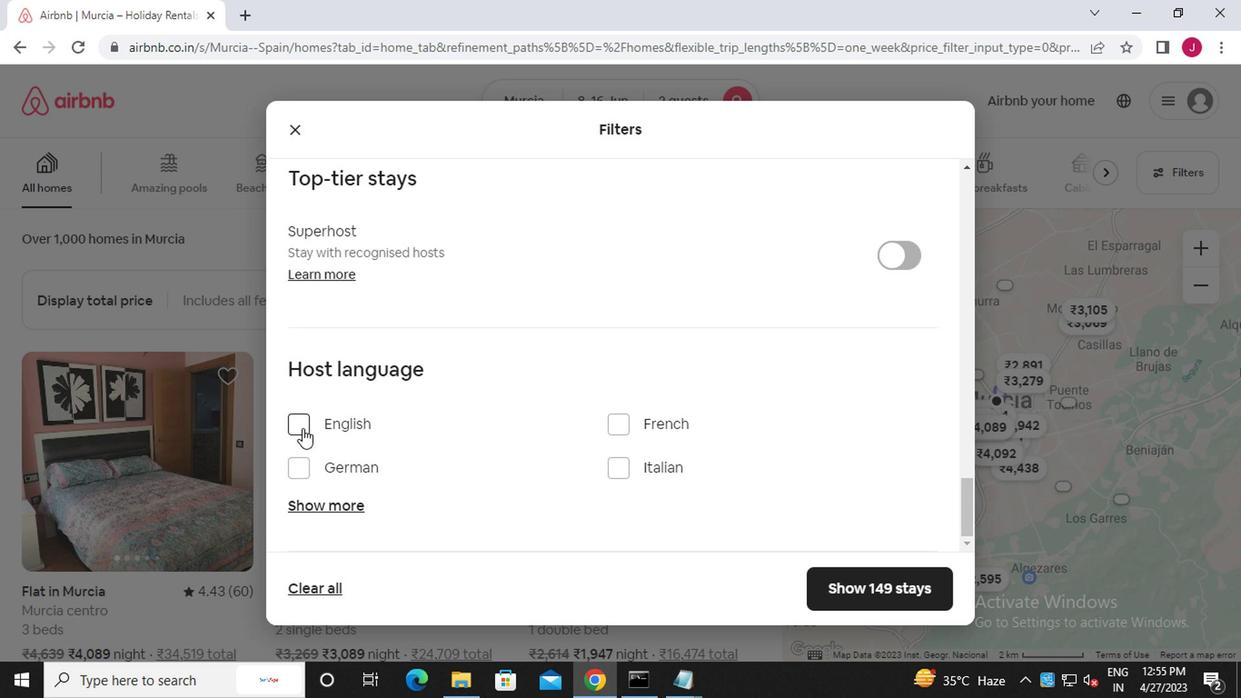 
Action: Mouse moved to (837, 588)
Screenshot: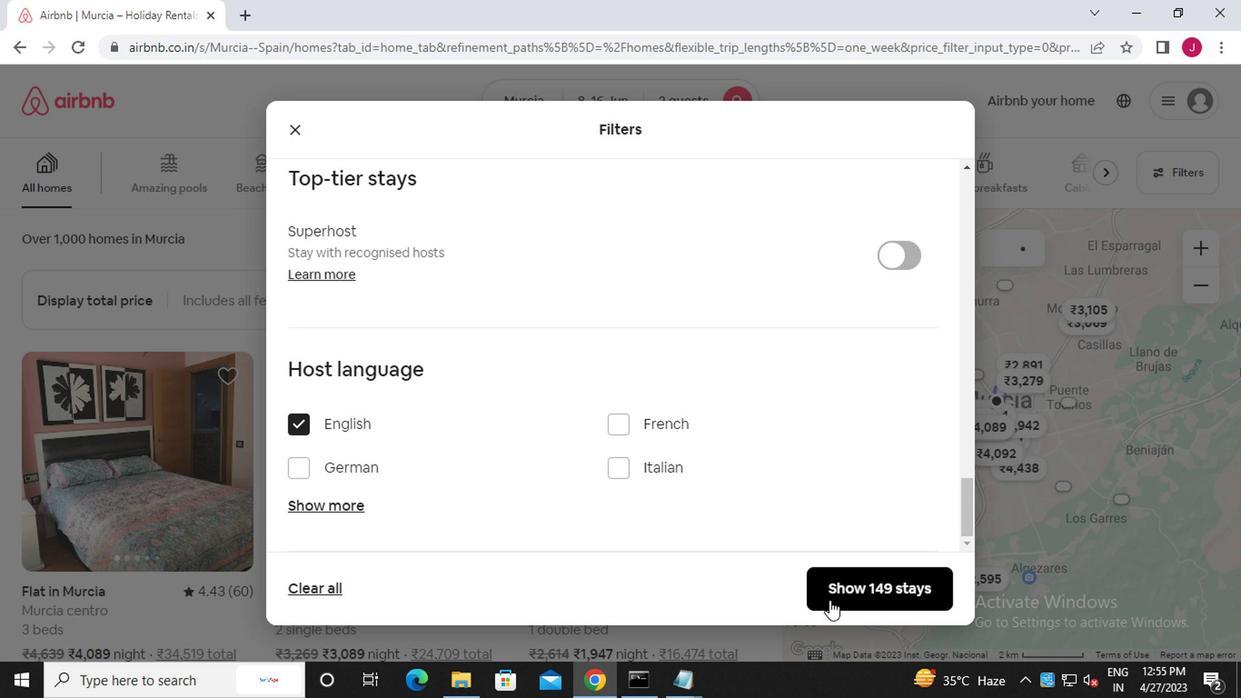
Action: Mouse pressed left at (837, 588)
Screenshot: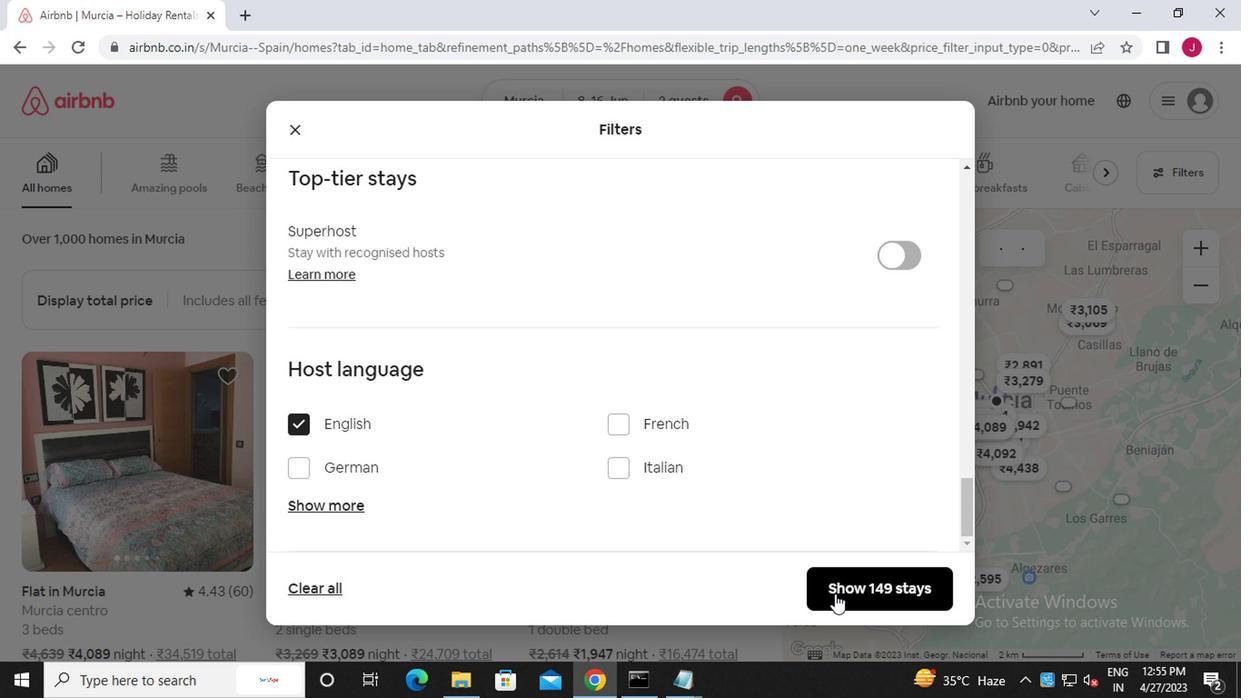 
Action: Mouse moved to (836, 587)
Screenshot: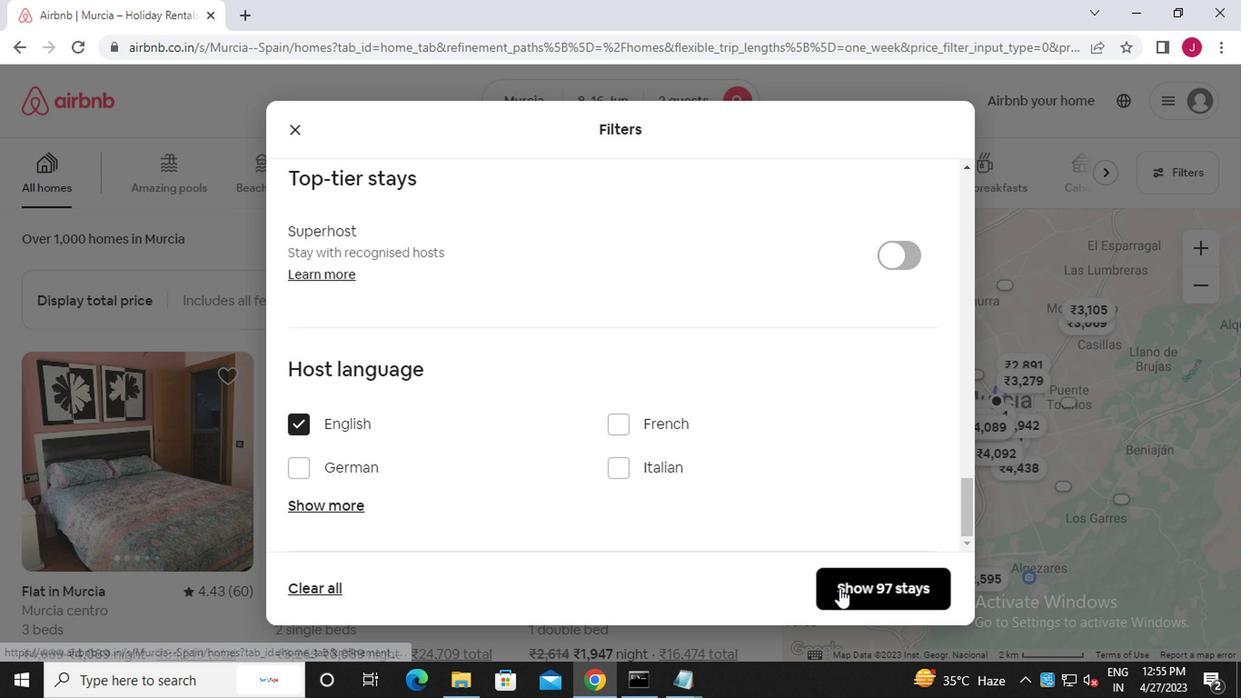 
